 Task: Select Give A Gift Card from Gift Cards. Add to cart Amazon Prime Reading Gift Card-2. Place order for Marie Turner, _x000D_
15 Dacey Ln_x000D_
Stafford, Virginia(VA), 22556, Cell Number (540) 752-1495
Action: Mouse moved to (392, 285)
Screenshot: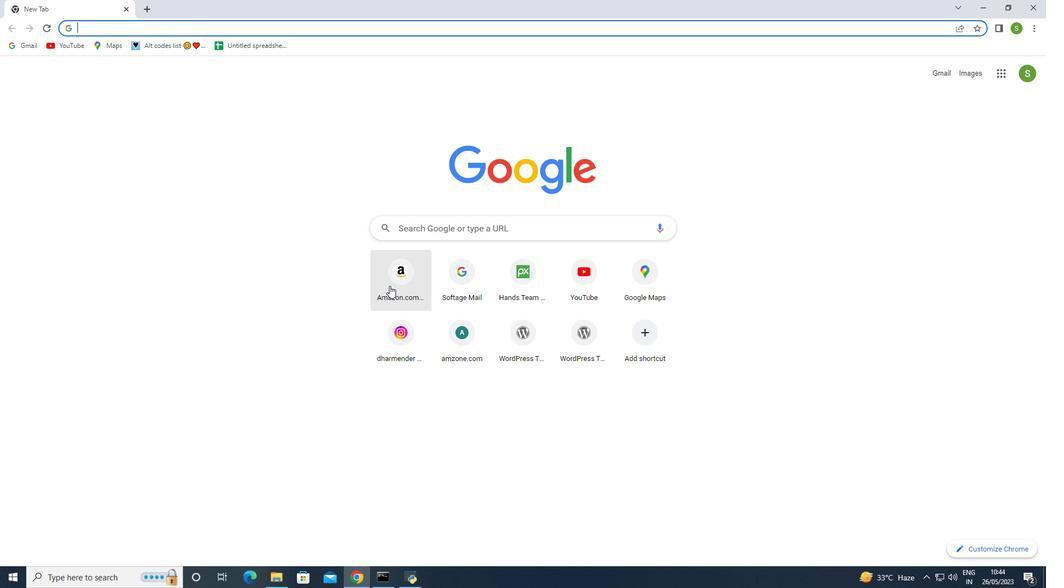 
Action: Mouse pressed left at (392, 285)
Screenshot: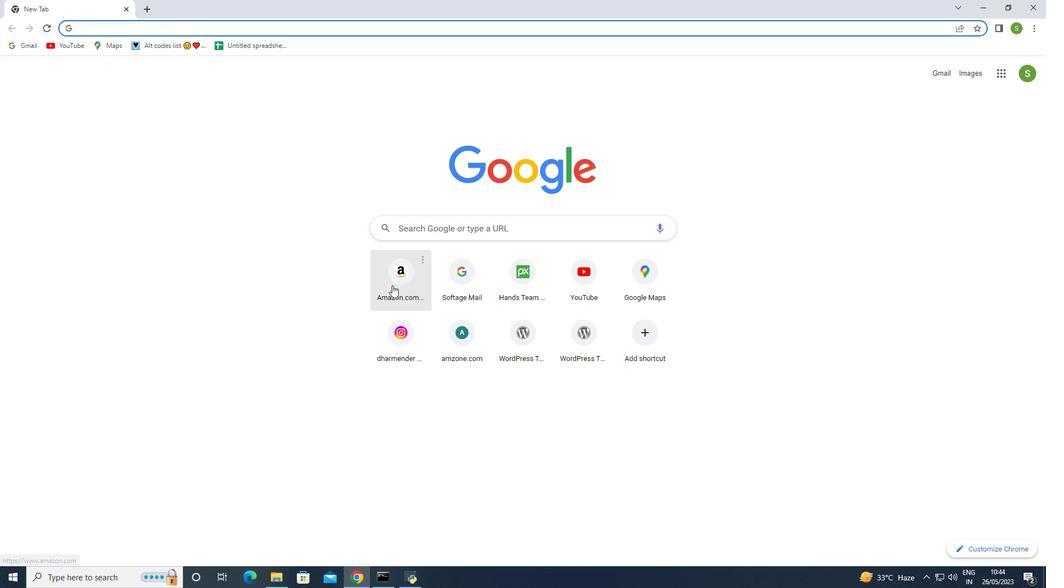 
Action: Mouse moved to (879, 149)
Screenshot: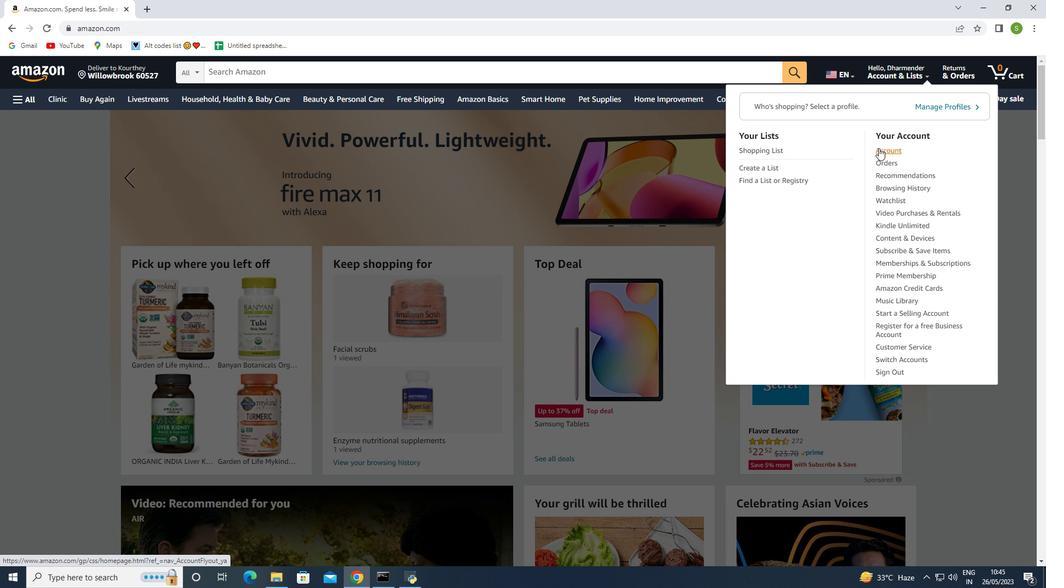 
Action: Mouse pressed left at (879, 149)
Screenshot: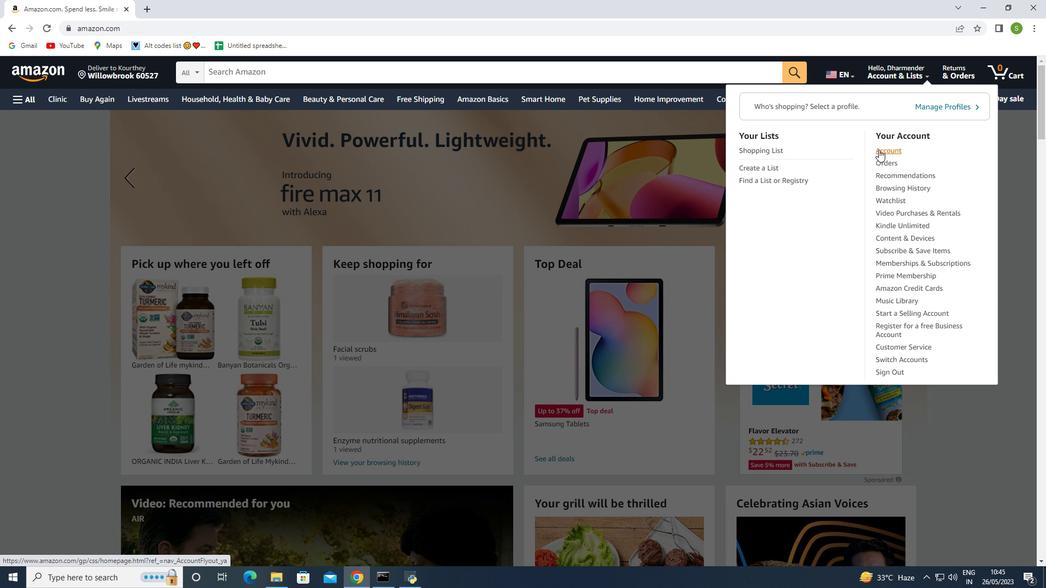
Action: Mouse moved to (310, 258)
Screenshot: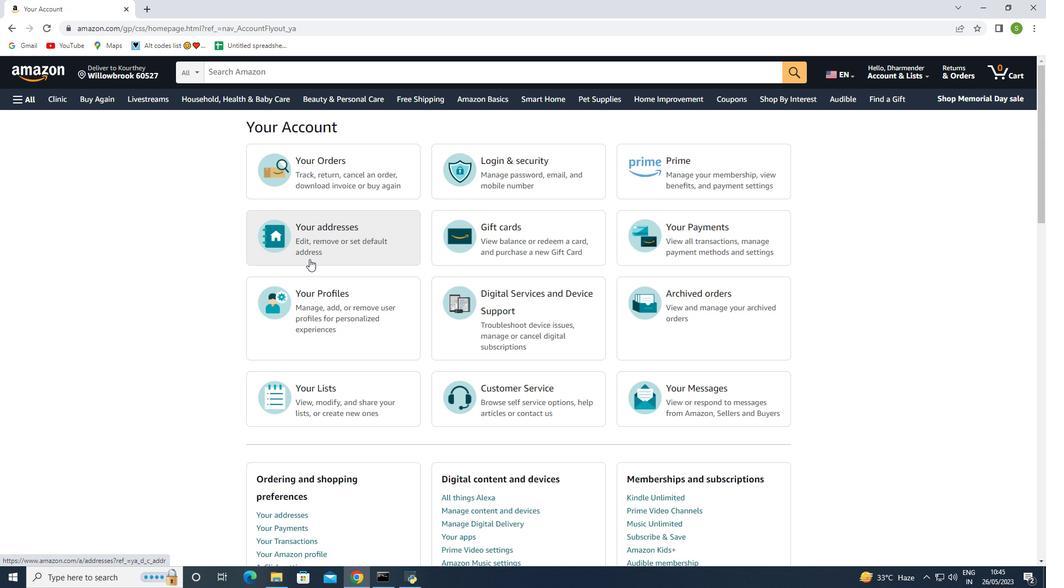 
Action: Mouse pressed left at (310, 258)
Screenshot: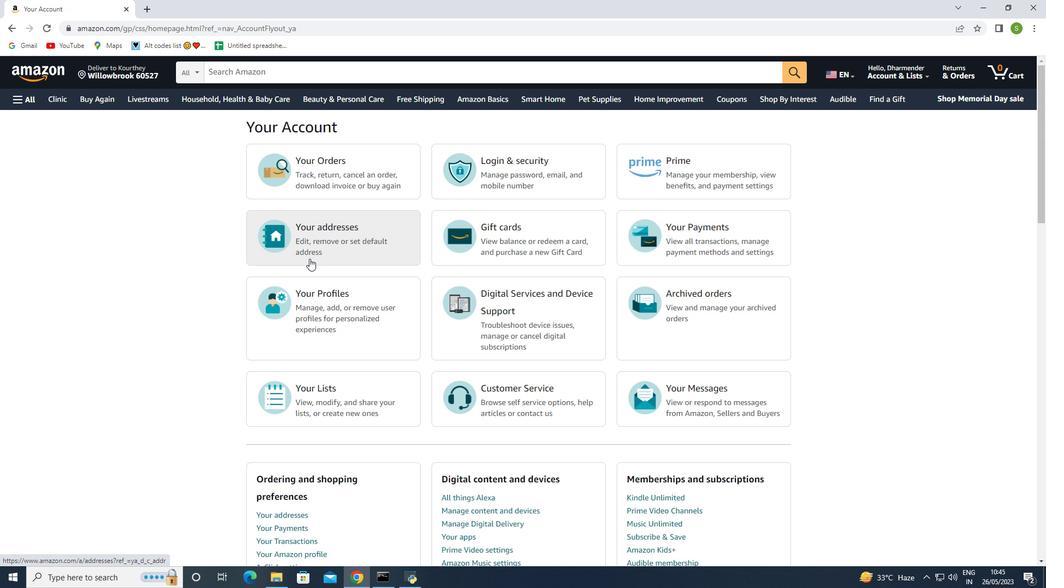 
Action: Mouse moved to (483, 209)
Screenshot: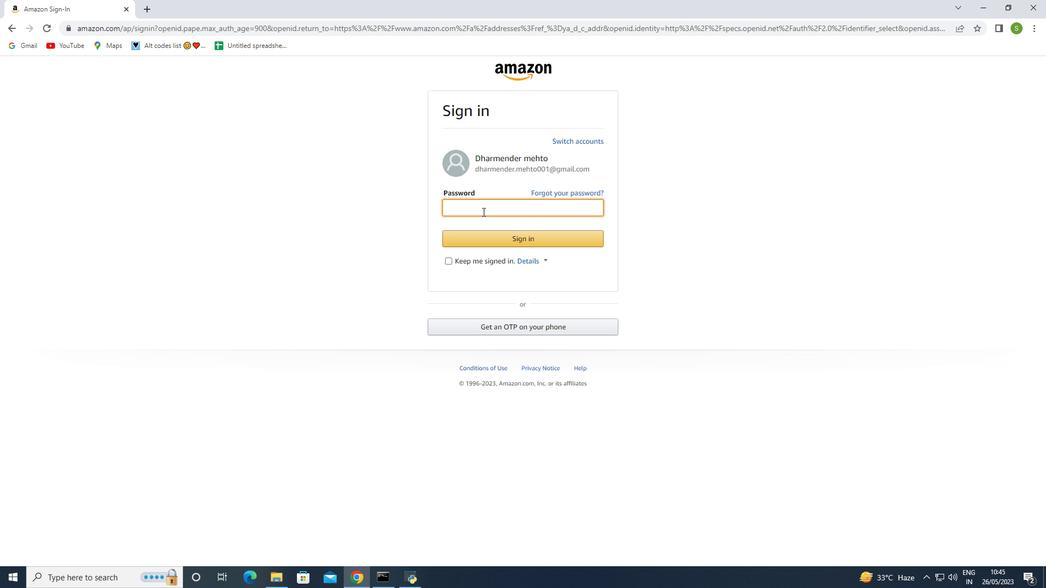 
Action: Mouse pressed left at (483, 209)
Screenshot: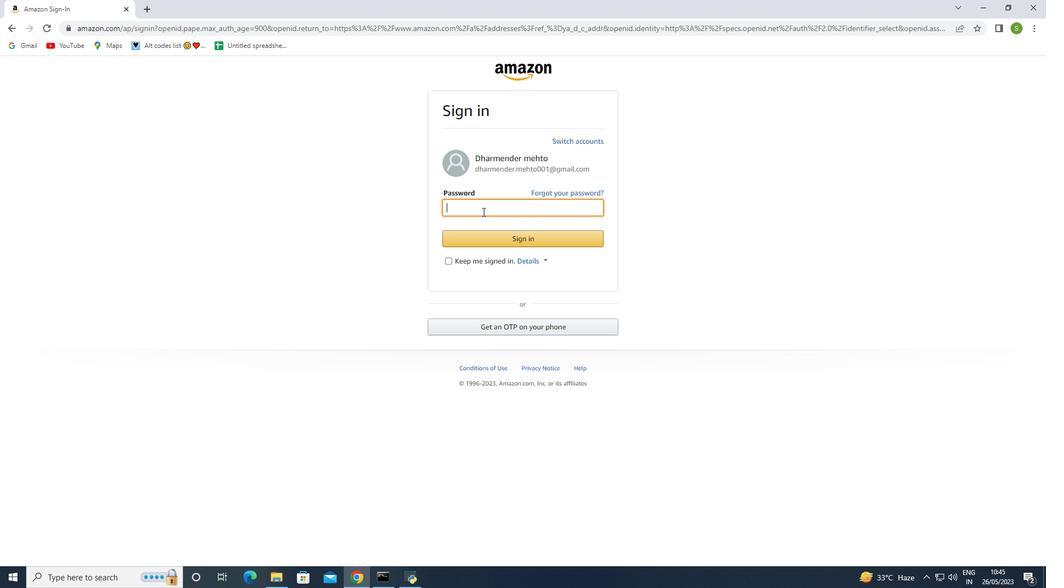 
Action: Mouse moved to (483, 209)
Screenshot: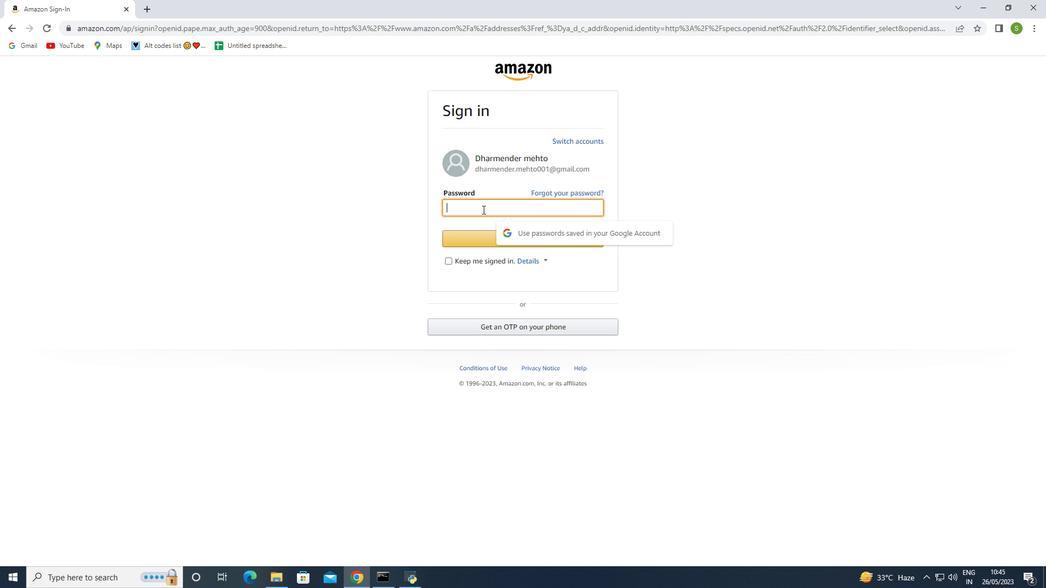 
Action: Key pressed <Key.shift>Dharmender<Key.shift_r><Key.shift_r><Key.shift_r><Key.shift_r><Key.shift_r><Key.shift_r><Key.shift_r><Key.shift_r><Key.shift_r><Key.shift_r><Key.shift_r><Key.shift_r><Key.shift_r><Key.shift_r><Key.shift_r><Key.shift_r><Key.shift_r><Key.shift_r><Key.shift>@001<Key.enter>
Screenshot: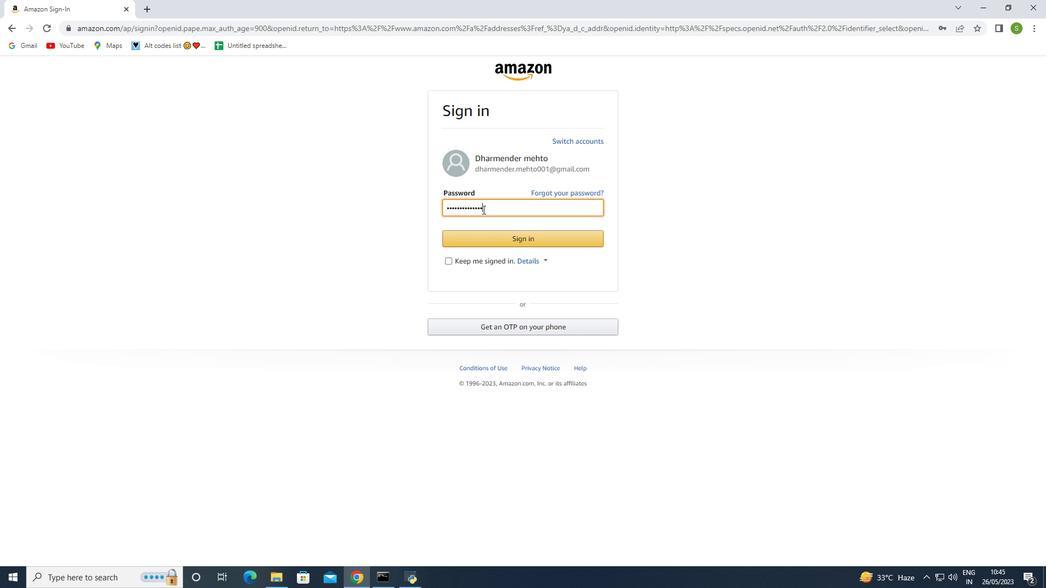 
Action: Mouse moved to (479, 288)
Screenshot: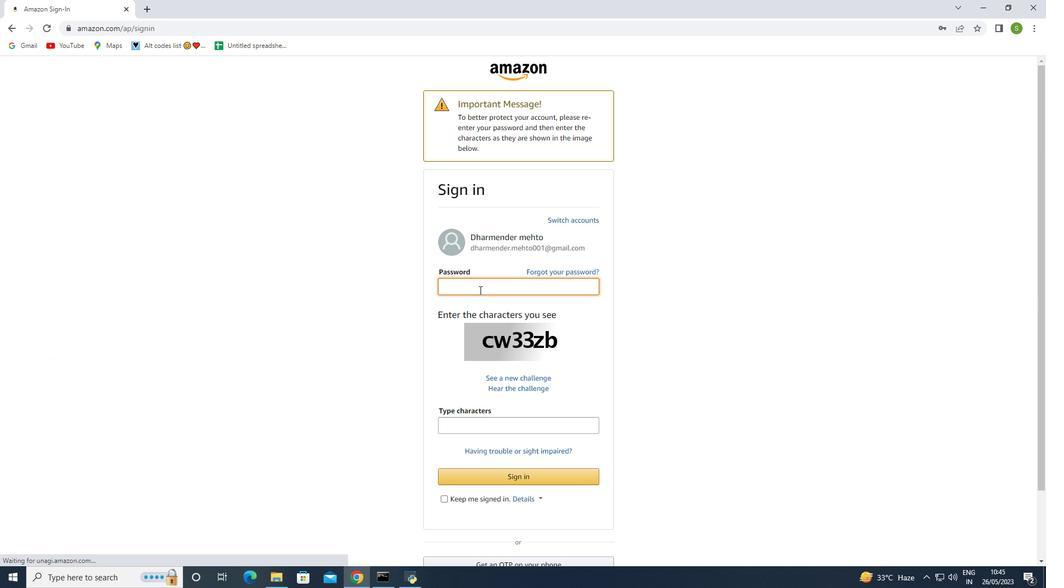 
Action: Mouse pressed left at (479, 288)
Screenshot: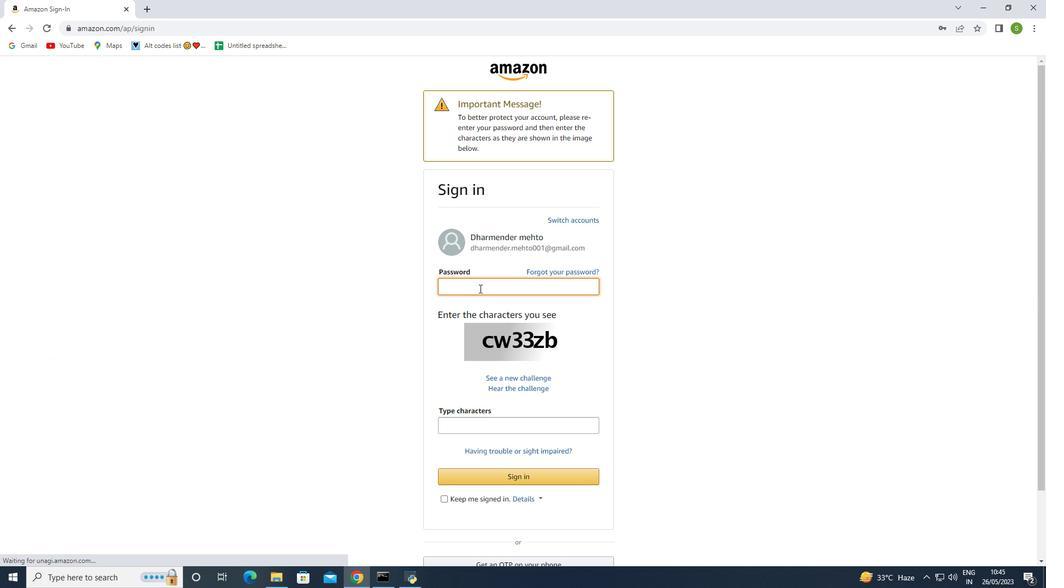 
Action: Mouse moved to (477, 291)
Screenshot: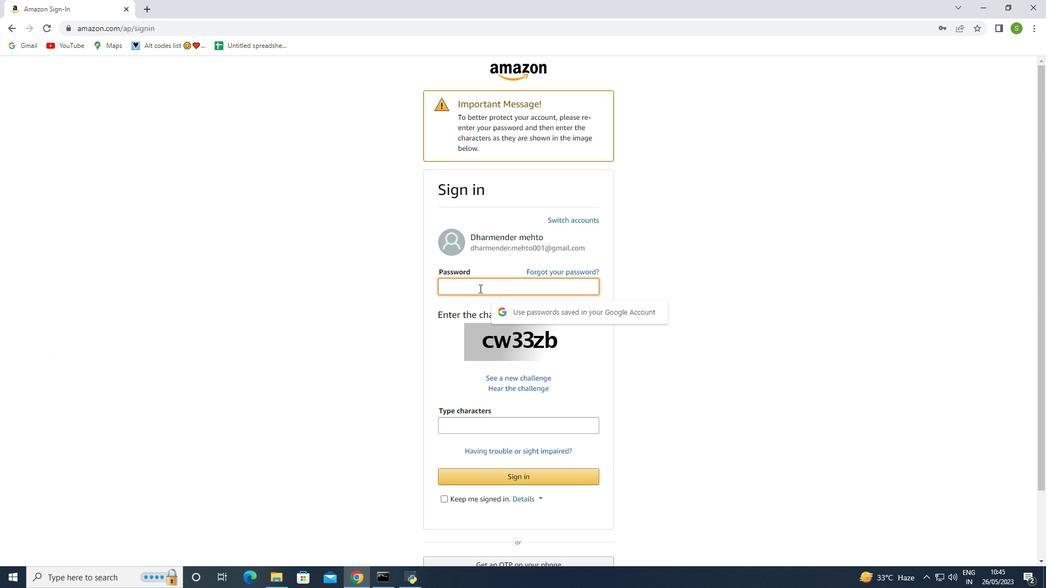 
Action: Key pressed <Key.shift>Dharmender<Key.shift>@001<Key.enter>
Screenshot: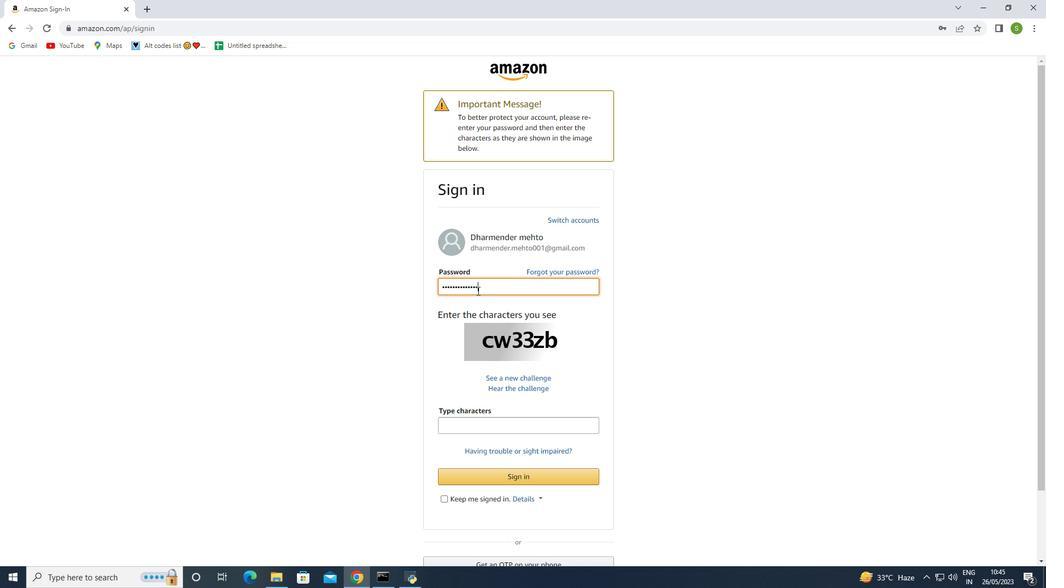 
Action: Mouse moved to (481, 429)
Screenshot: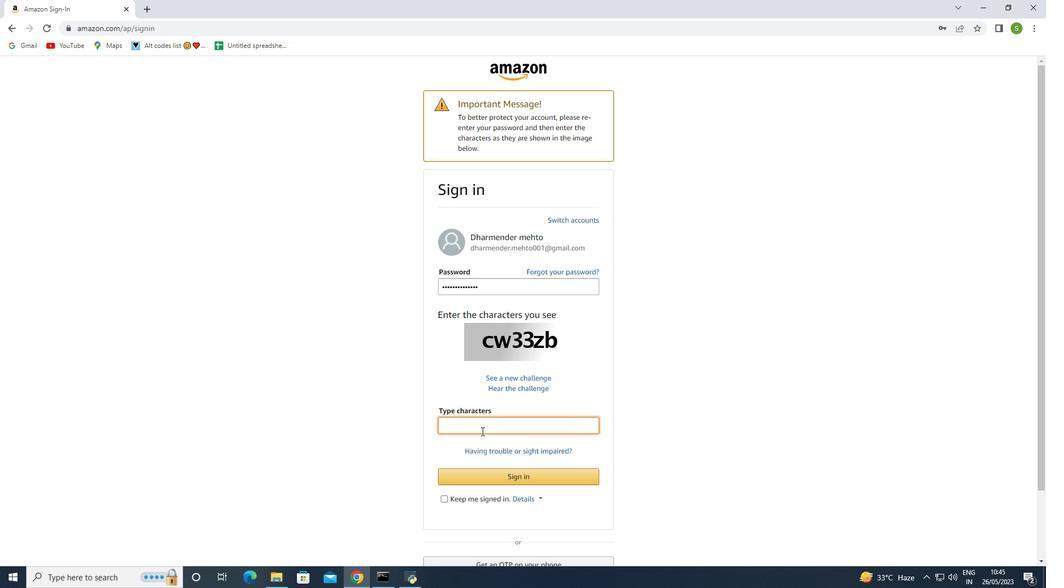 
Action: Mouse pressed left at (481, 429)
Screenshot: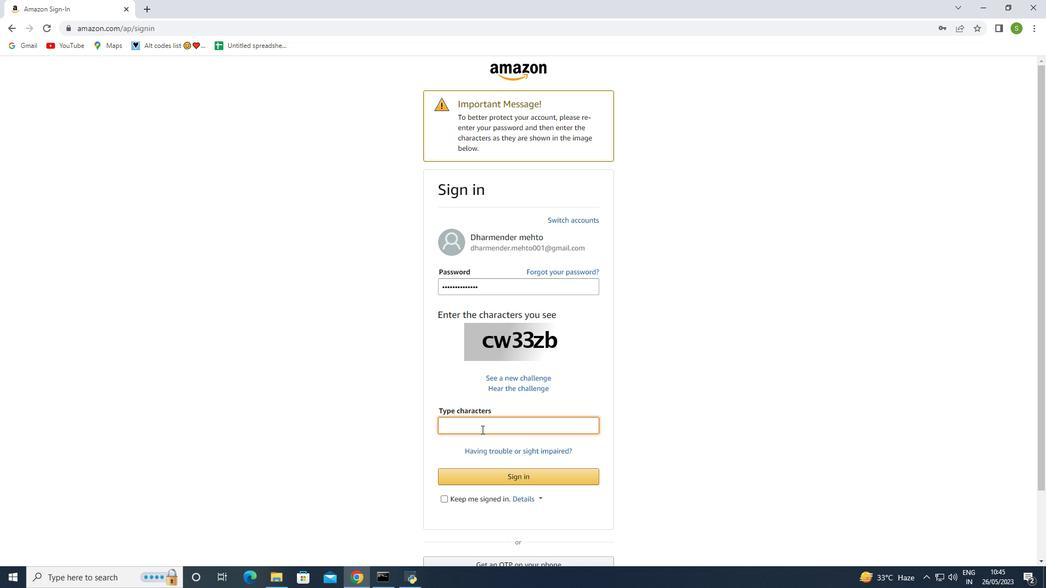 
Action: Key pressed <Key.shift><Key.shift><Key.shift><Key.shift><Key.shift><Key.shift><Key.shift><Key.shift><Key.shift>cw33zb
Screenshot: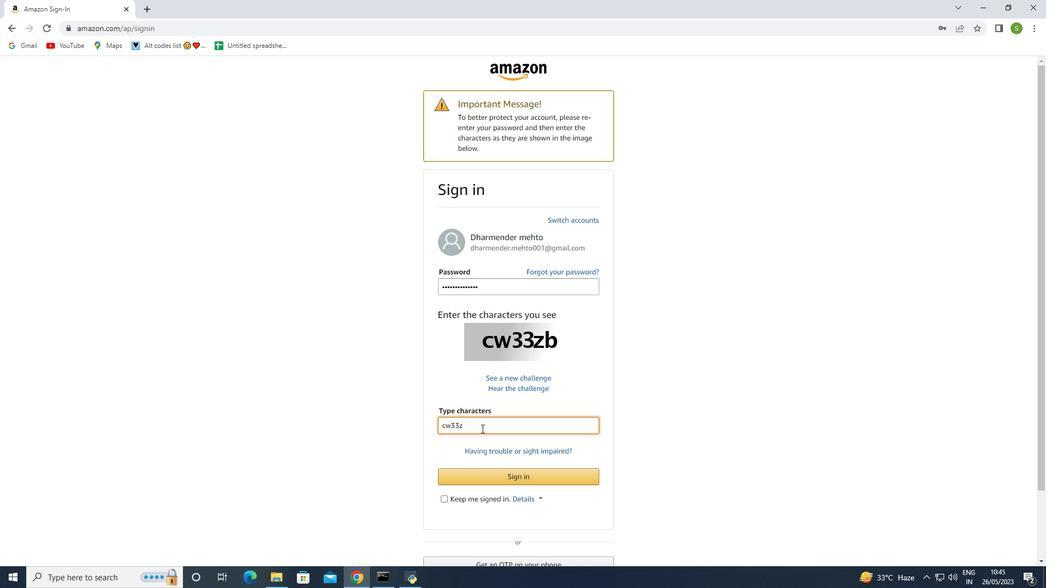
Action: Mouse moved to (493, 477)
Screenshot: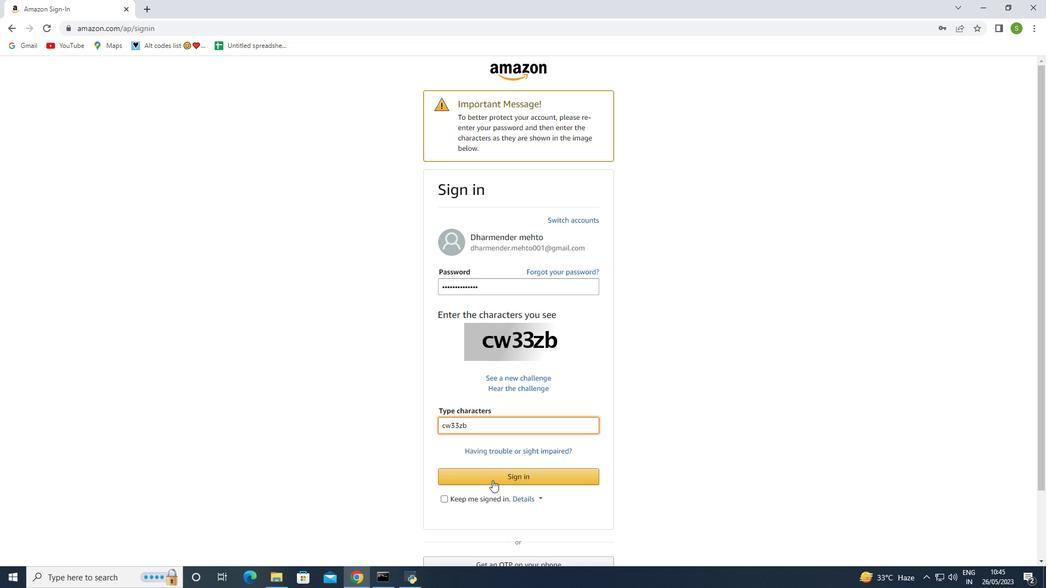 
Action: Mouse pressed left at (493, 477)
Screenshot: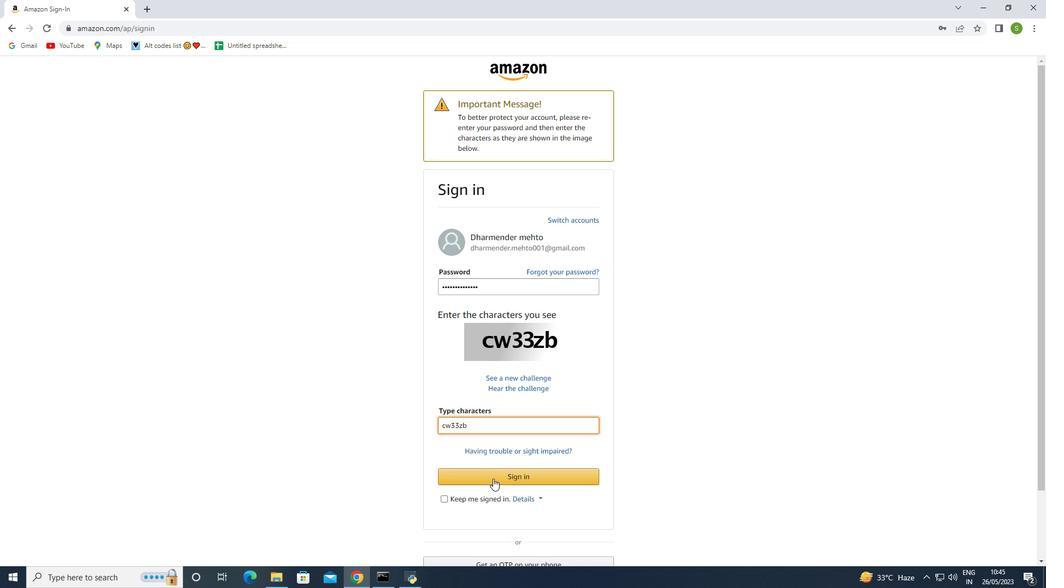 
Action: Mouse moved to (321, 256)
Screenshot: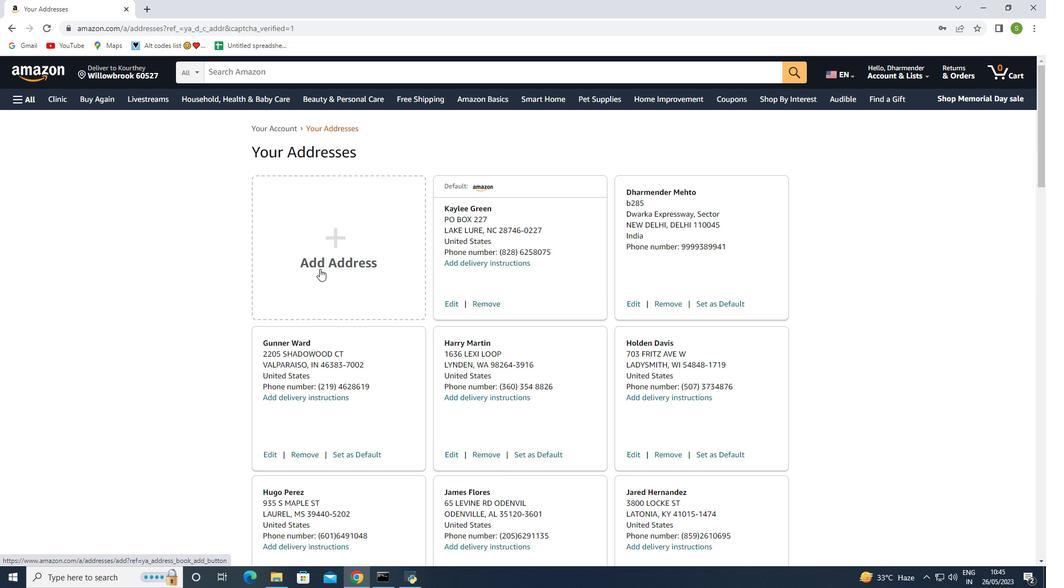 
Action: Mouse pressed left at (321, 256)
Screenshot: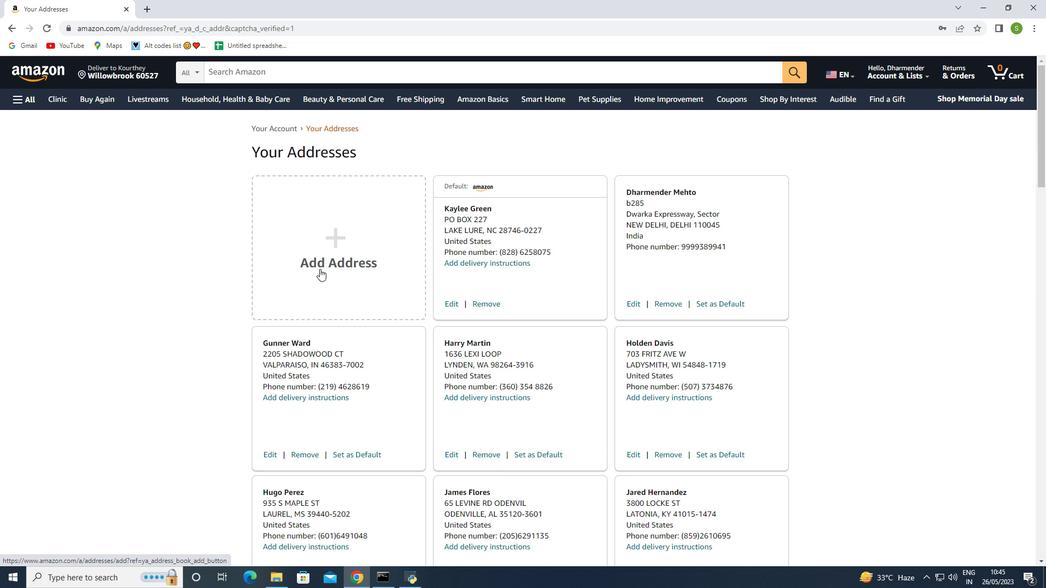 
Action: Mouse moved to (467, 281)
Screenshot: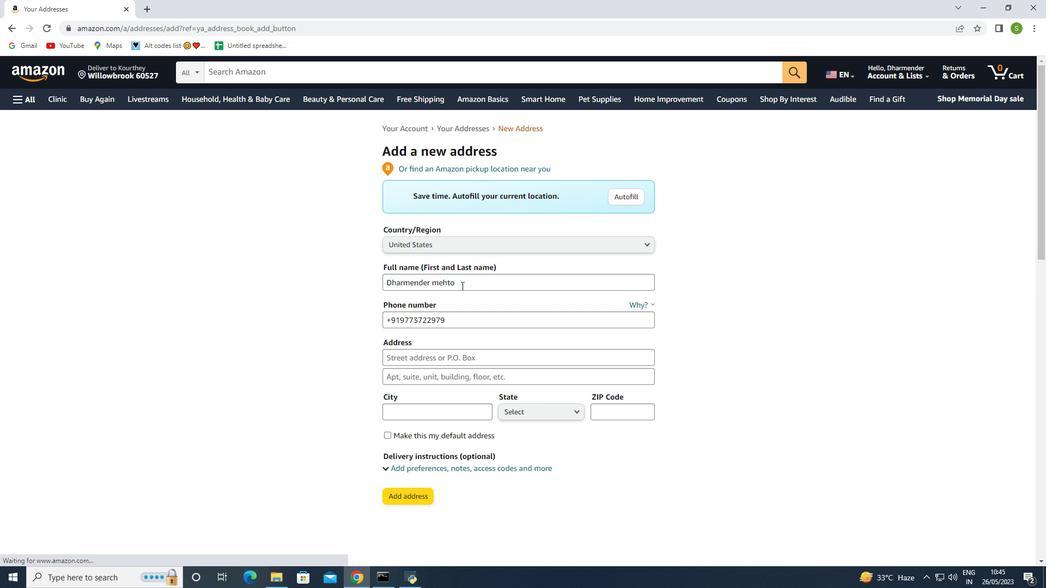 
Action: Mouse pressed left at (467, 281)
Screenshot: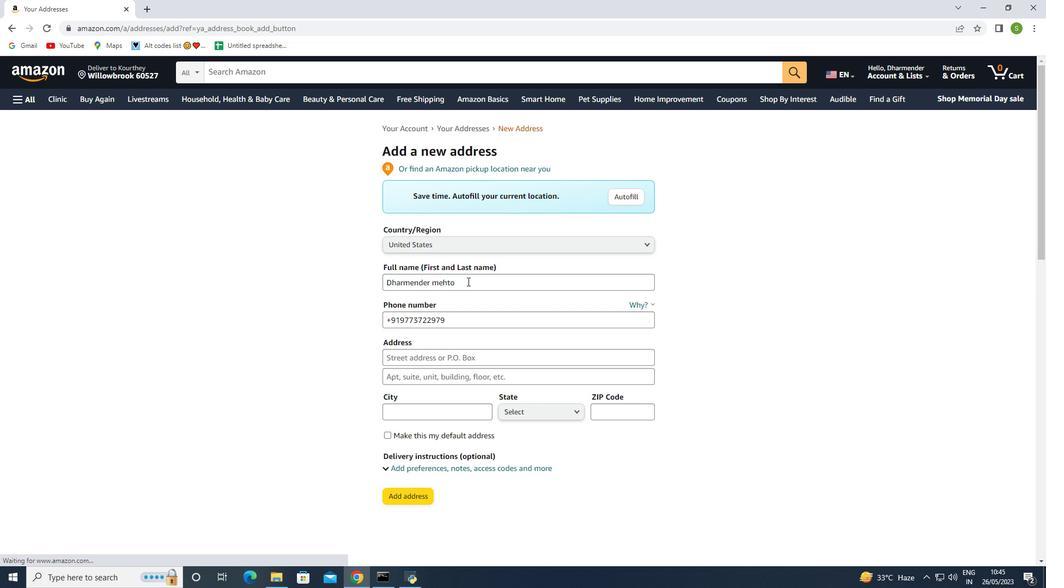 
Action: Mouse moved to (312, 279)
Screenshot: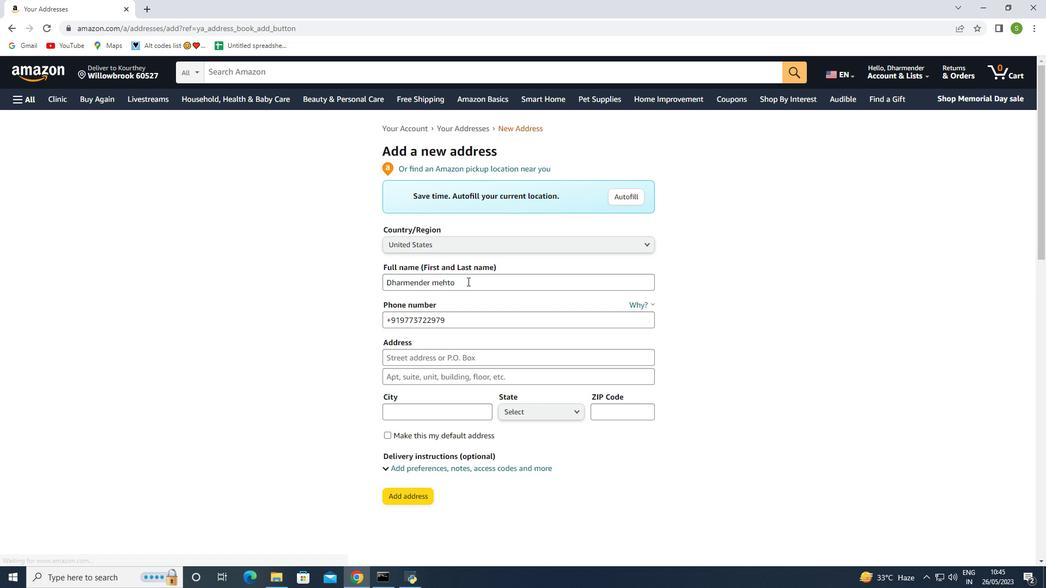 
Action: Key pressed <Key.backspace>ctrl+Ma<Key.backspace><Key.backspace><Key.shift>Marie<Key.space><Key.shift><Key.shift>Turner
Screenshot: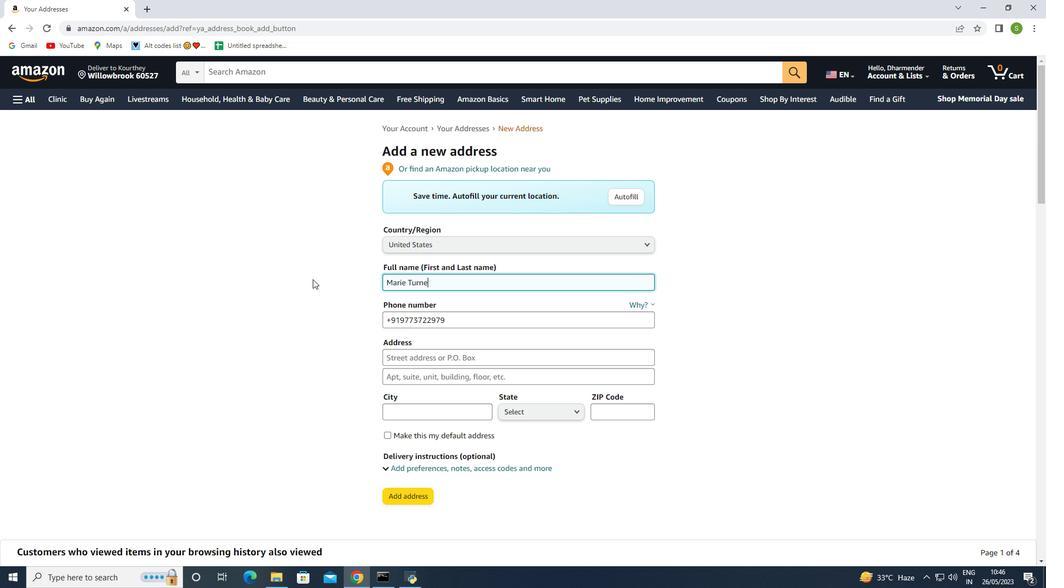 
Action: Mouse moved to (448, 308)
Screenshot: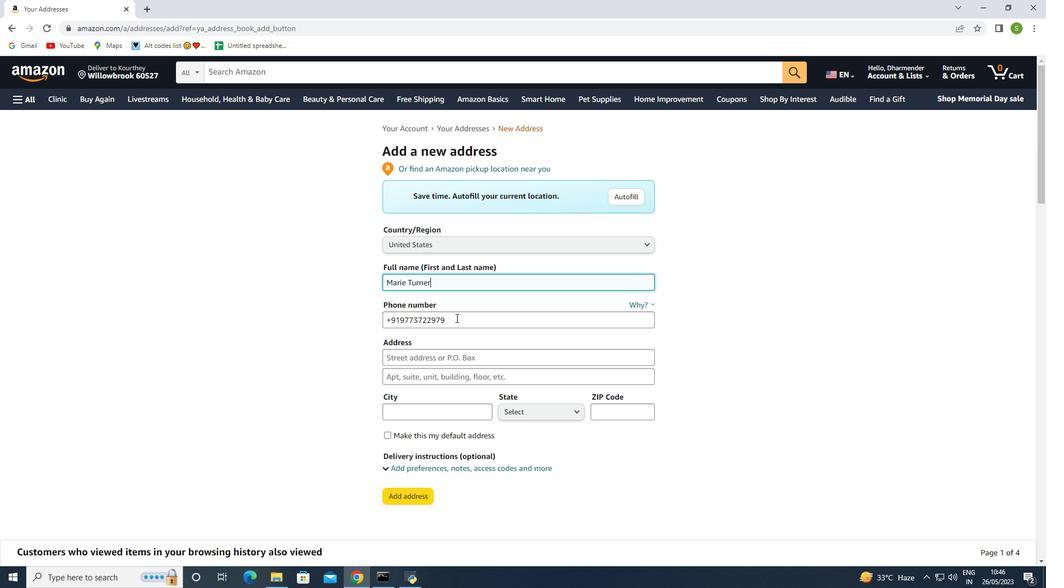 
Action: Mouse pressed left at (448, 308)
Screenshot: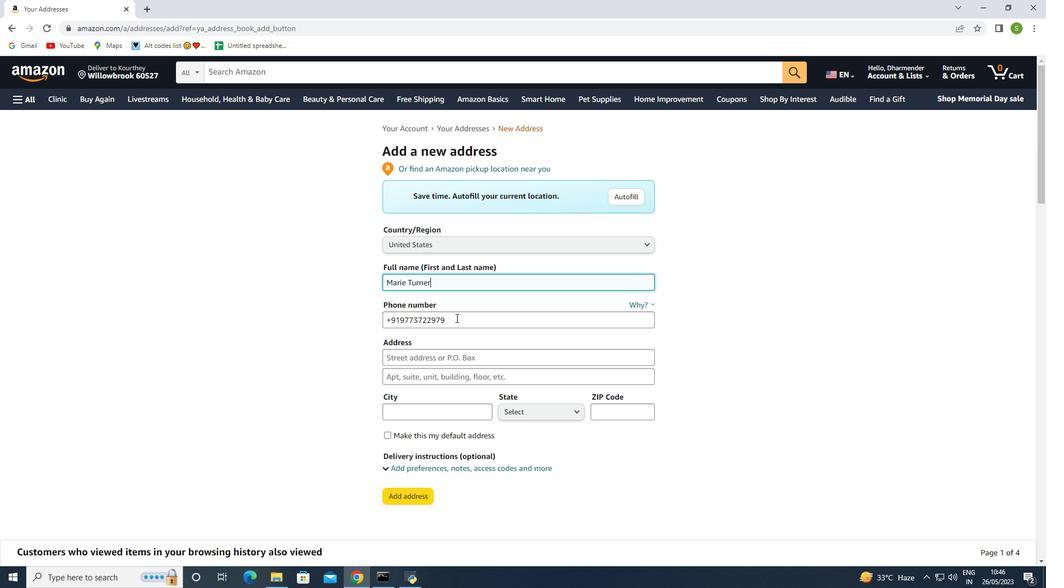 
Action: Mouse moved to (449, 321)
Screenshot: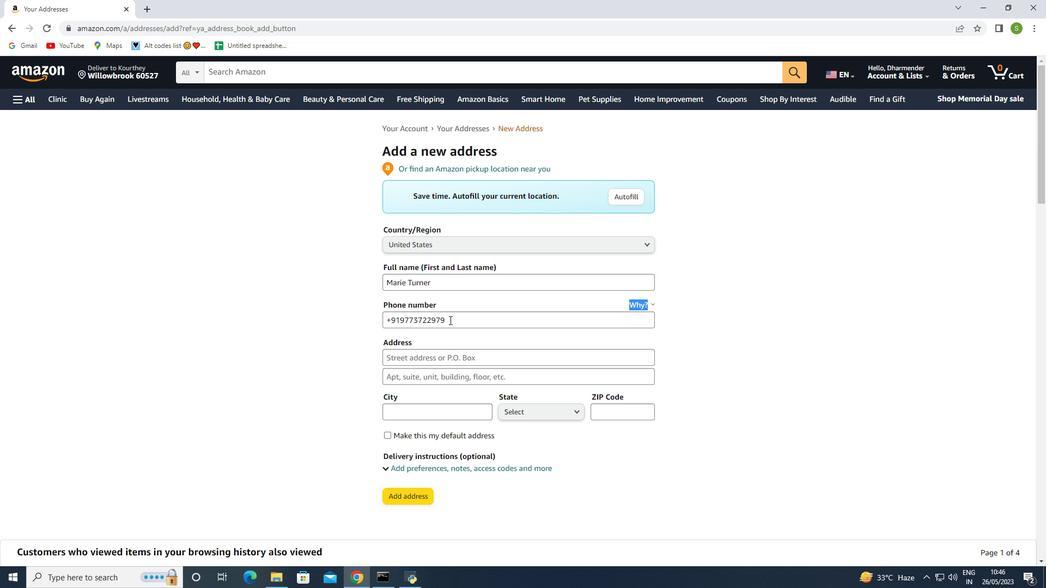 
Action: Mouse pressed left at (449, 321)
Screenshot: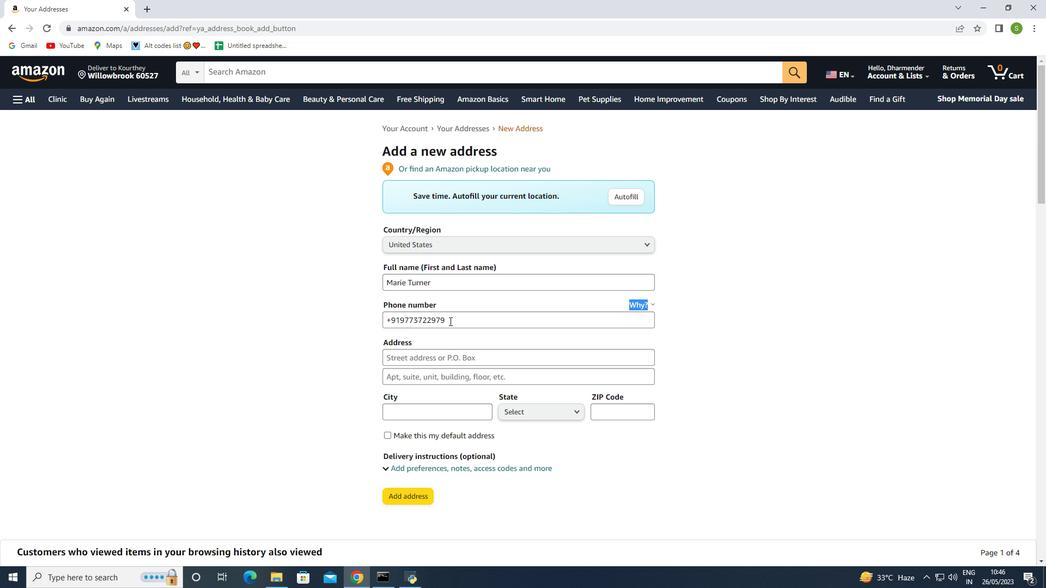 
Action: Mouse moved to (310, 305)
Screenshot: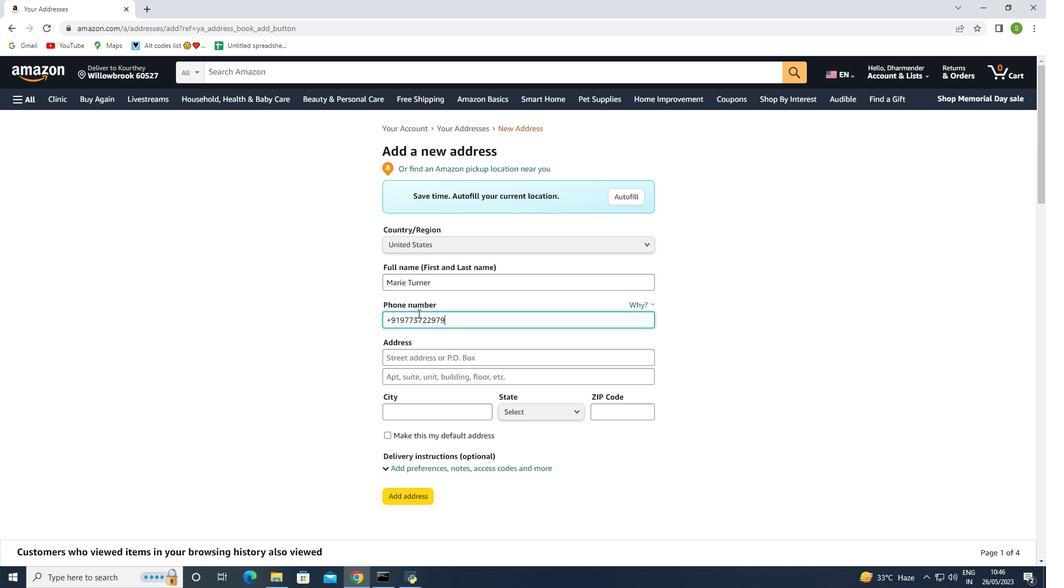 
Action: Key pressed <Key.backspace><Key.shift_r>(540<Key.shift_r>)<Key.space>7521495
Screenshot: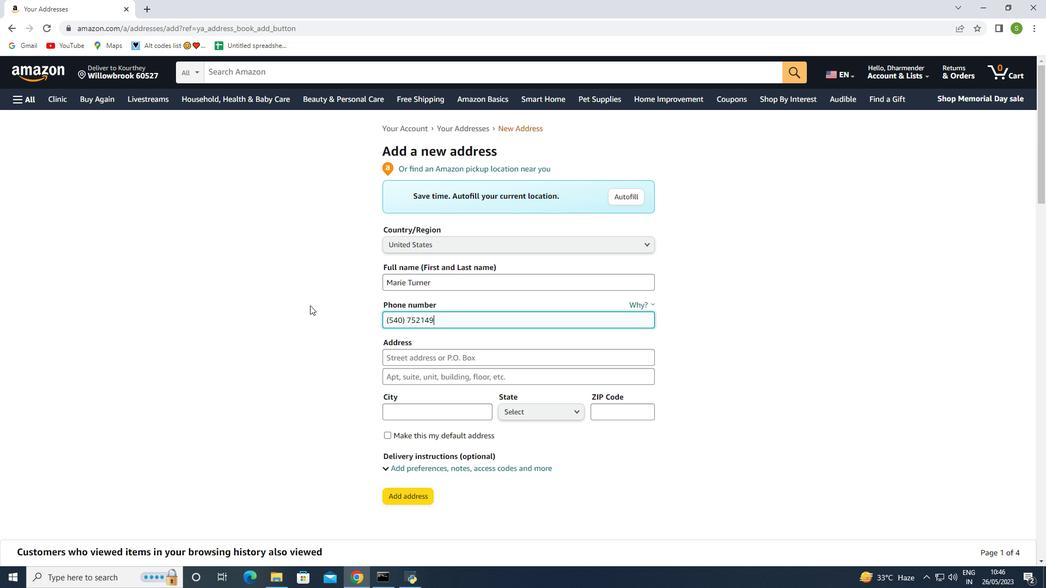 
Action: Mouse moved to (422, 351)
Screenshot: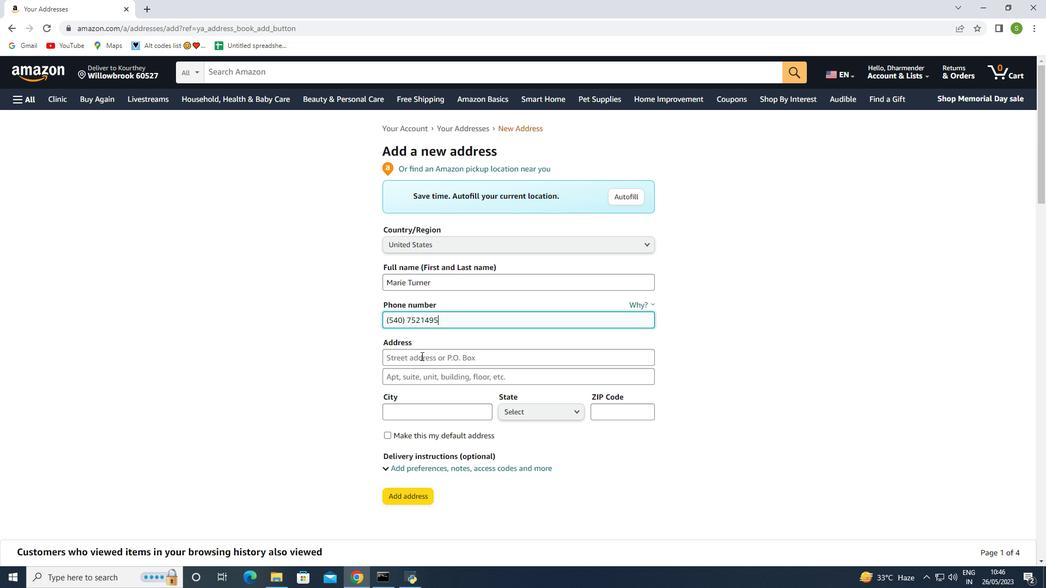 
Action: Mouse pressed left at (422, 351)
Screenshot: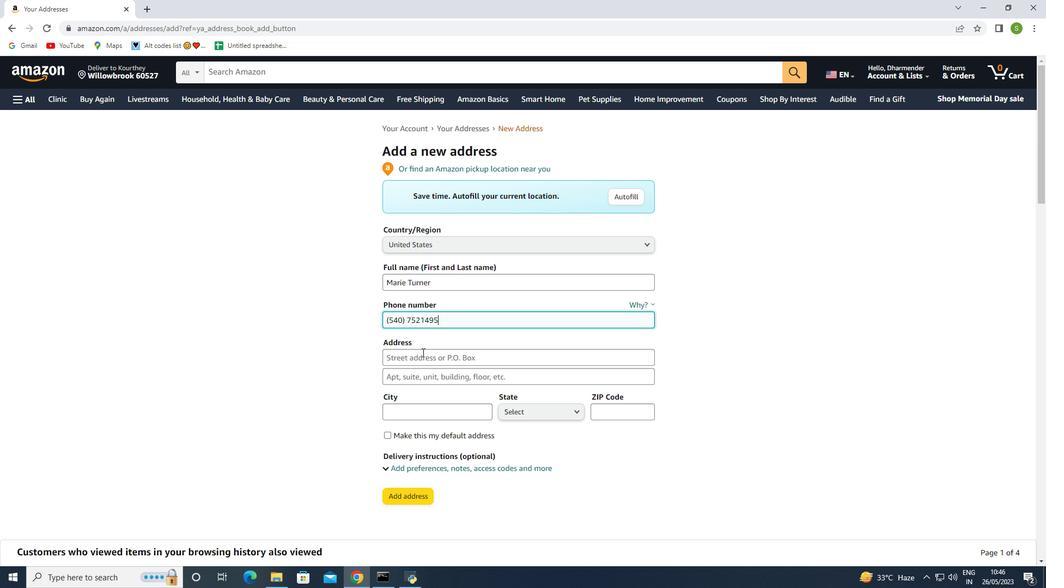 
Action: Mouse moved to (422, 351)
Screenshot: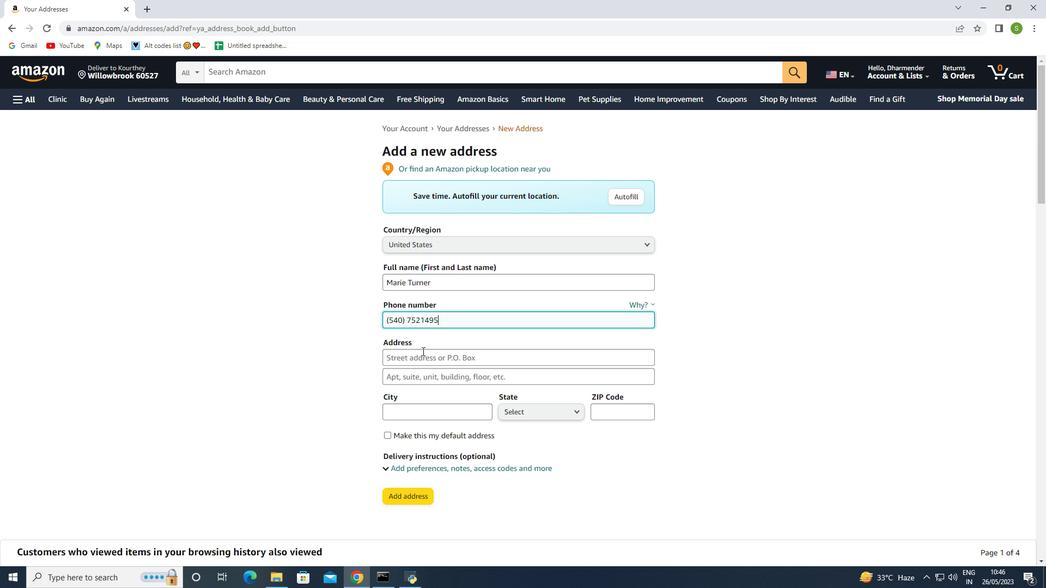 
Action: Key pressed 15
Screenshot: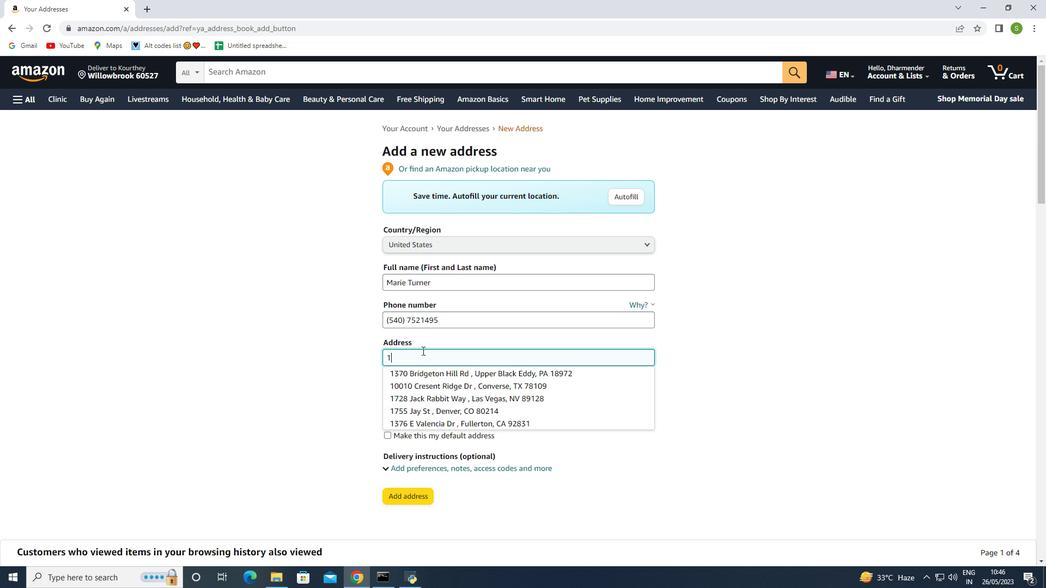 
Action: Mouse moved to (422, 351)
Screenshot: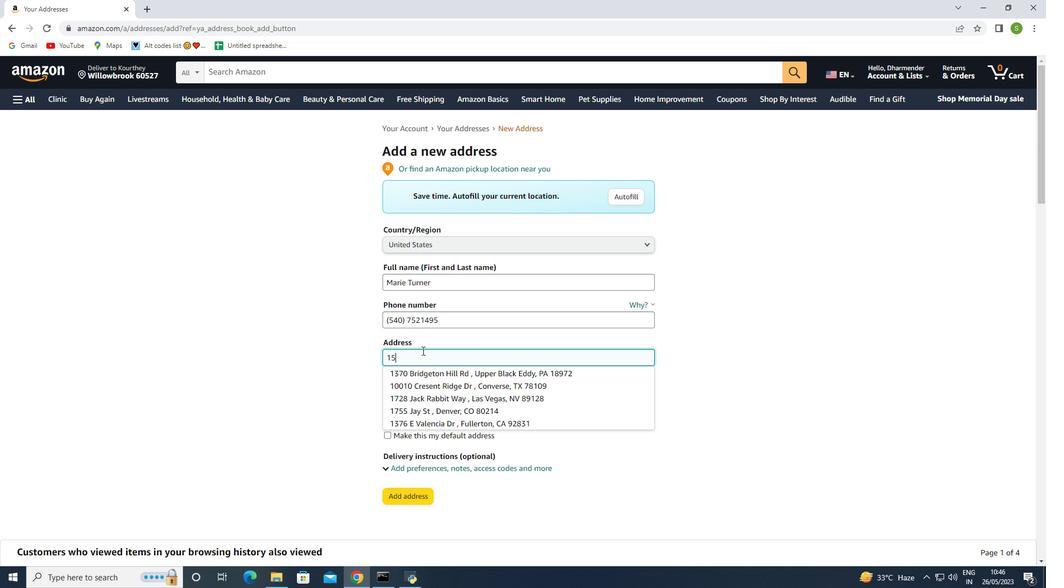 
Action: Key pressed <Key.space><Key.shift>D
Screenshot: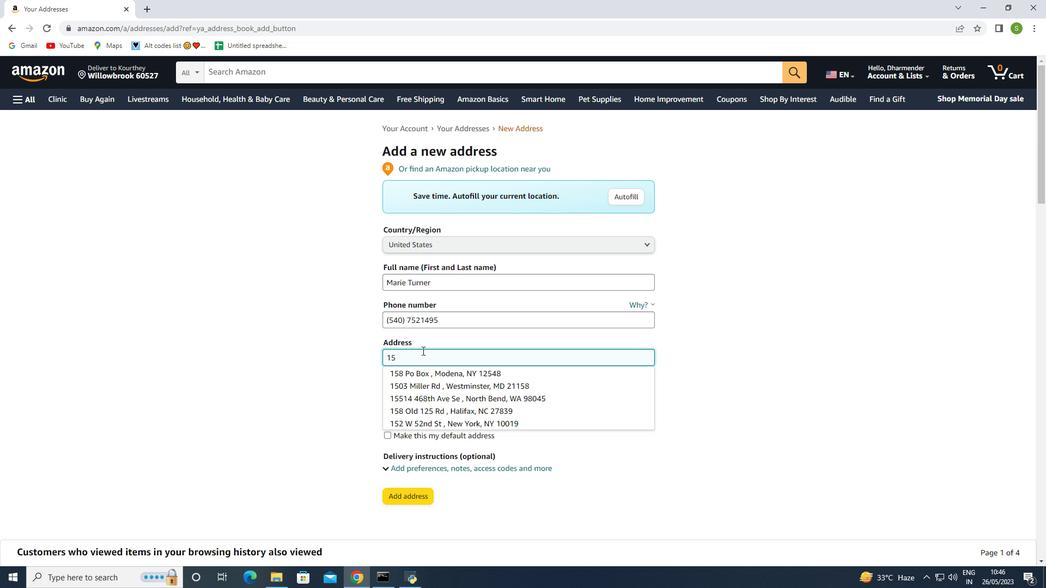 
Action: Mouse moved to (422, 353)
Screenshot: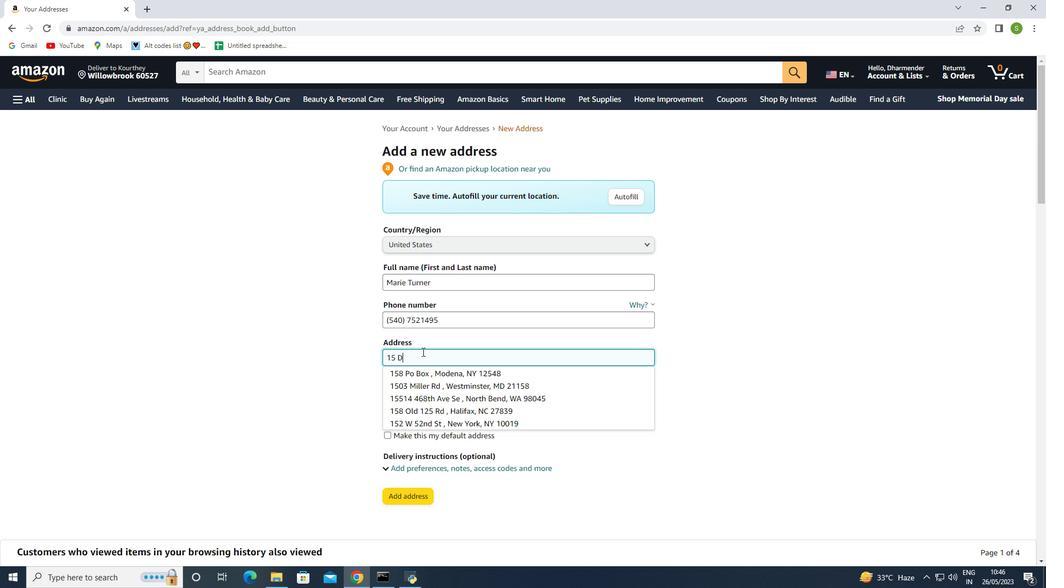 
Action: Key pressed ace
Screenshot: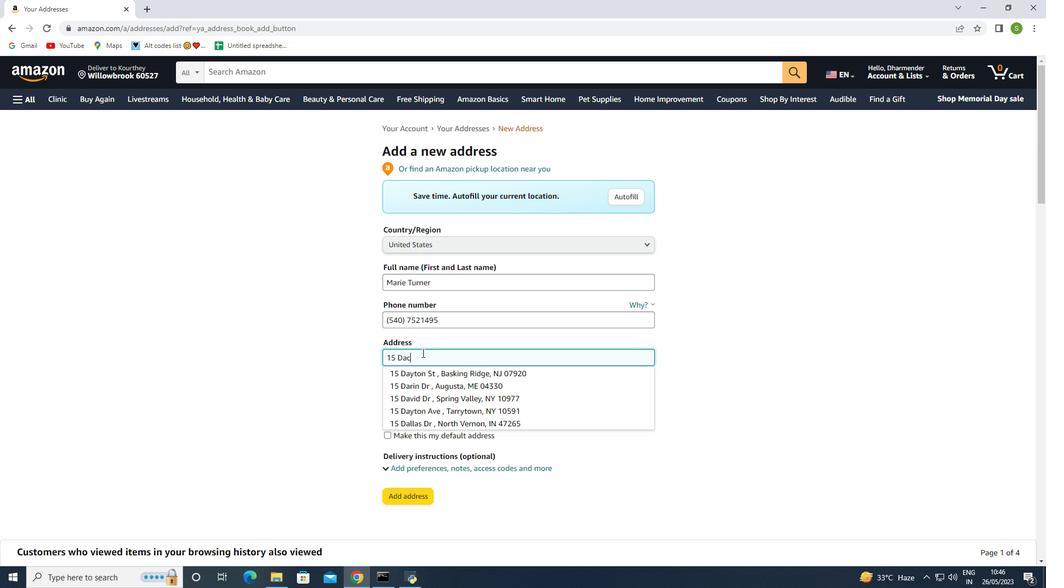 
Action: Mouse moved to (421, 359)
Screenshot: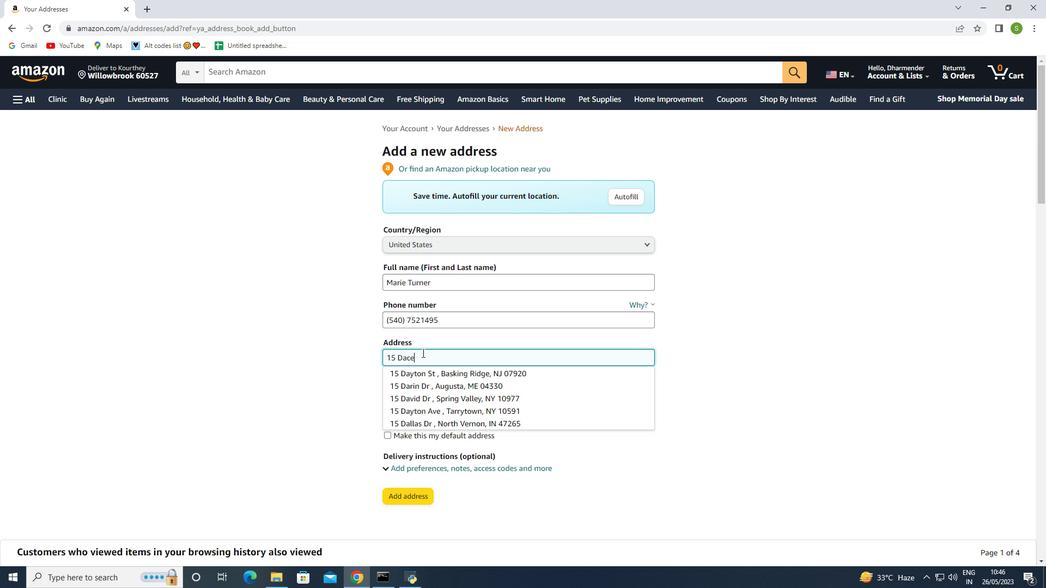 
Action: Key pressed y
Screenshot: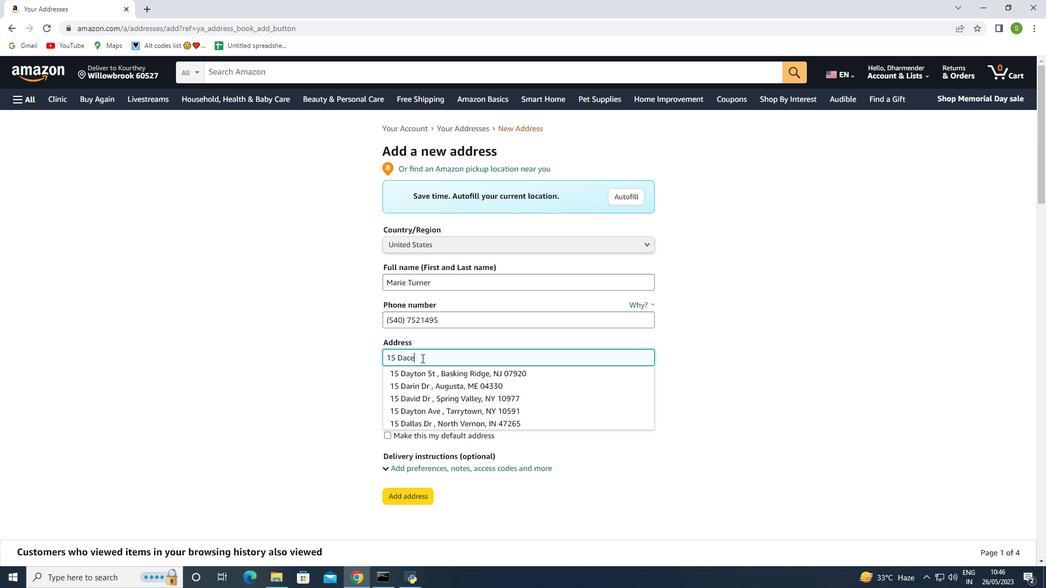 
Action: Mouse moved to (455, 375)
Screenshot: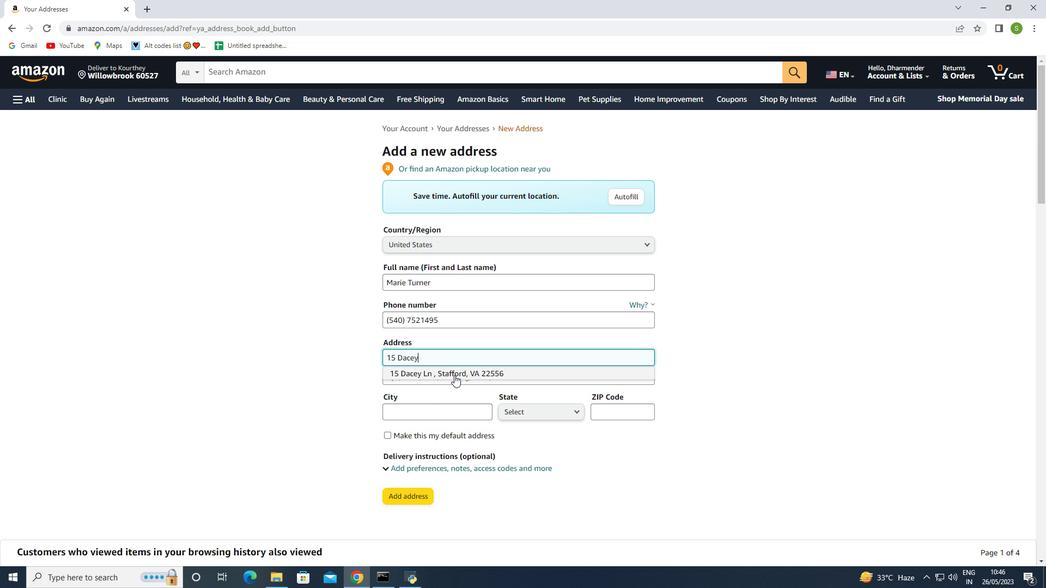 
Action: Mouse pressed left at (455, 375)
Screenshot: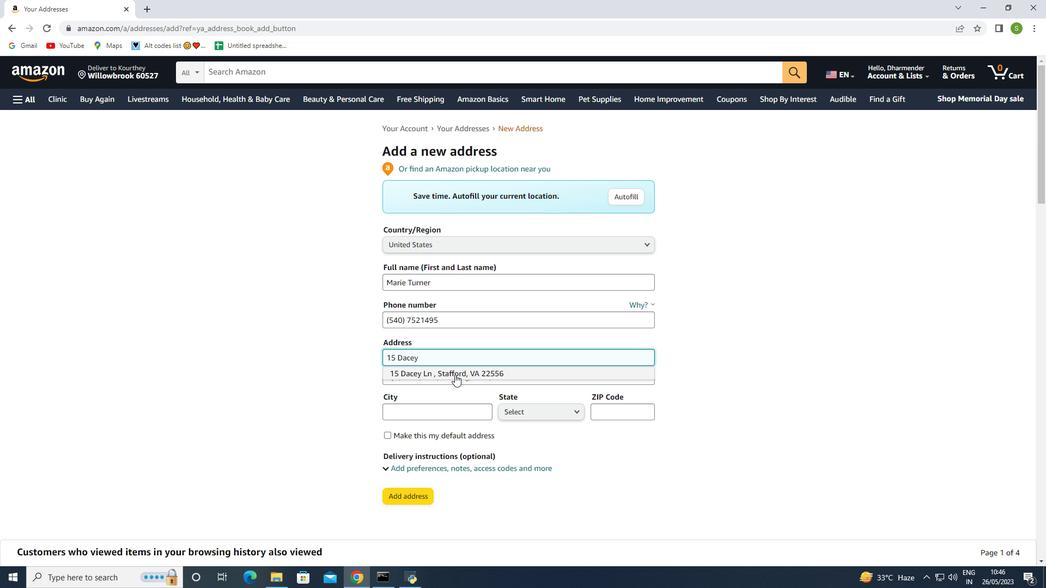 
Action: Mouse moved to (525, 419)
Screenshot: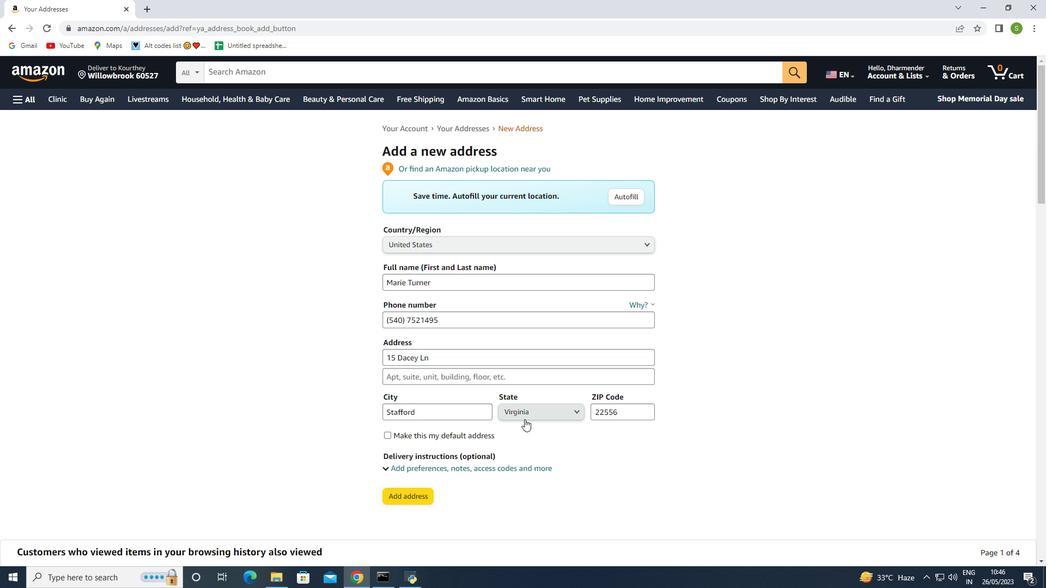 
Action: Mouse scrolled (525, 419) with delta (0, 0)
Screenshot: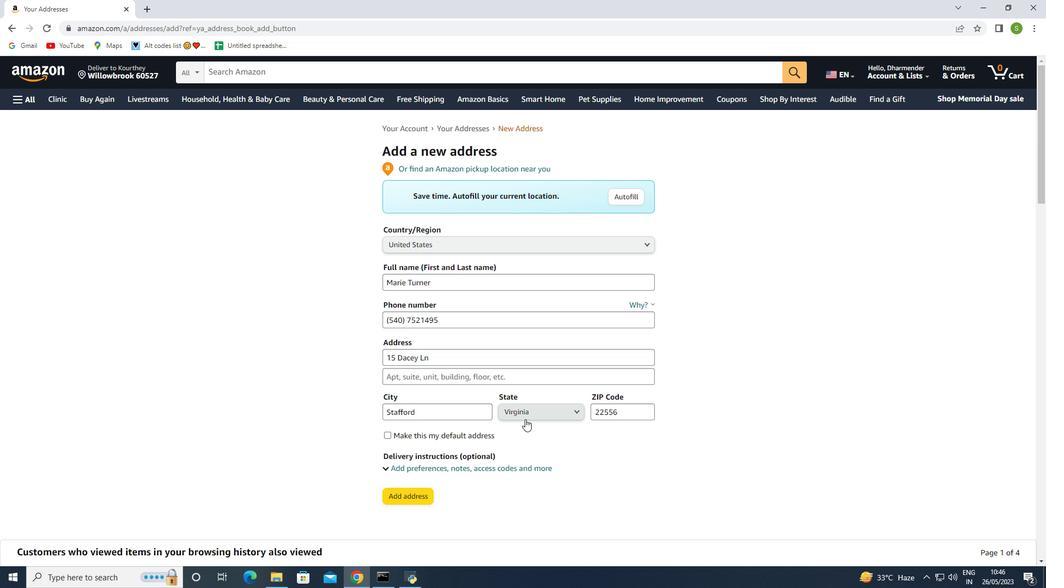 
Action: Mouse moved to (410, 444)
Screenshot: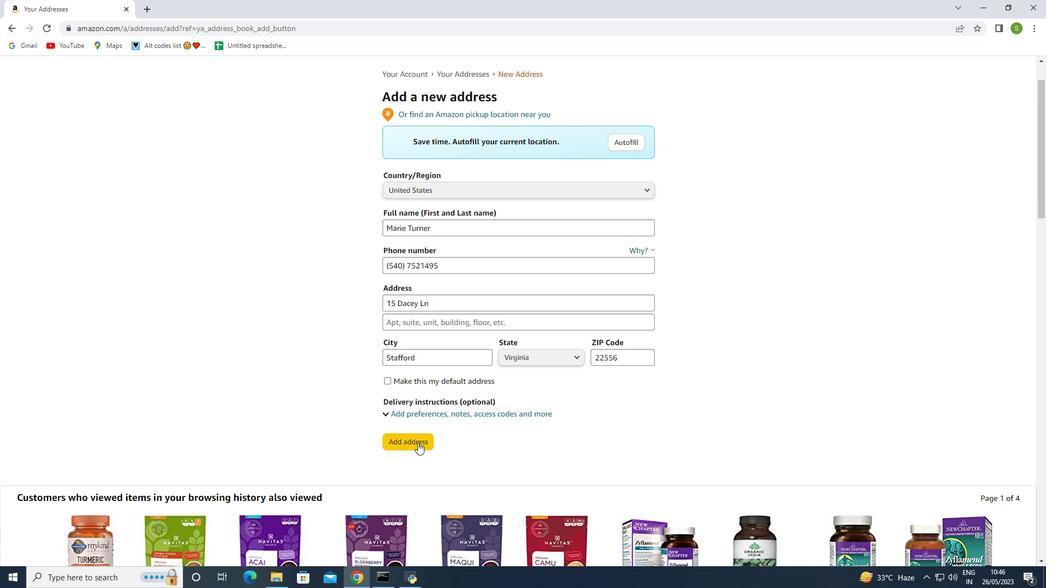 
Action: Mouse scrolled (410, 445) with delta (0, 0)
Screenshot: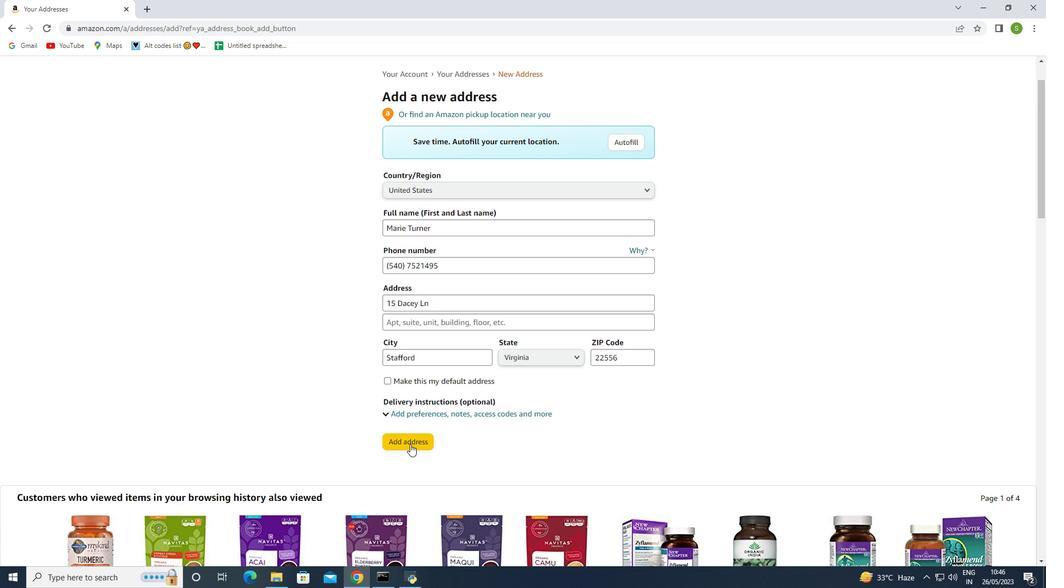 
Action: Mouse moved to (410, 445)
Screenshot: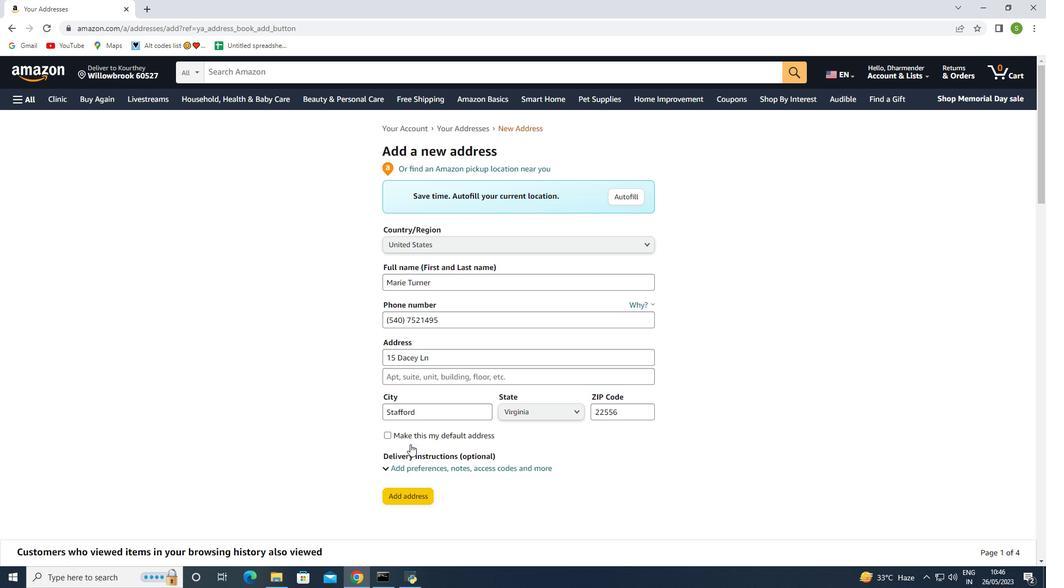 
Action: Mouse scrolled (410, 445) with delta (0, 0)
Screenshot: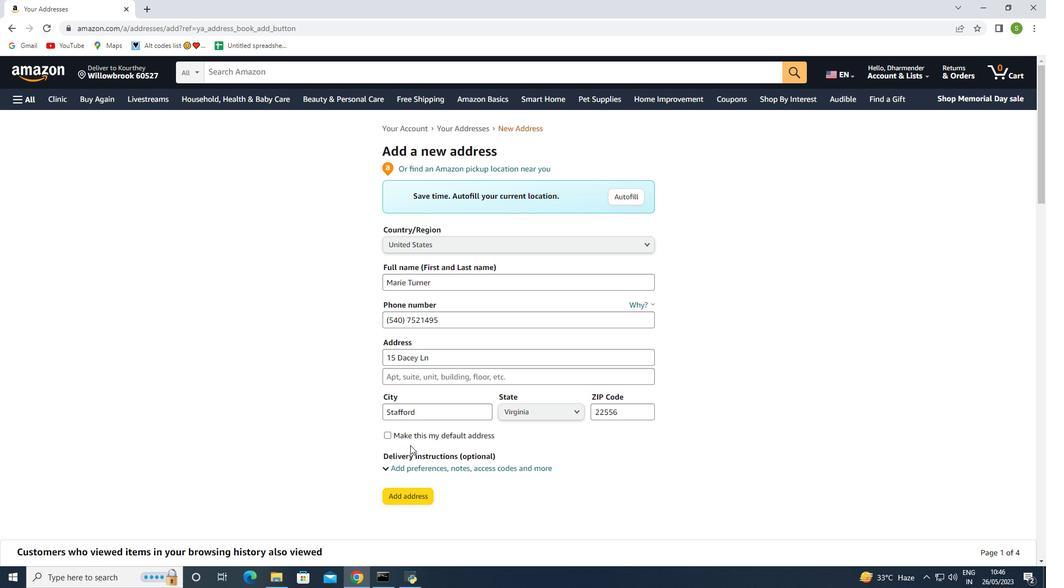 
Action: Mouse moved to (411, 444)
Screenshot: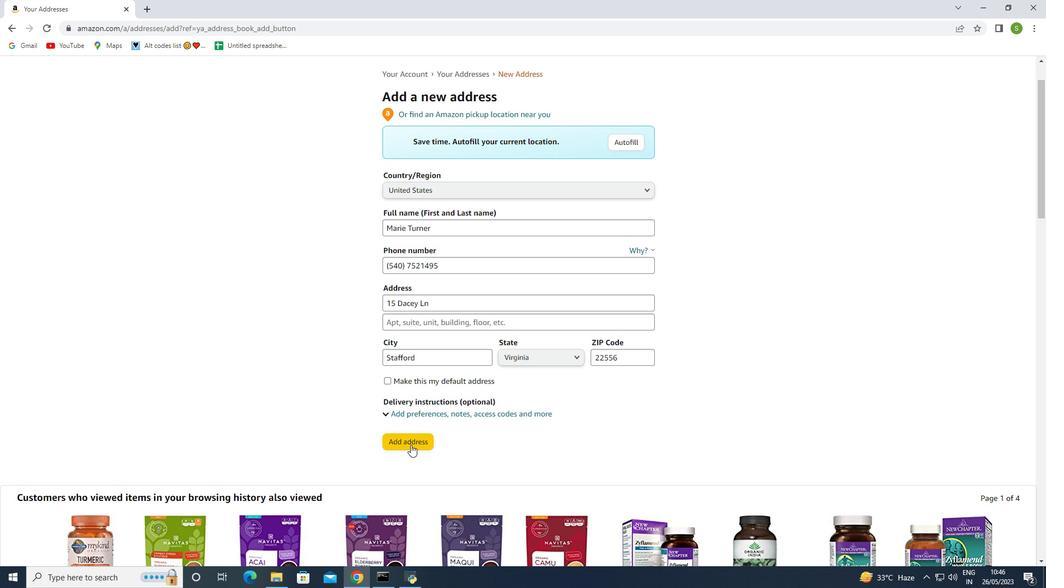 
Action: Mouse pressed left at (411, 444)
Screenshot: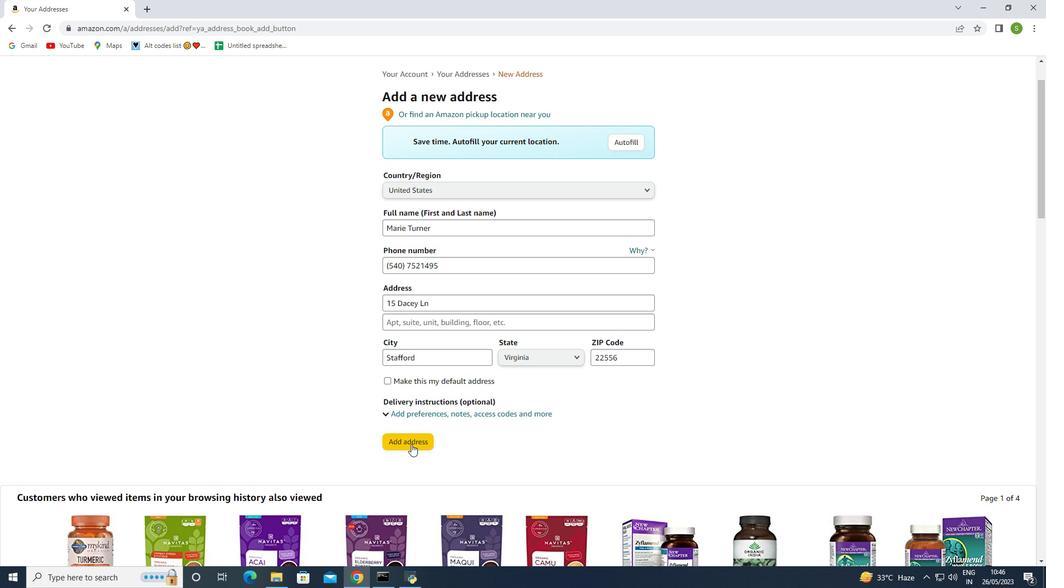 
Action: Mouse moved to (13, 98)
Screenshot: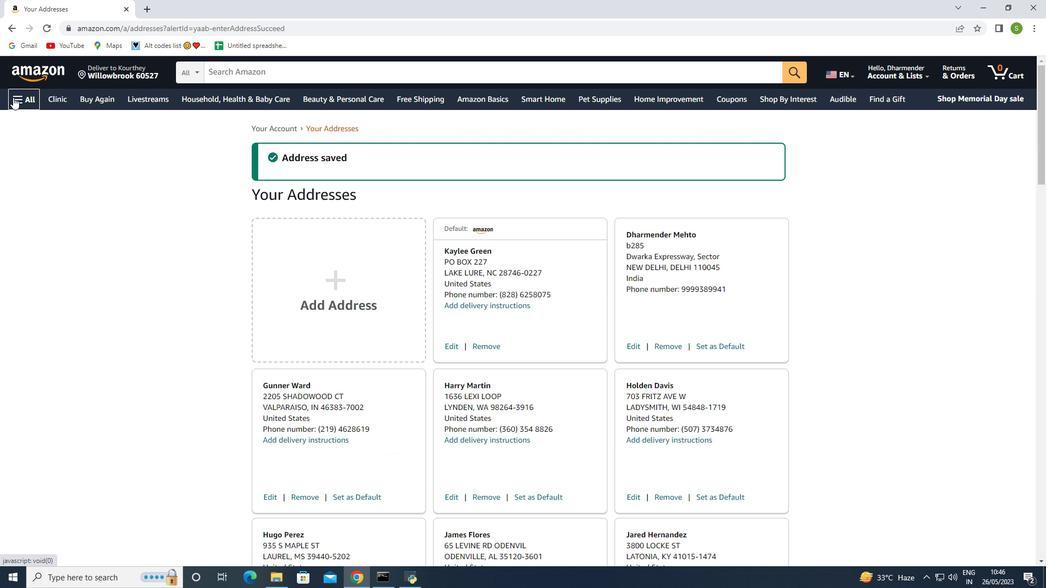 
Action: Mouse pressed left at (13, 98)
Screenshot: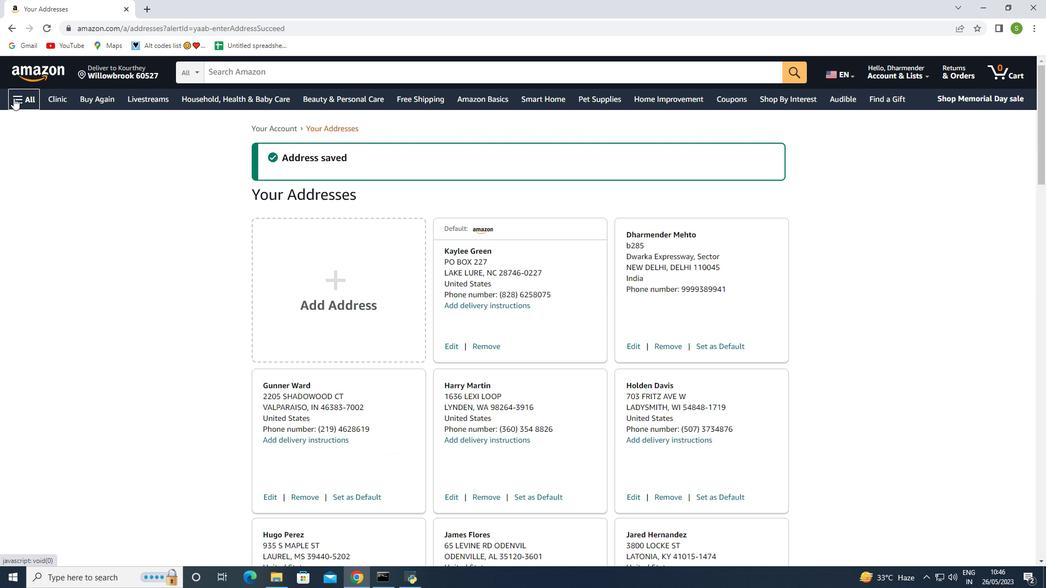 
Action: Mouse moved to (56, 292)
Screenshot: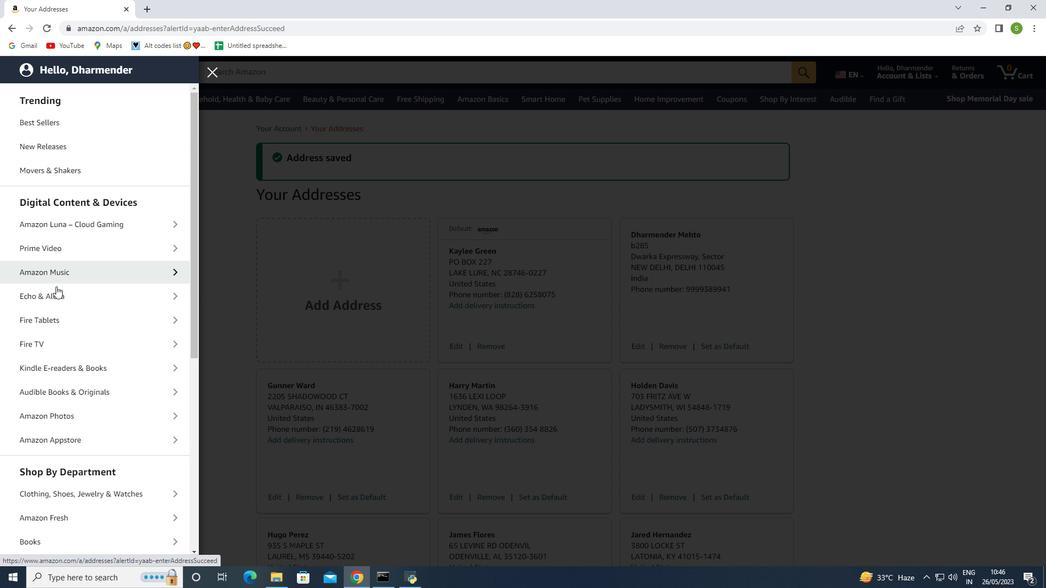 
Action: Mouse scrolled (56, 292) with delta (0, 0)
Screenshot: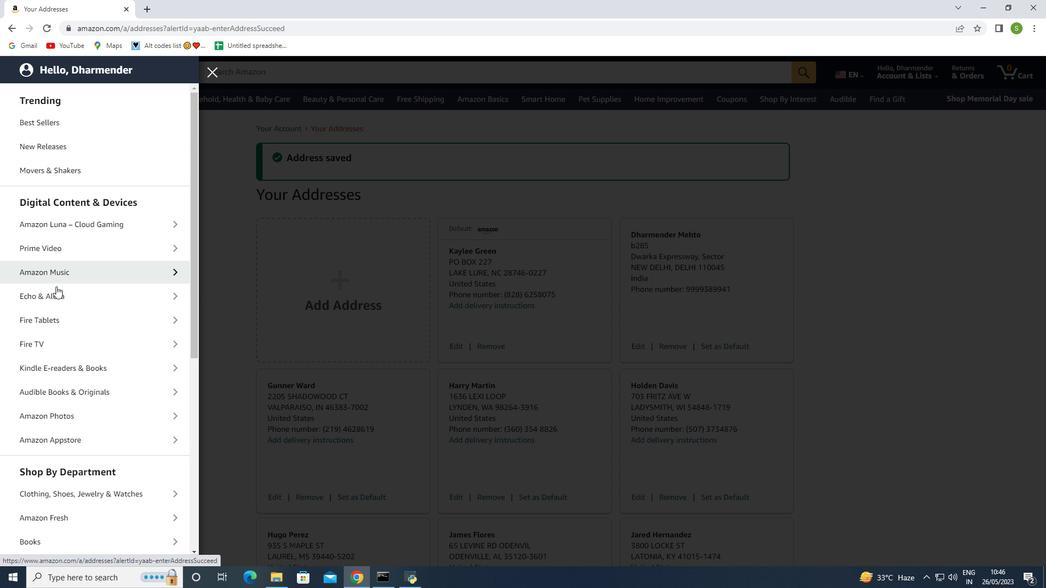 
Action: Mouse moved to (56, 296)
Screenshot: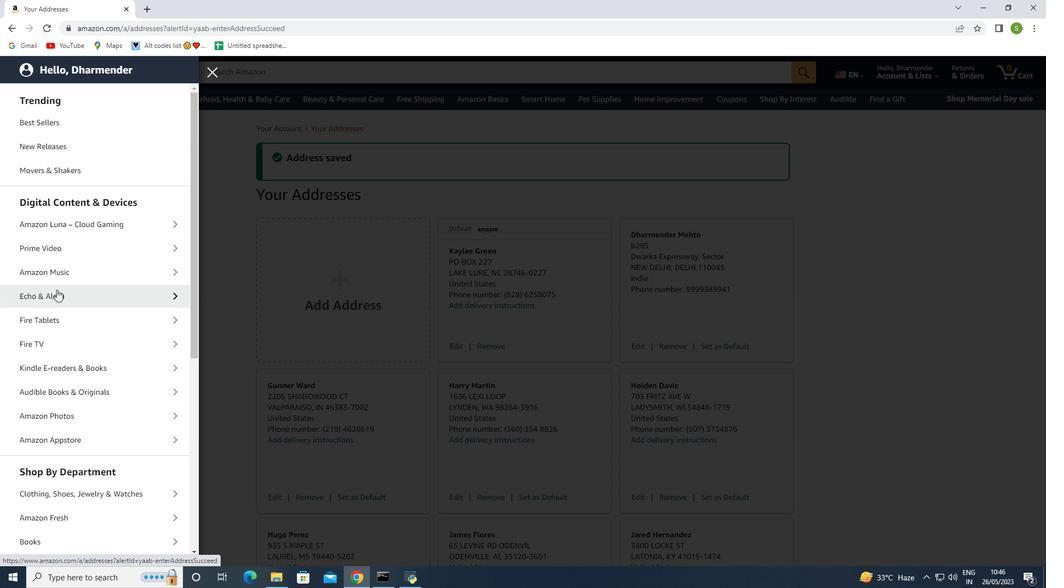 
Action: Mouse scrolled (56, 296) with delta (0, 0)
Screenshot: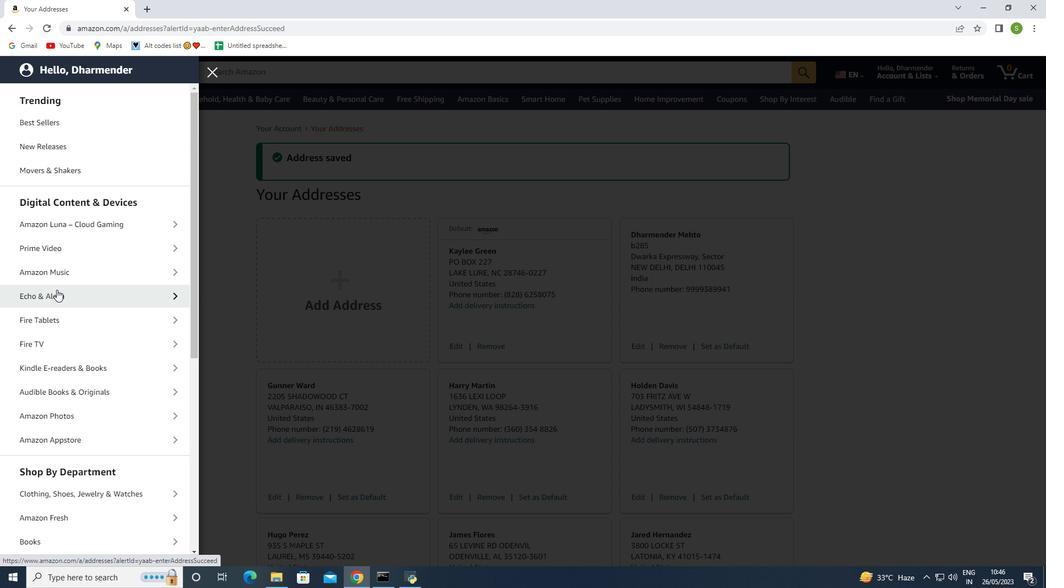 
Action: Mouse moved to (56, 296)
Screenshot: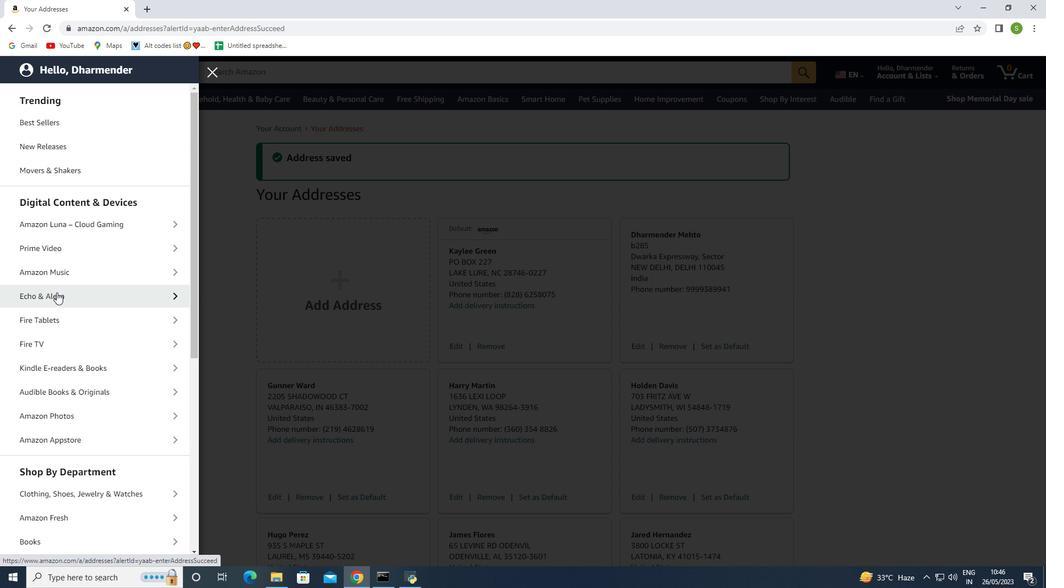 
Action: Mouse scrolled (56, 296) with delta (0, 0)
Screenshot: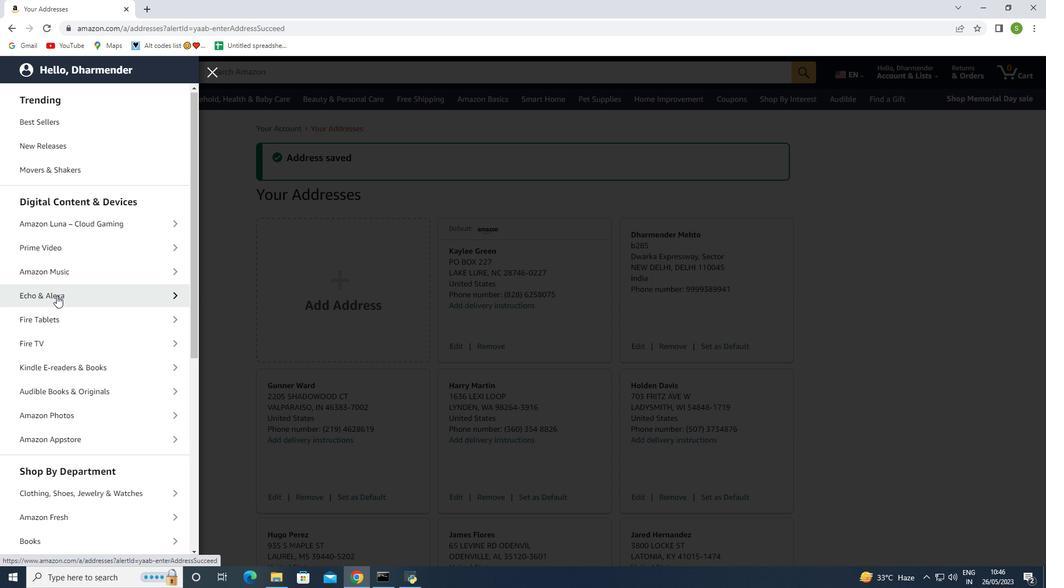 
Action: Mouse scrolled (56, 296) with delta (0, 0)
Screenshot: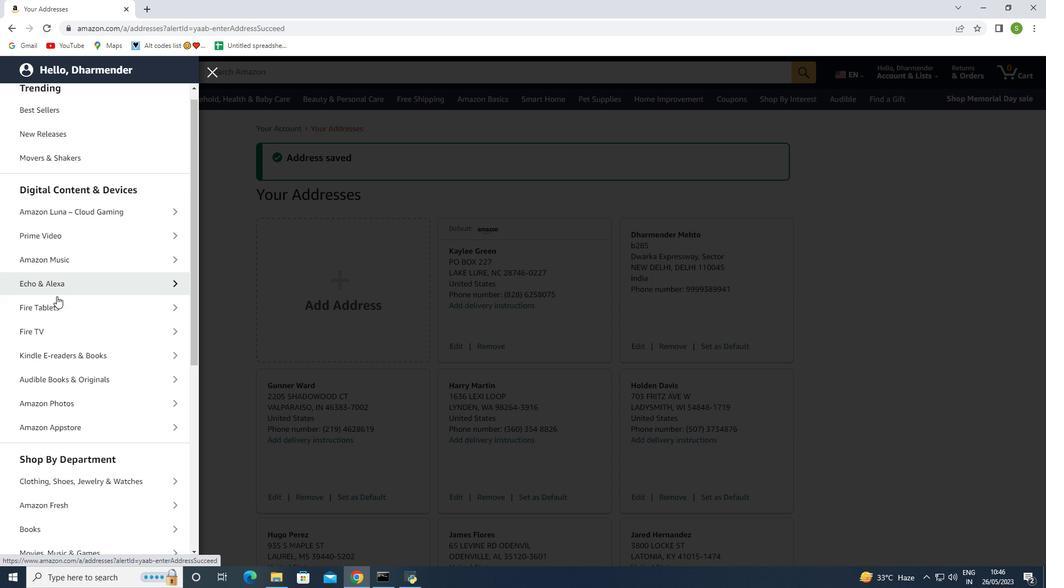 
Action: Mouse moved to (58, 351)
Screenshot: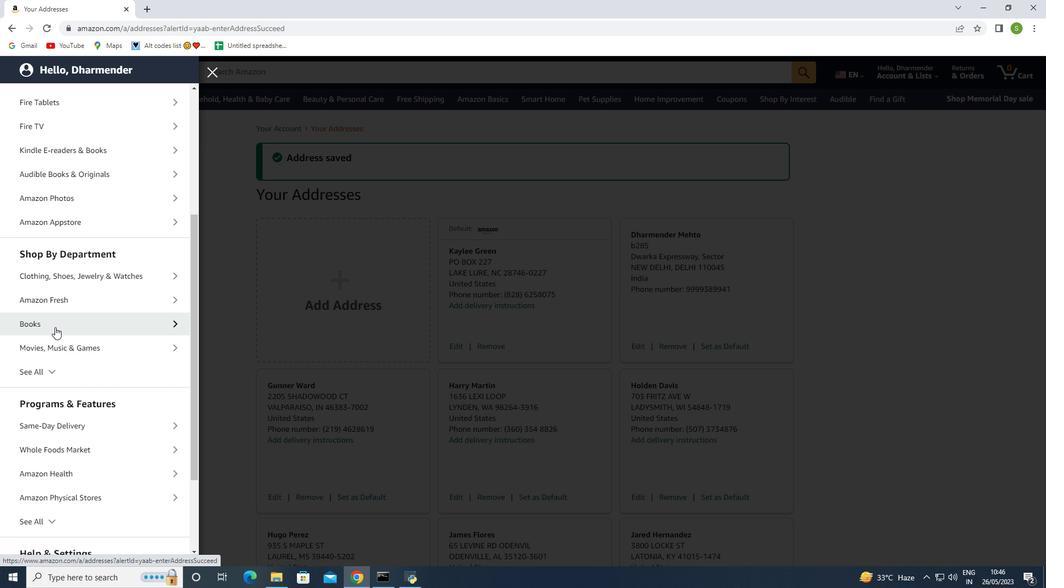 
Action: Mouse scrolled (58, 350) with delta (0, 0)
Screenshot: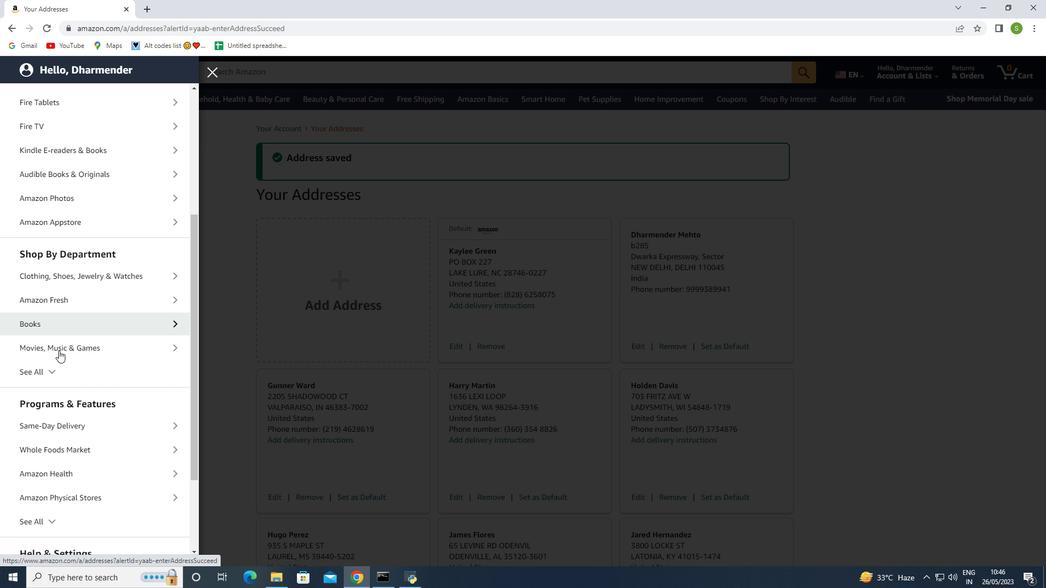 
Action: Mouse scrolled (58, 350) with delta (0, 0)
Screenshot: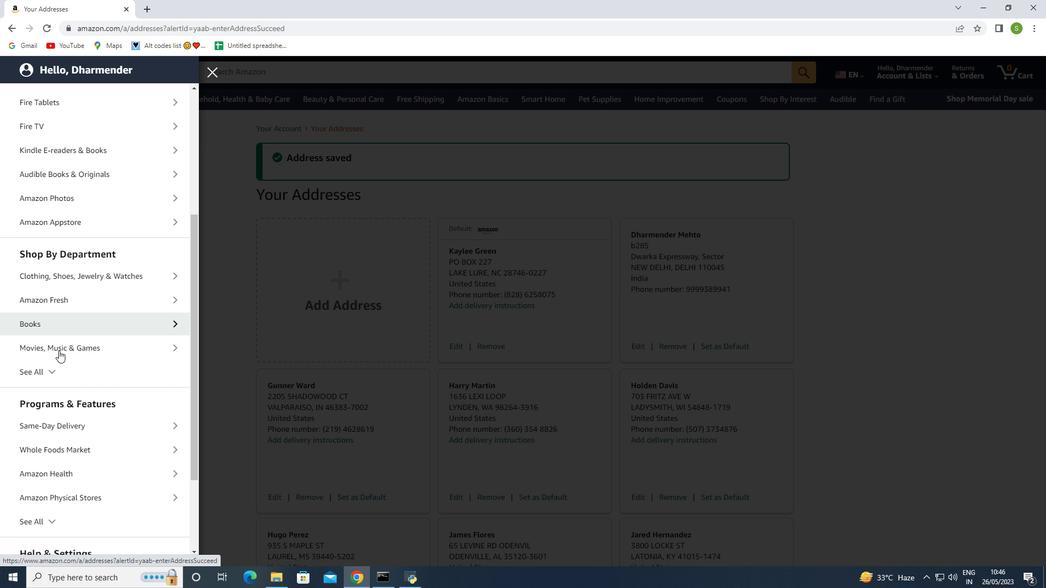 
Action: Mouse scrolled (58, 350) with delta (0, 0)
Screenshot: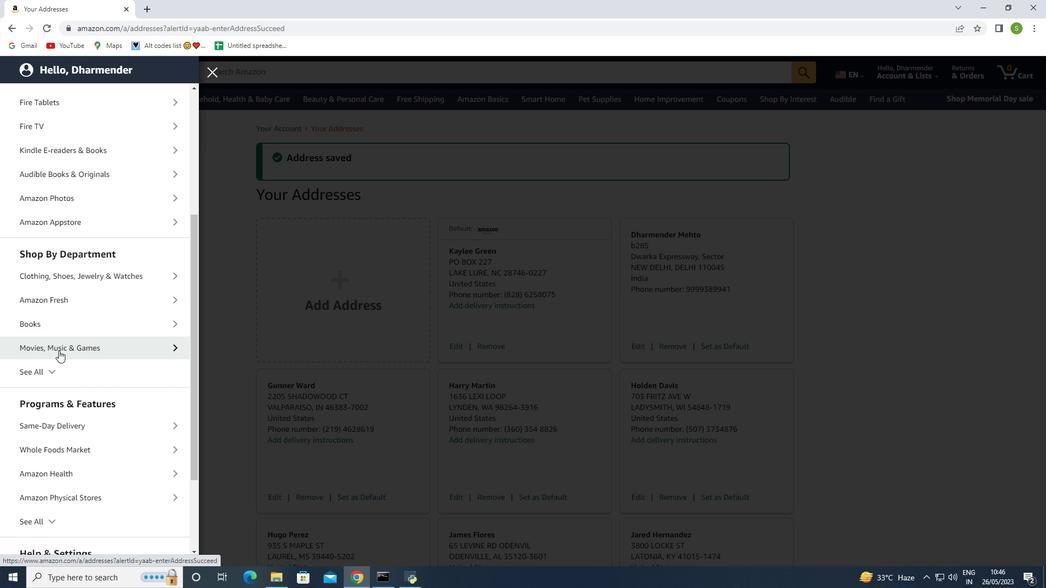 
Action: Mouse moved to (55, 393)
Screenshot: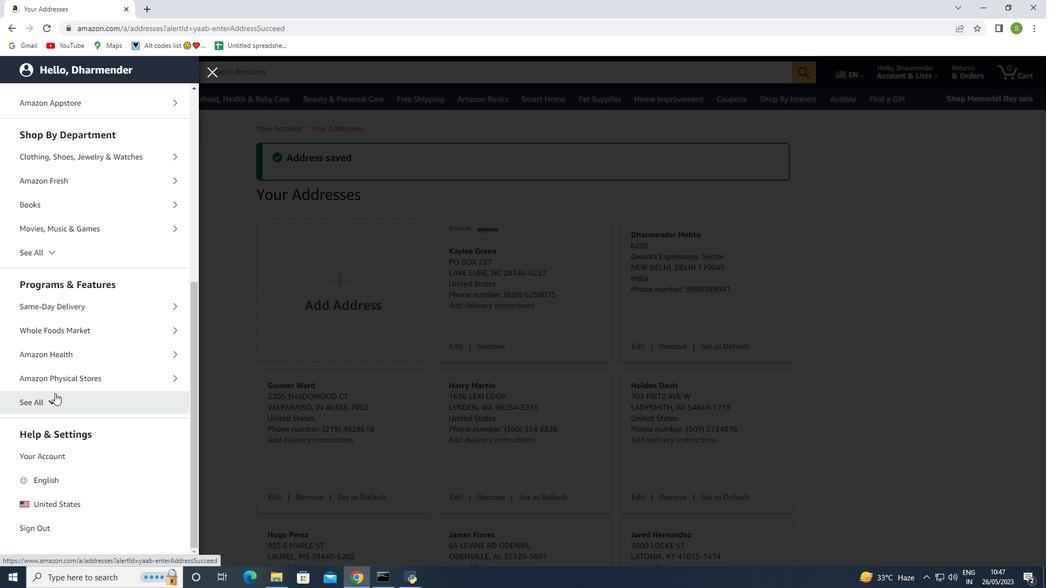 
Action: Mouse pressed left at (55, 393)
Screenshot: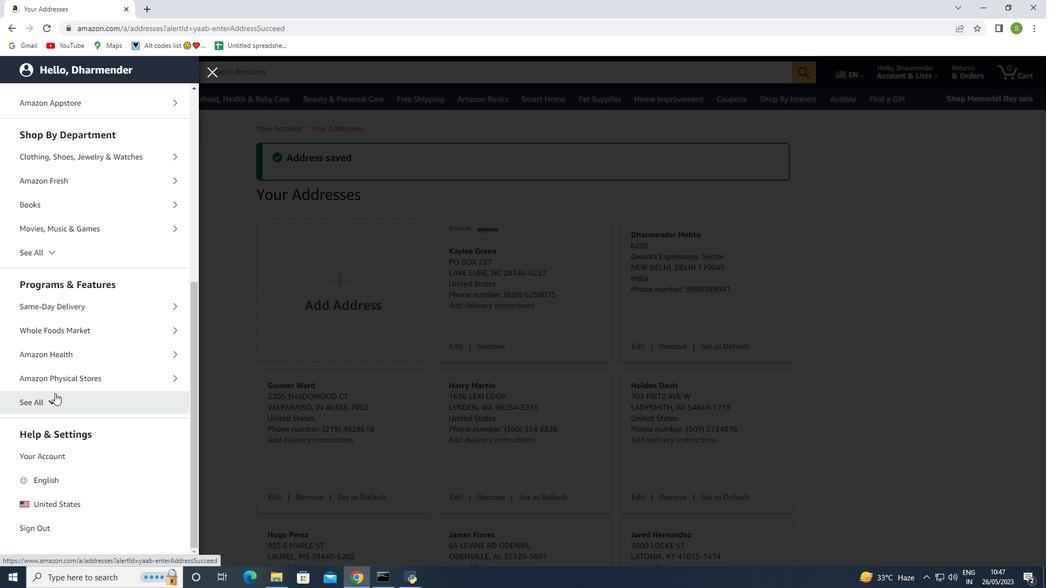 
Action: Mouse moved to (64, 406)
Screenshot: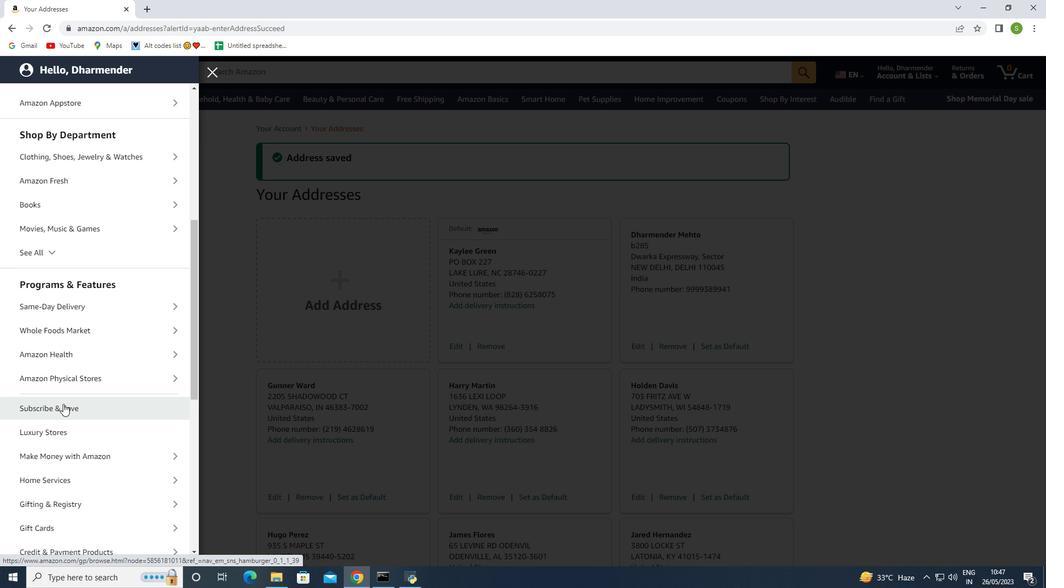 
Action: Mouse scrolled (64, 405) with delta (0, 0)
Screenshot: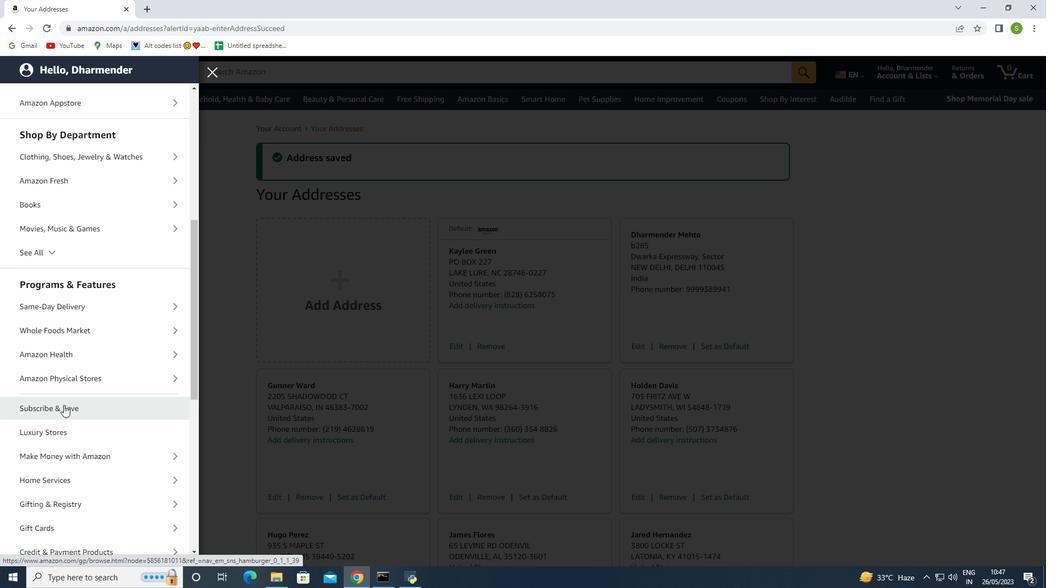 
Action: Mouse moved to (64, 406)
Screenshot: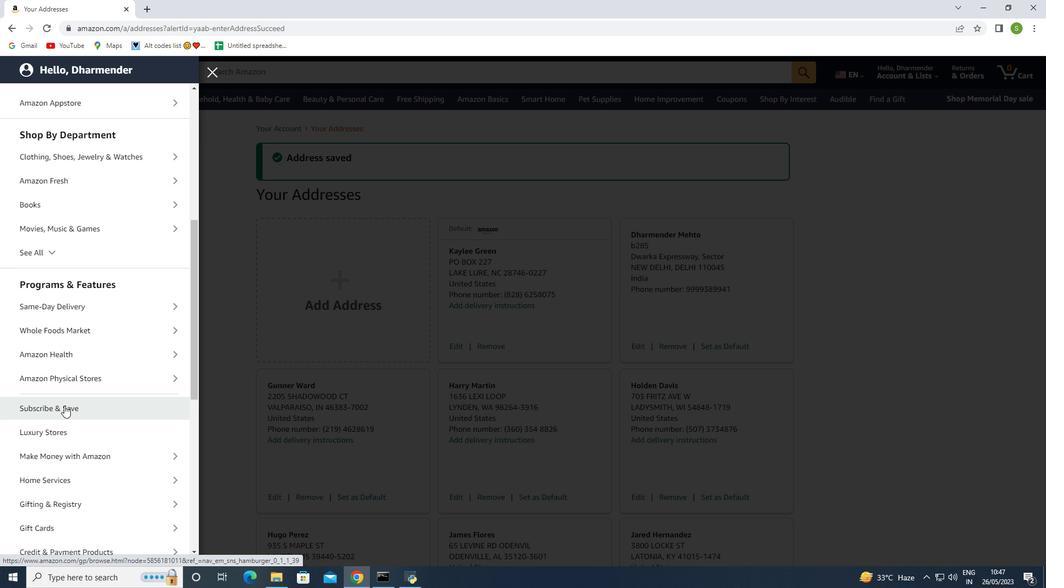 
Action: Mouse scrolled (64, 405) with delta (0, 0)
Screenshot: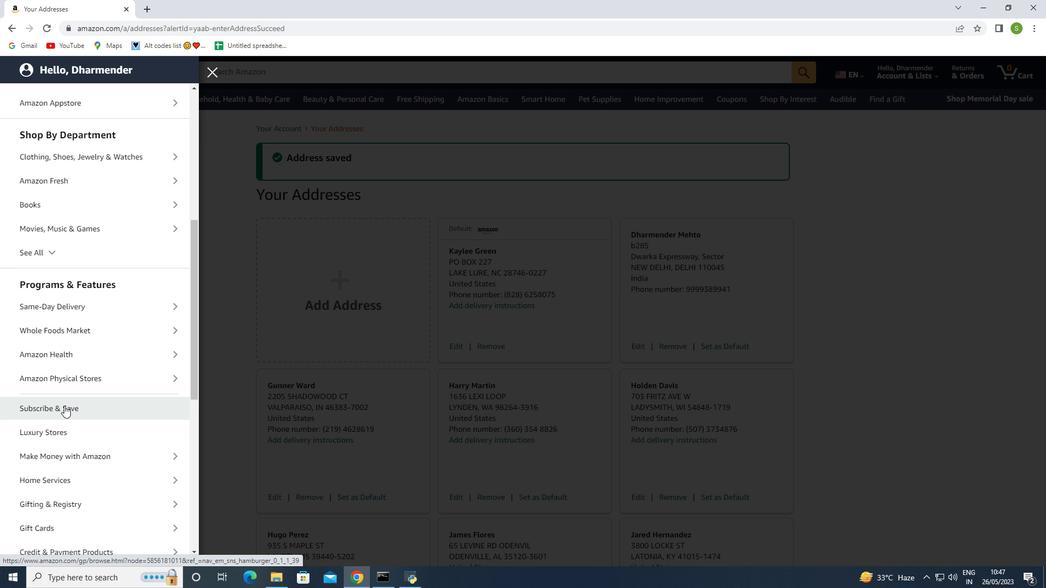 
Action: Mouse scrolled (64, 405) with delta (0, 0)
Screenshot: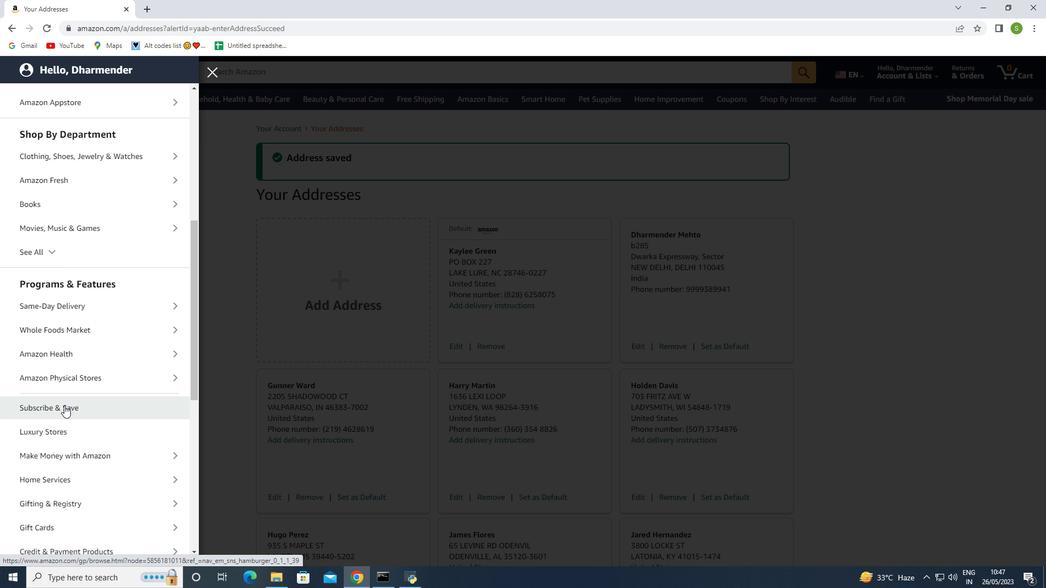
Action: Mouse scrolled (64, 405) with delta (0, 0)
Screenshot: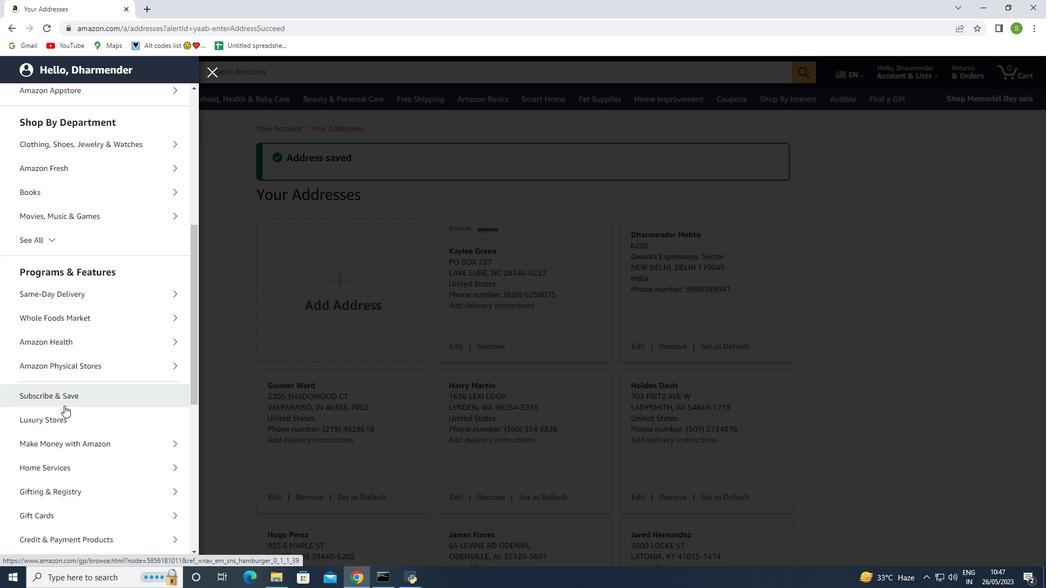 
Action: Mouse moved to (58, 314)
Screenshot: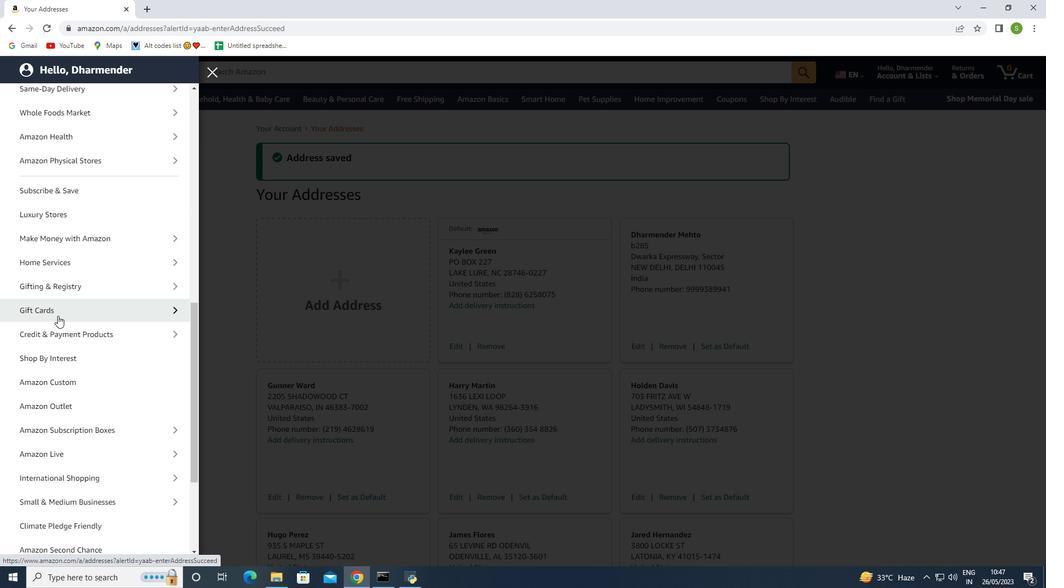 
Action: Mouse pressed left at (58, 314)
Screenshot: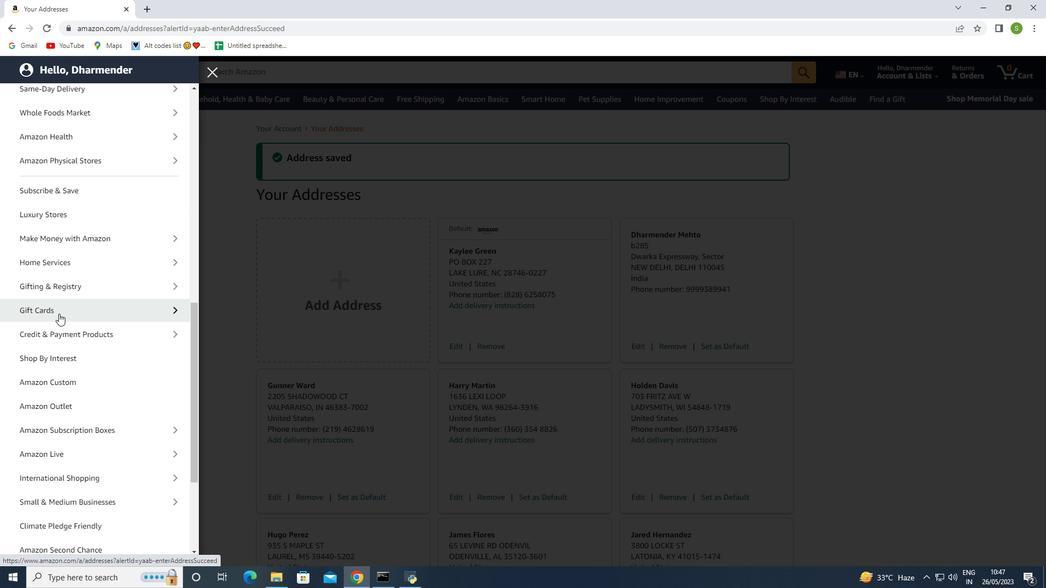 
Action: Mouse moved to (52, 151)
Screenshot: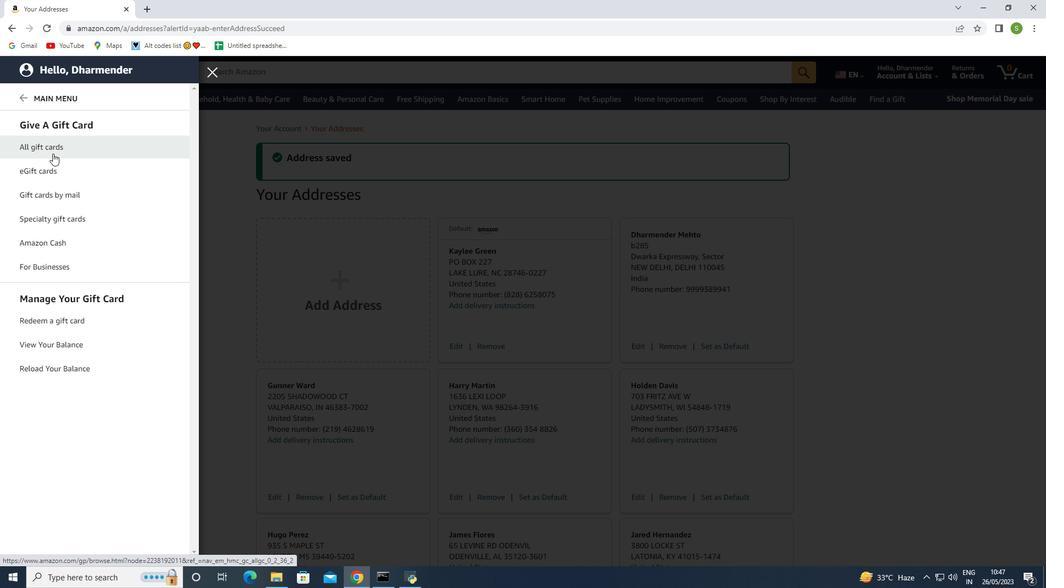 
Action: Mouse pressed left at (52, 151)
Screenshot: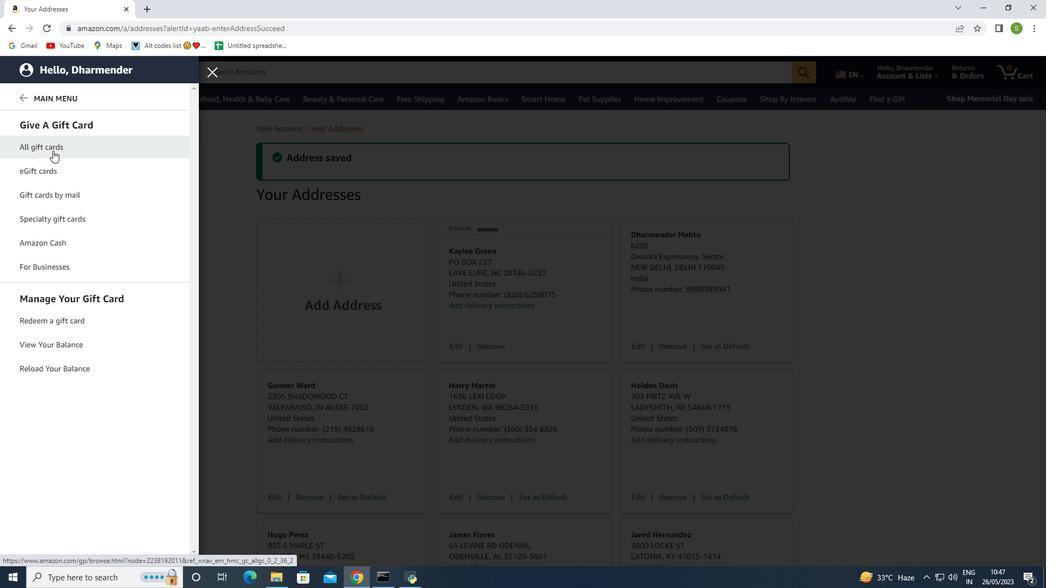 
Action: Mouse moved to (502, 213)
Screenshot: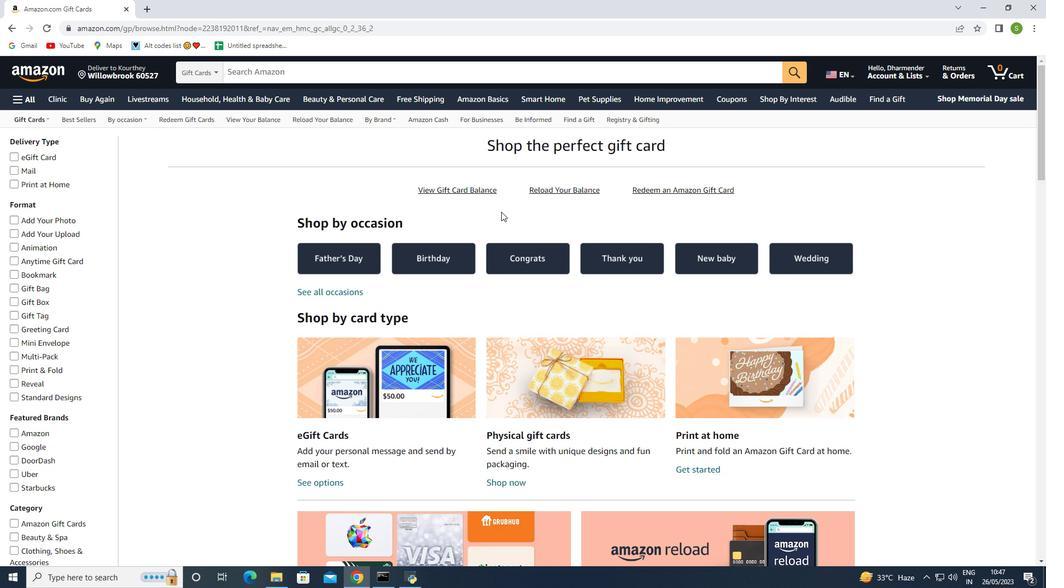 
Action: Mouse scrolled (502, 213) with delta (0, 0)
Screenshot: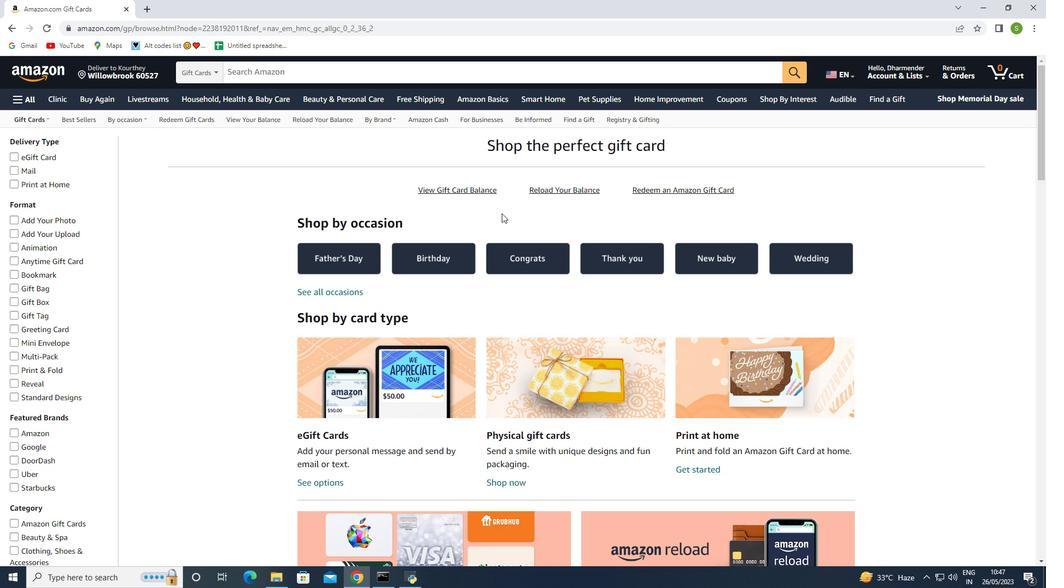 
Action: Mouse scrolled (502, 213) with delta (0, 0)
Screenshot: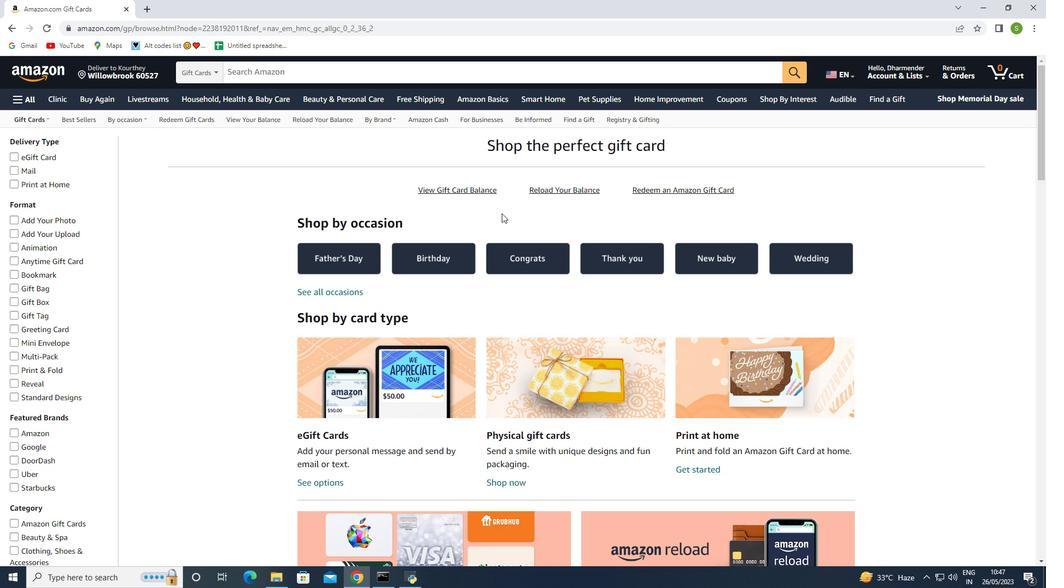 
Action: Mouse scrolled (502, 213) with delta (0, 0)
Screenshot: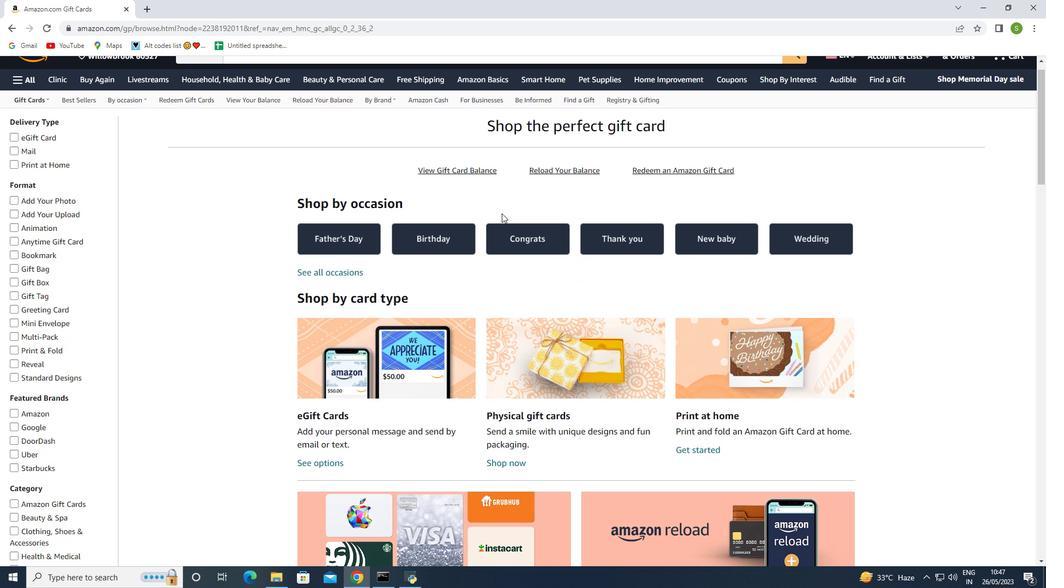 
Action: Mouse moved to (504, 214)
Screenshot: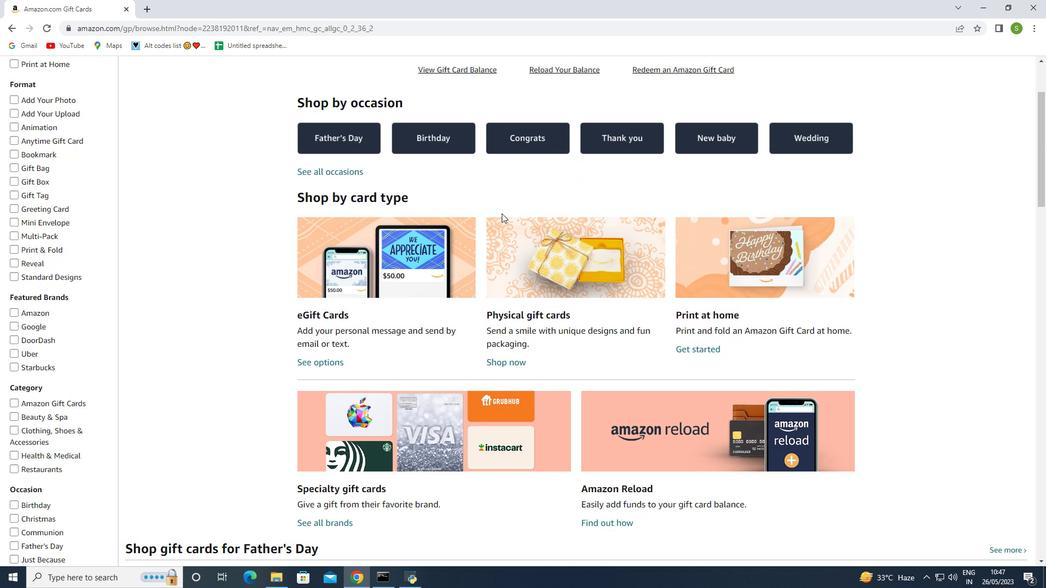 
Action: Mouse scrolled (504, 214) with delta (0, 0)
Screenshot: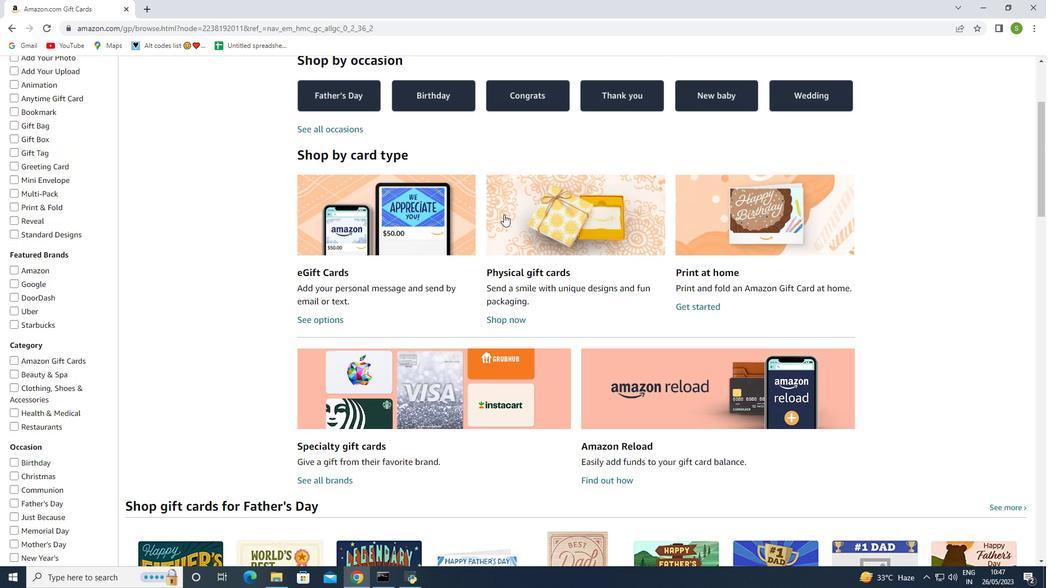 
Action: Mouse scrolled (504, 214) with delta (0, 0)
Screenshot: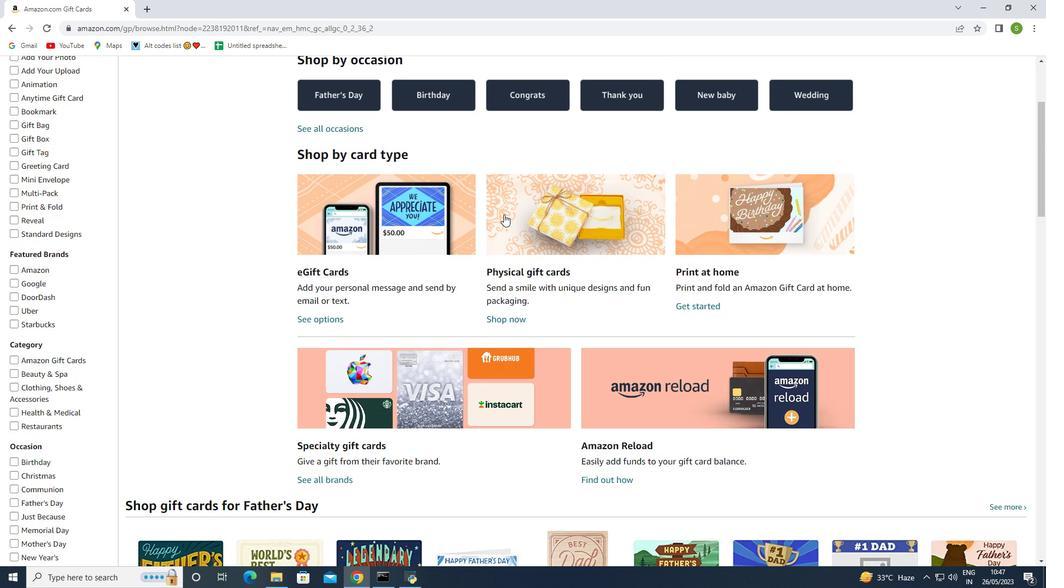 
Action: Mouse scrolled (504, 214) with delta (0, 0)
Screenshot: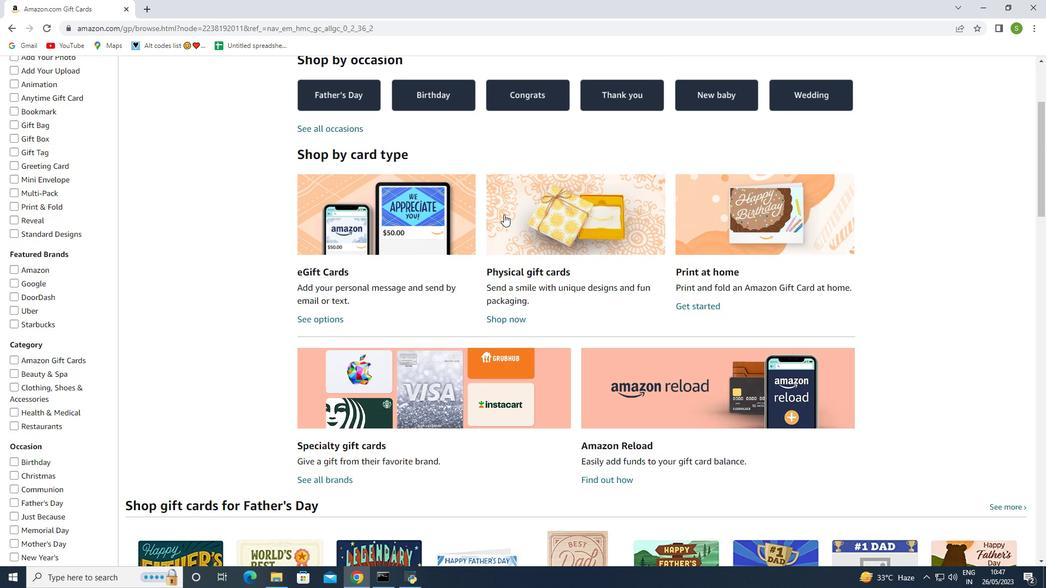 
Action: Mouse scrolled (504, 214) with delta (0, 0)
Screenshot: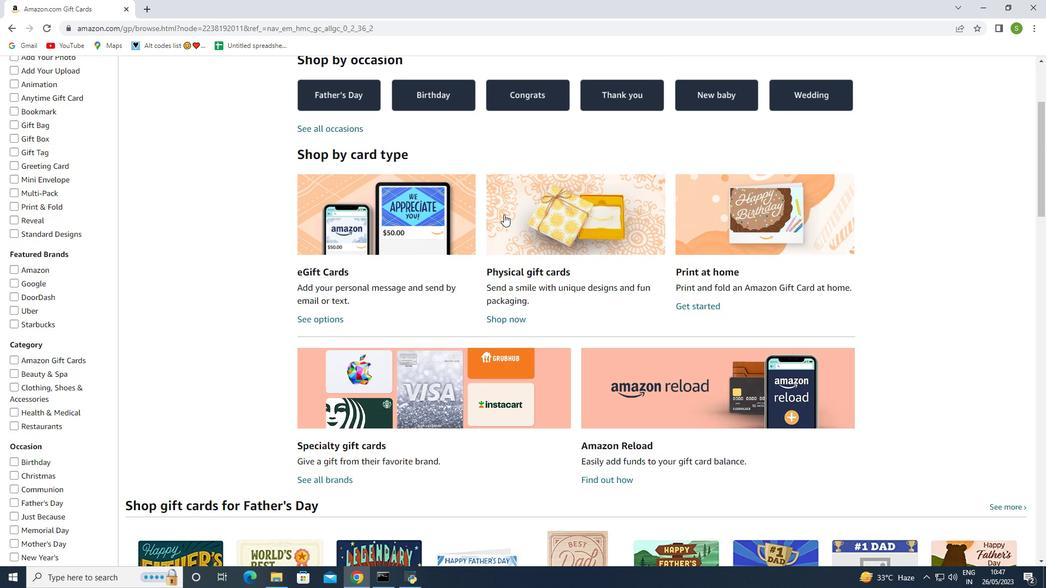 
Action: Mouse scrolled (504, 214) with delta (0, 0)
Screenshot: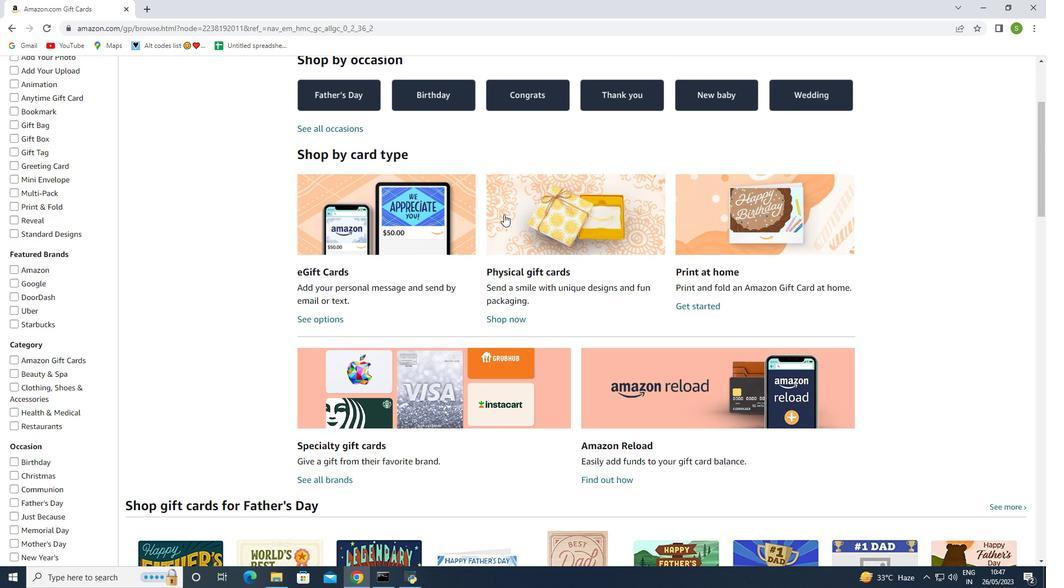 
Action: Mouse scrolled (504, 214) with delta (0, 0)
Screenshot: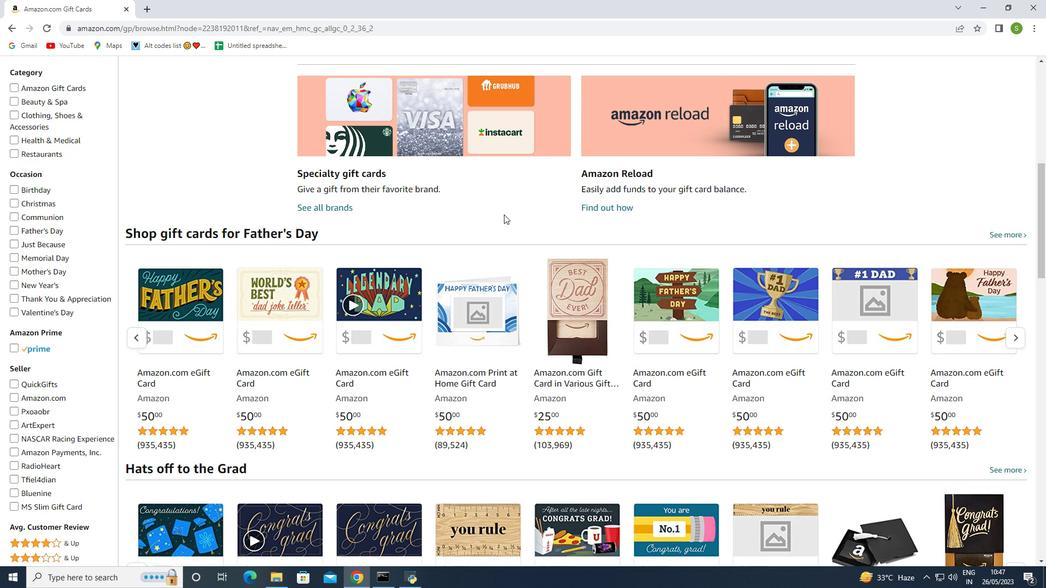 
Action: Mouse scrolled (504, 214) with delta (0, 0)
Screenshot: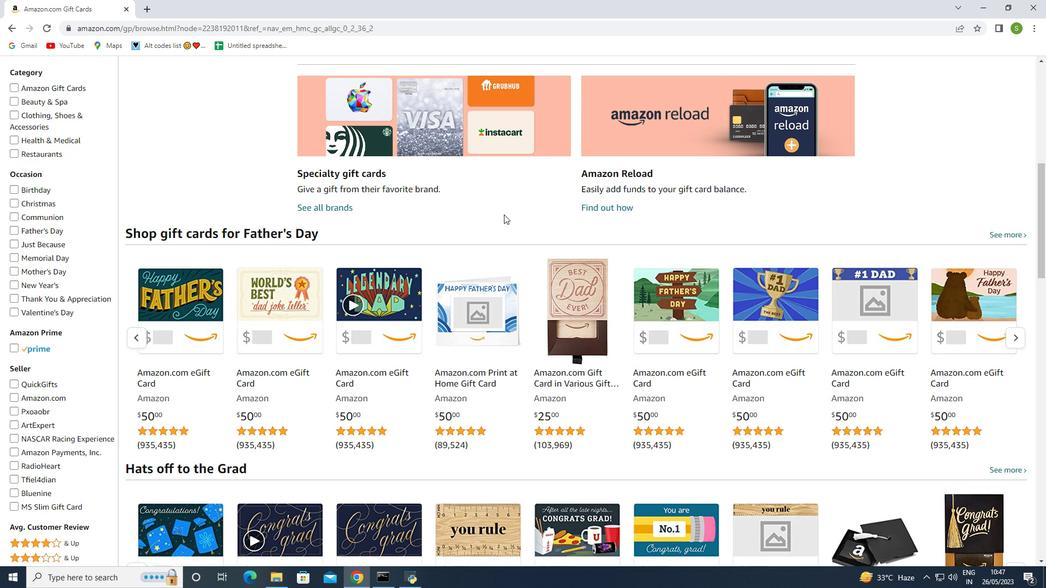 
Action: Mouse scrolled (504, 214) with delta (0, 0)
Screenshot: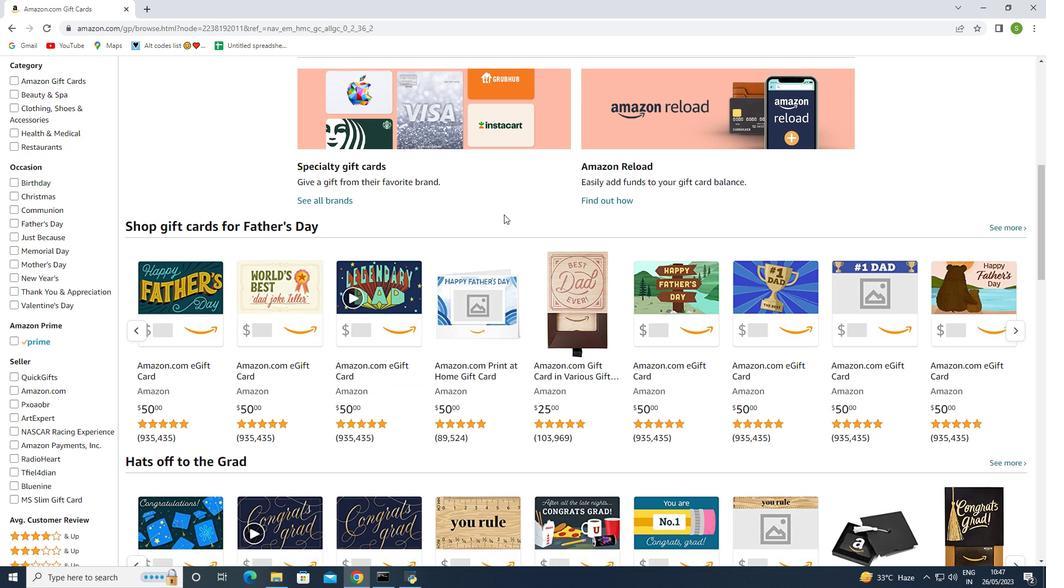 
Action: Mouse scrolled (504, 215) with delta (0, 0)
Screenshot: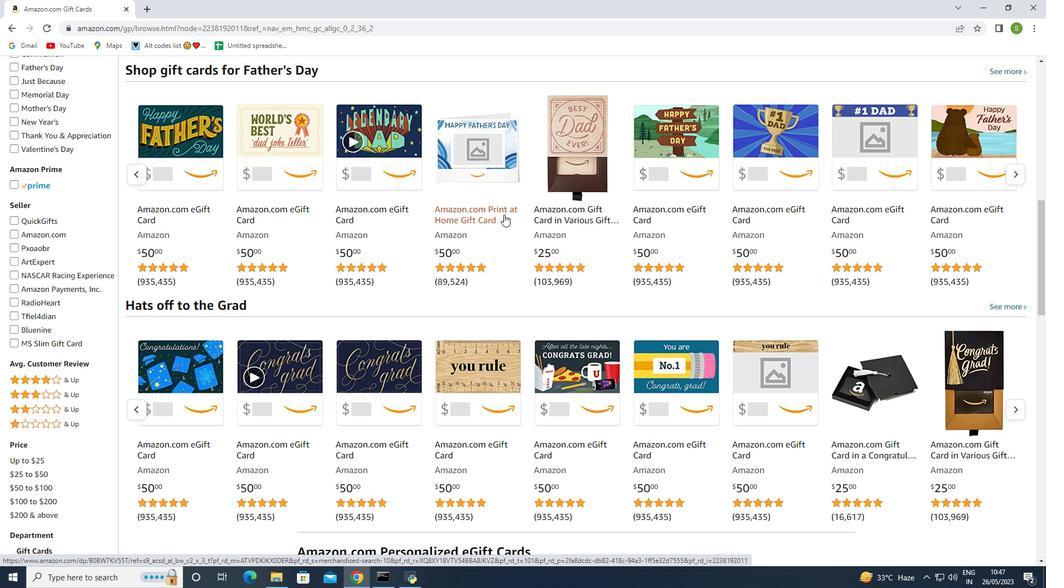 
Action: Mouse scrolled (504, 215) with delta (0, 0)
Screenshot: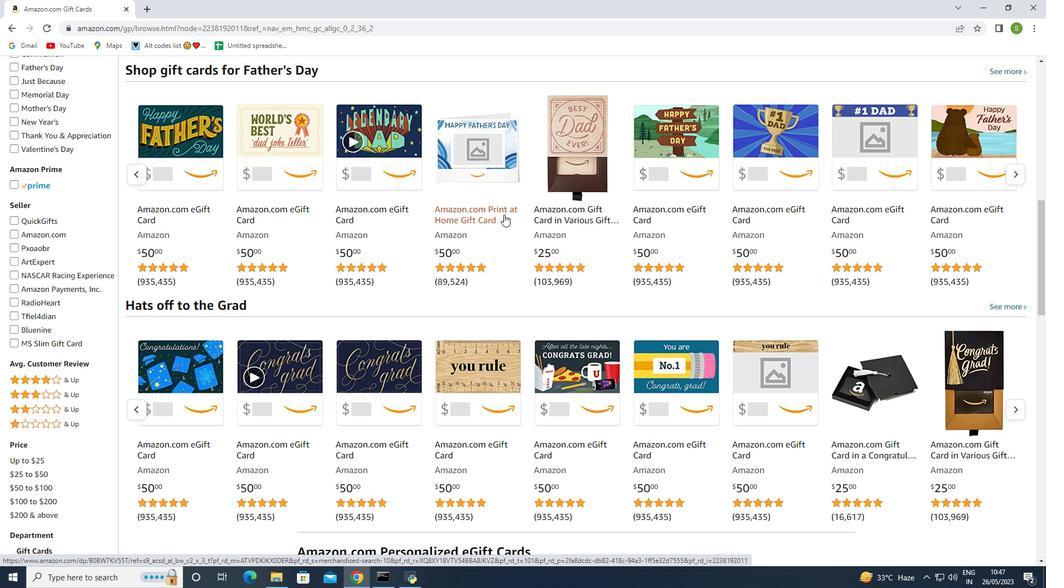 
Action: Mouse moved to (504, 215)
Screenshot: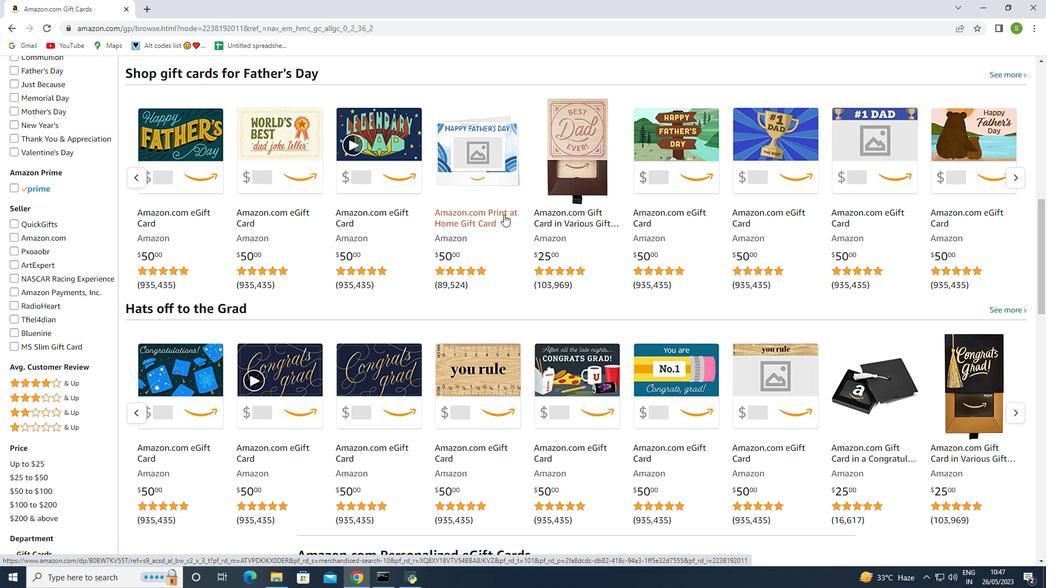 
Action: Mouse scrolled (504, 215) with delta (0, 0)
Screenshot: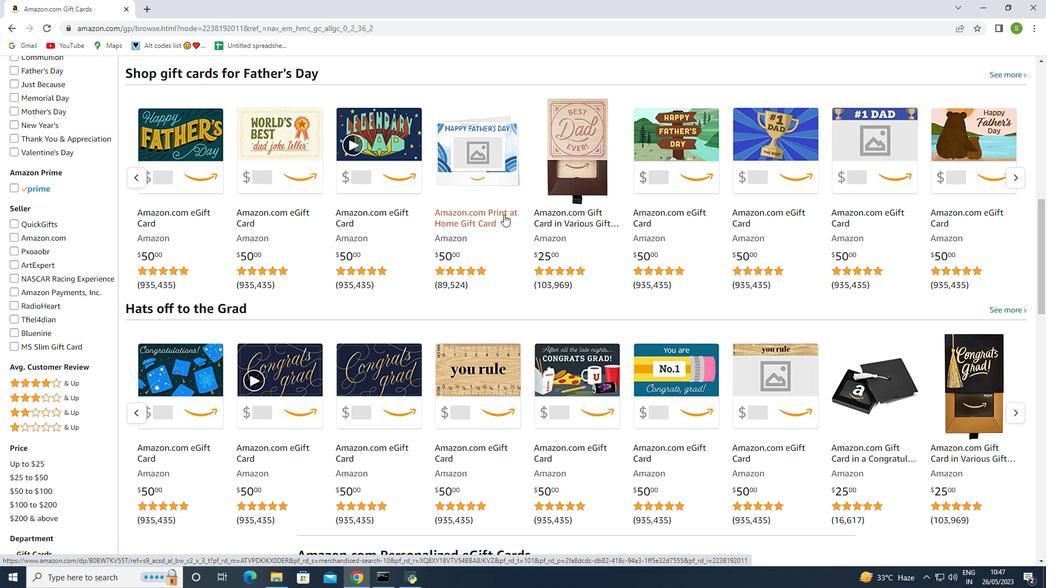 
Action: Mouse moved to (691, 269)
Screenshot: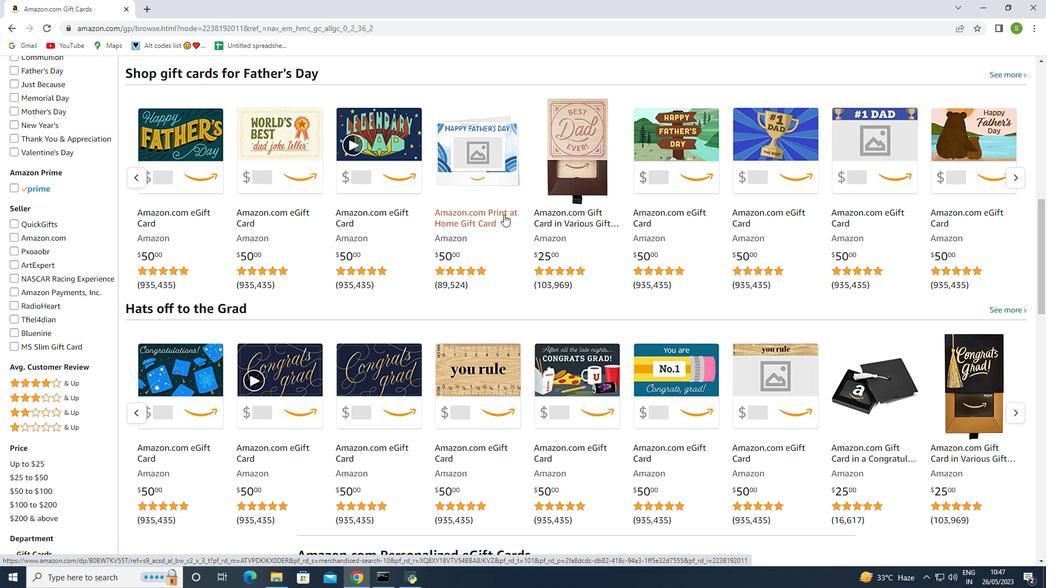 
Action: Mouse scrolled (504, 215) with delta (0, 0)
Screenshot: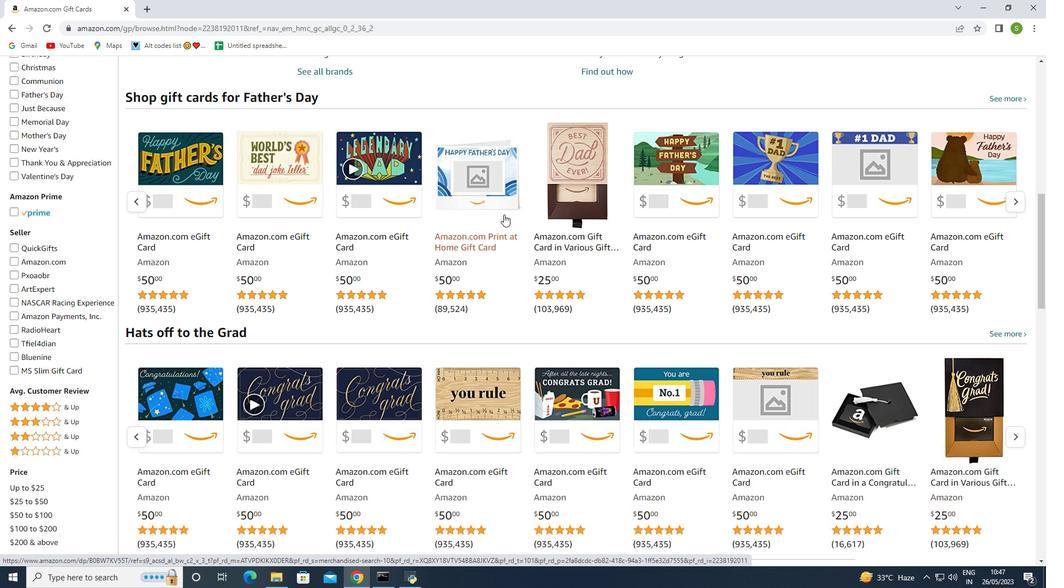 
Action: Mouse moved to (762, 287)
Screenshot: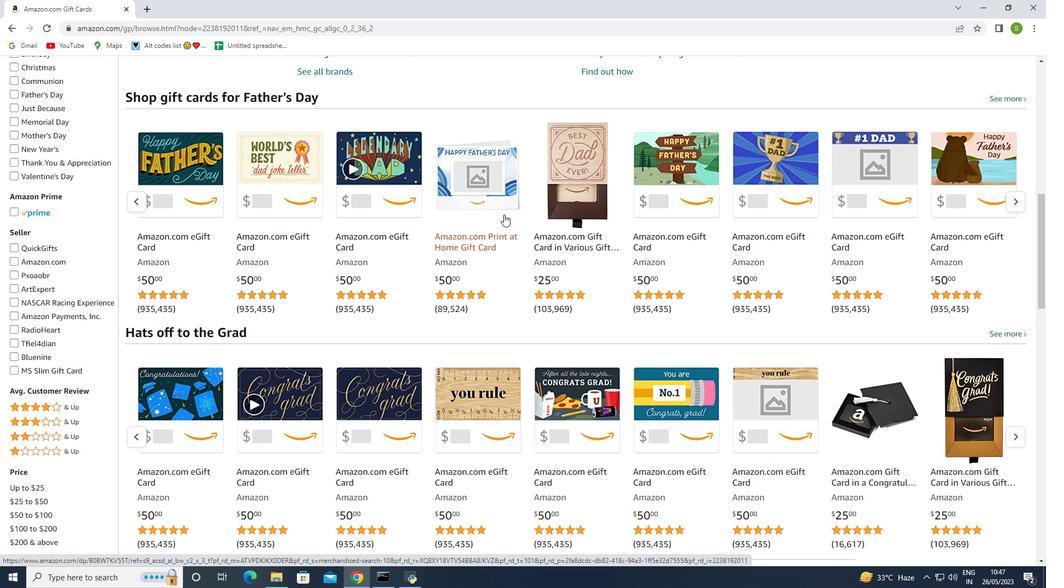 
Action: Mouse scrolled (762, 287) with delta (0, 0)
Screenshot: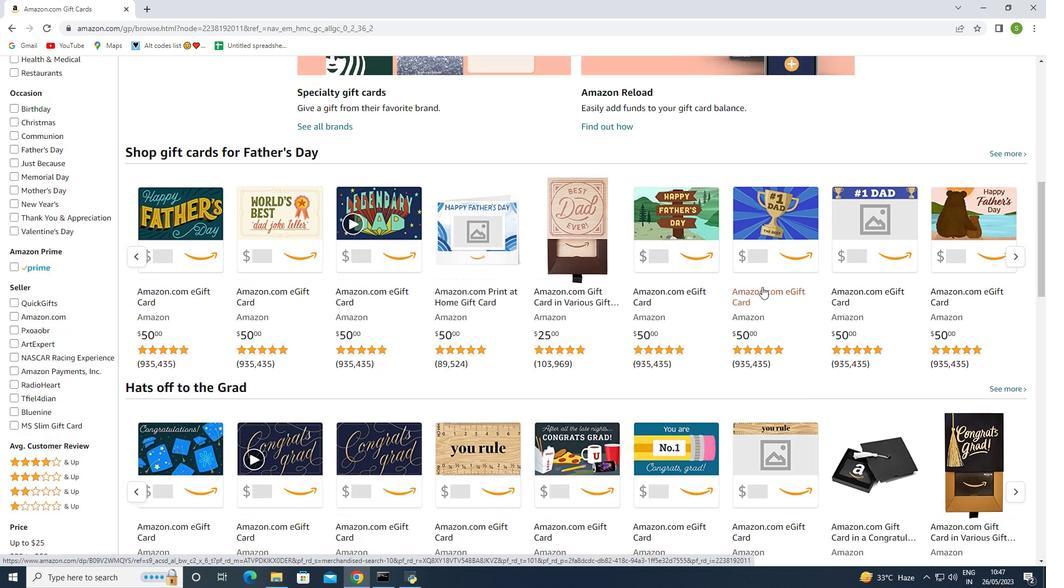 
Action: Mouse scrolled (762, 287) with delta (0, 0)
Screenshot: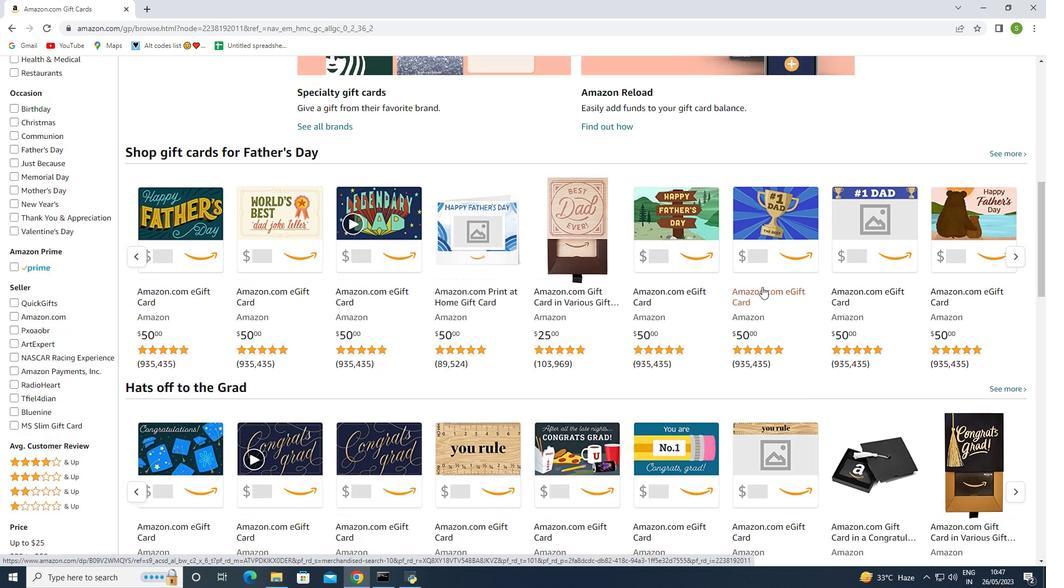 
Action: Mouse scrolled (762, 287) with delta (0, 0)
Screenshot: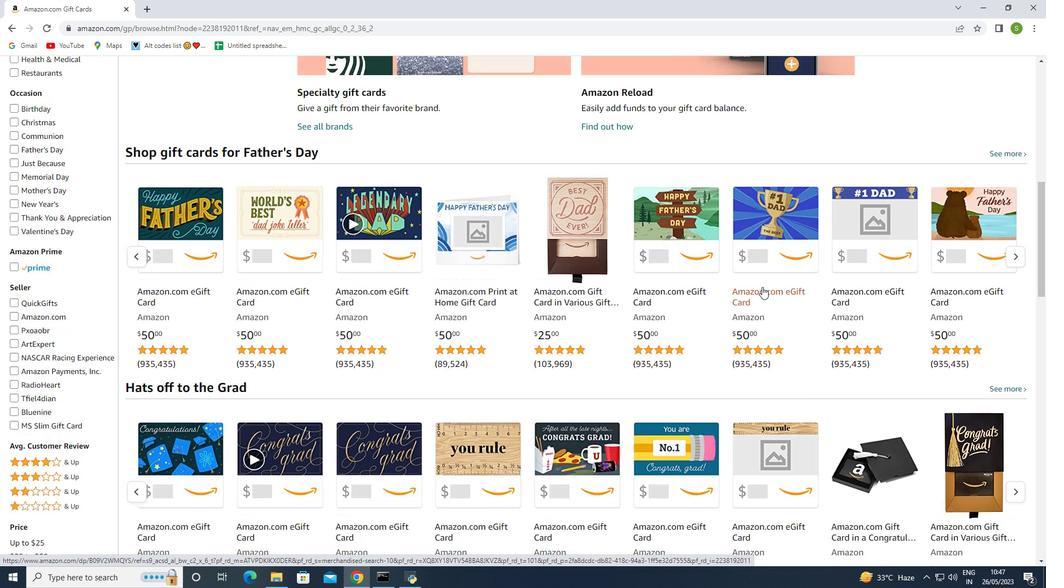 
Action: Mouse scrolled (762, 287) with delta (0, 0)
Screenshot: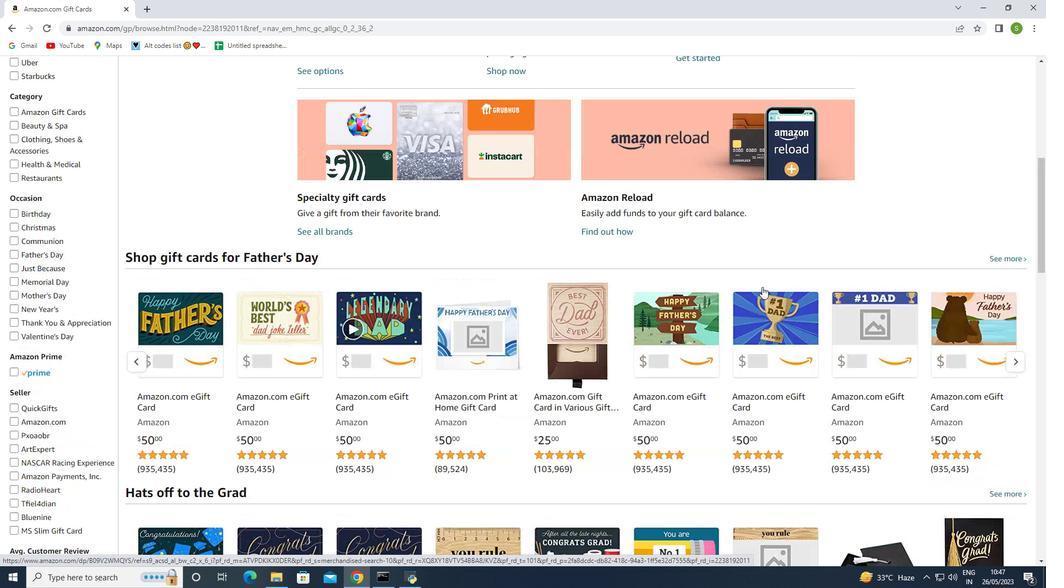 
Action: Mouse moved to (837, 315)
Screenshot: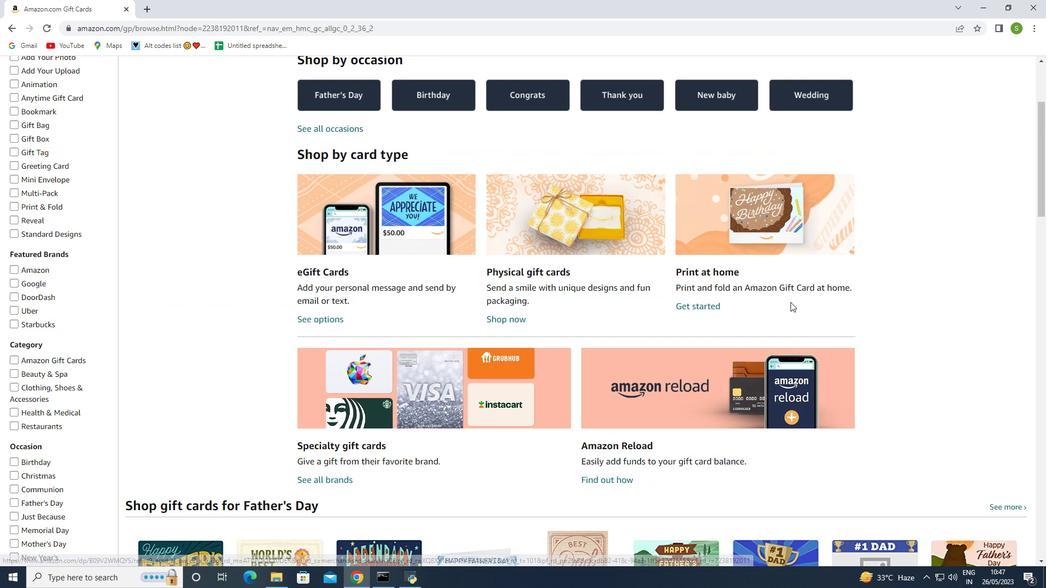 
Action: Mouse scrolled (837, 316) with delta (0, 0)
Screenshot: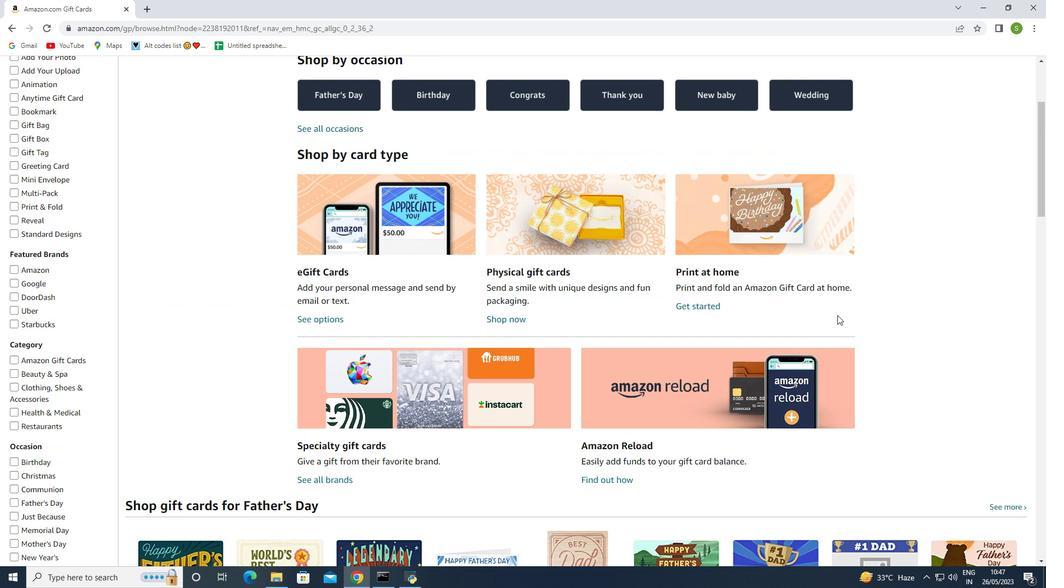
Action: Mouse scrolled (837, 316) with delta (0, 0)
Screenshot: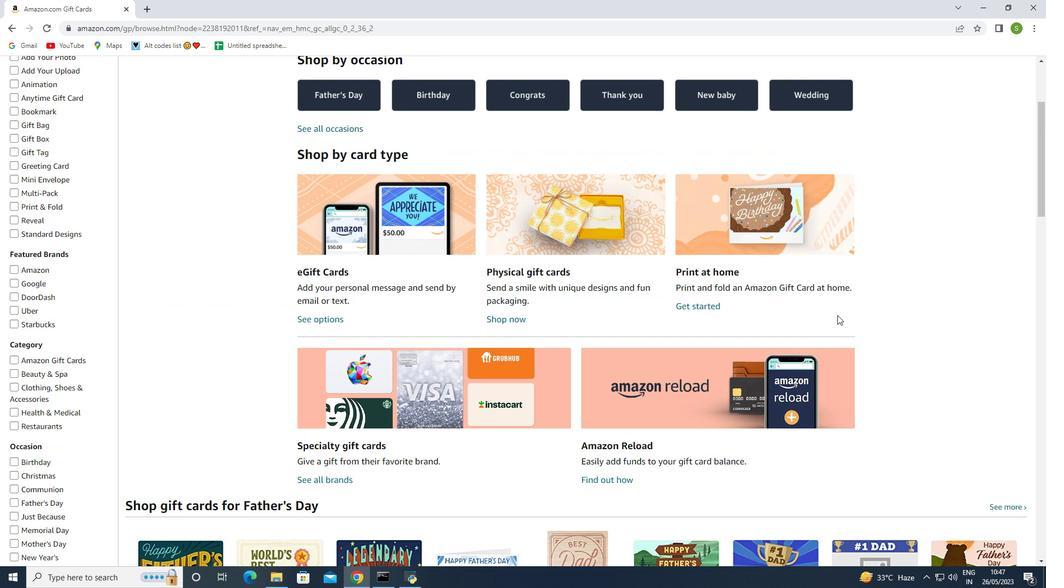 
Action: Mouse scrolled (837, 316) with delta (0, 0)
Screenshot: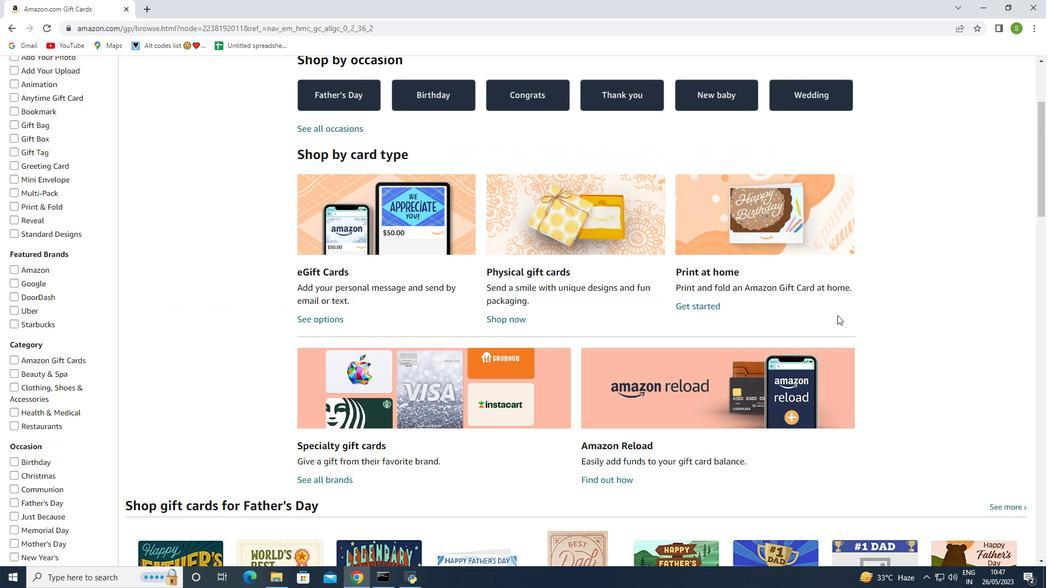 
Action: Mouse moved to (801, 304)
Screenshot: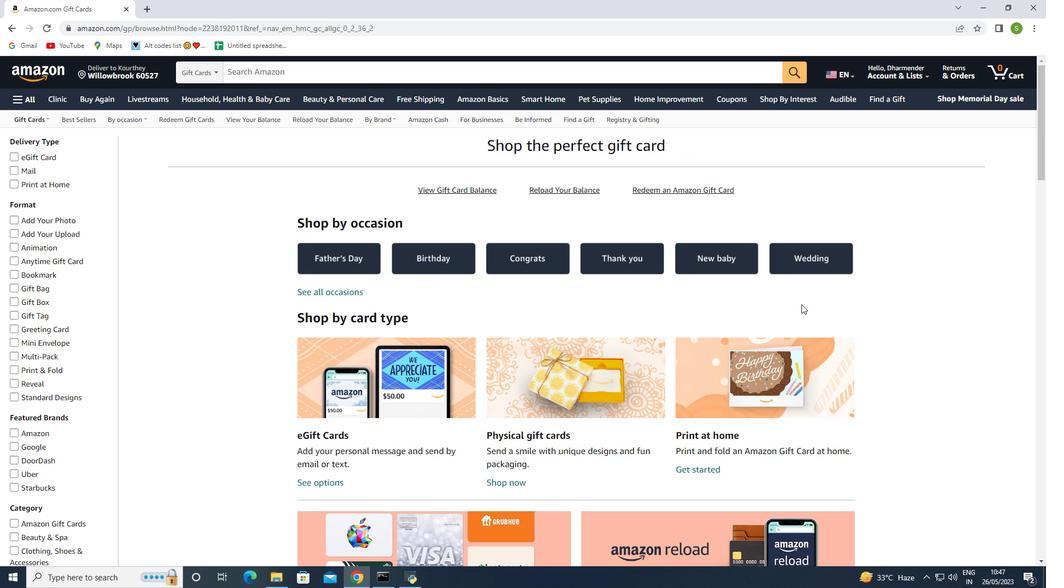 
Action: Mouse scrolled (801, 305) with delta (0, 0)
Screenshot: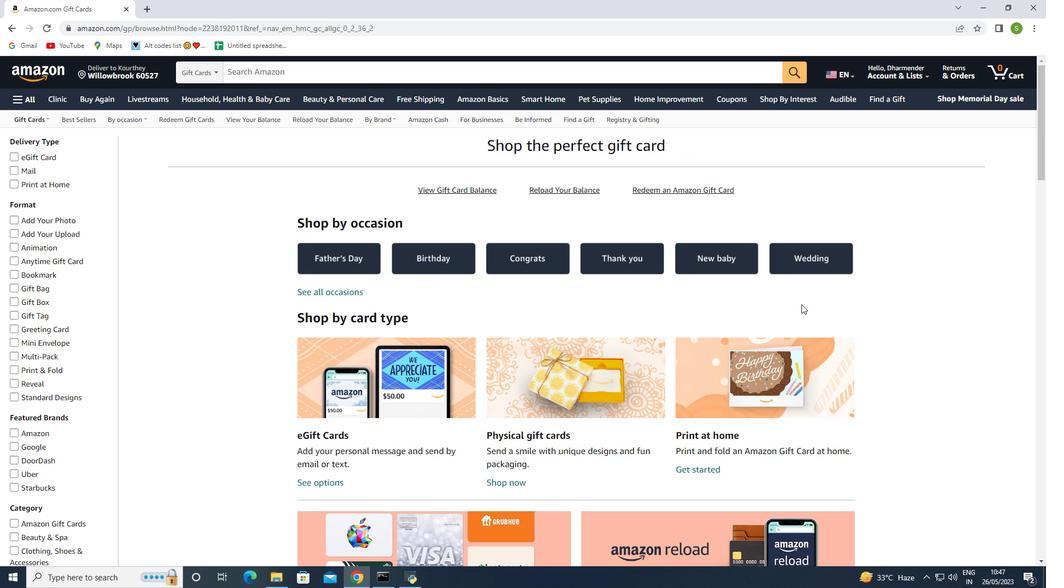
Action: Mouse scrolled (801, 305) with delta (0, 0)
Screenshot: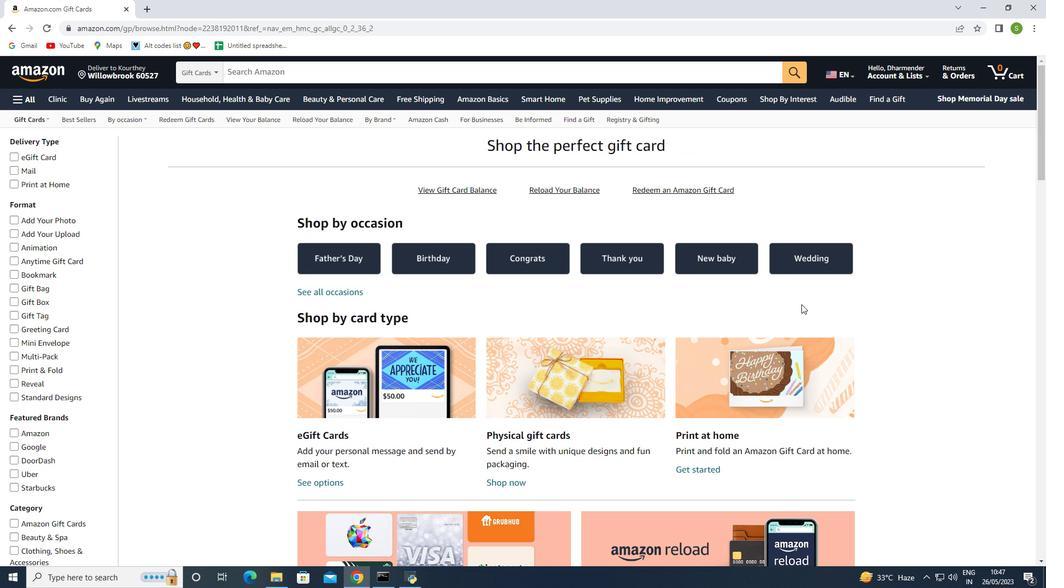 
Action: Mouse scrolled (801, 305) with delta (0, 0)
Screenshot: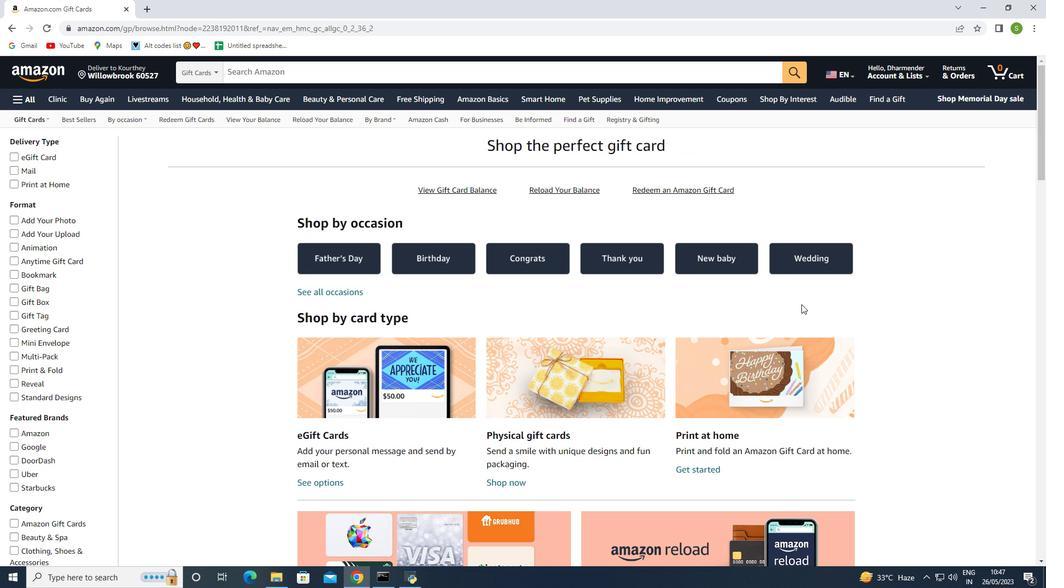 
Action: Mouse moved to (801, 304)
Screenshot: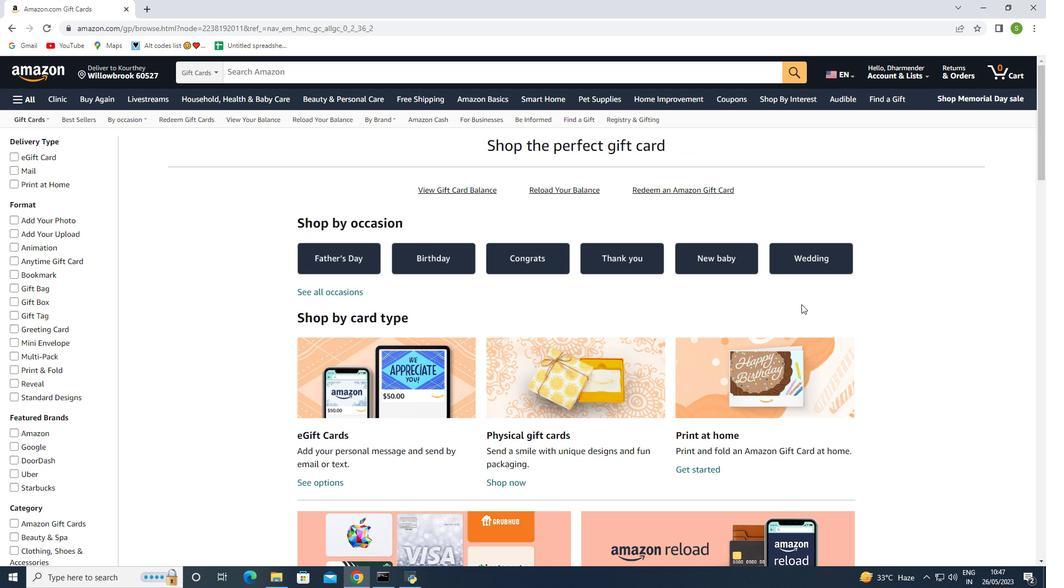 
Action: Mouse scrolled (801, 305) with delta (0, 0)
Screenshot: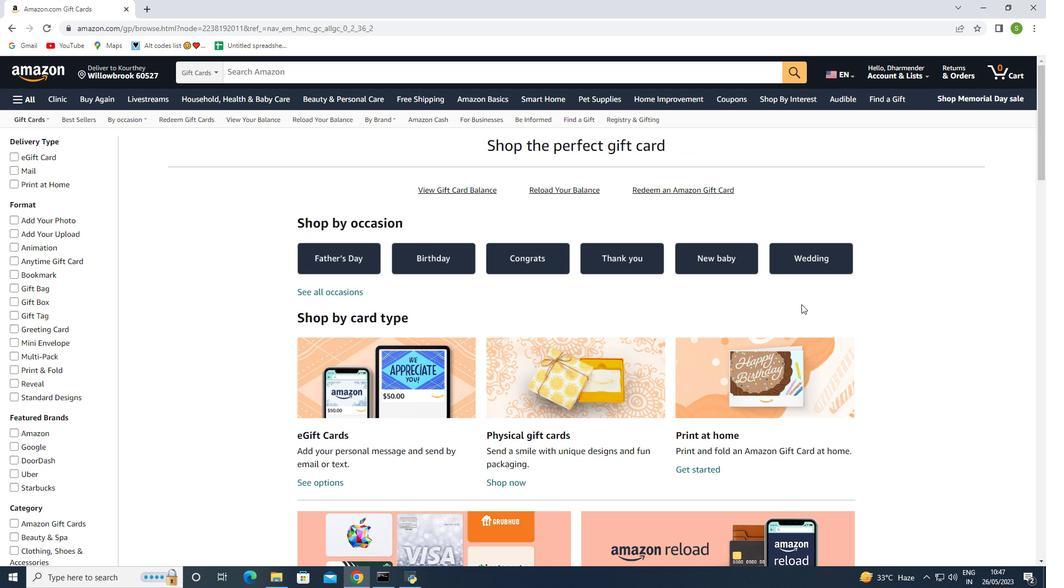 
Action: Mouse moved to (879, 98)
Screenshot: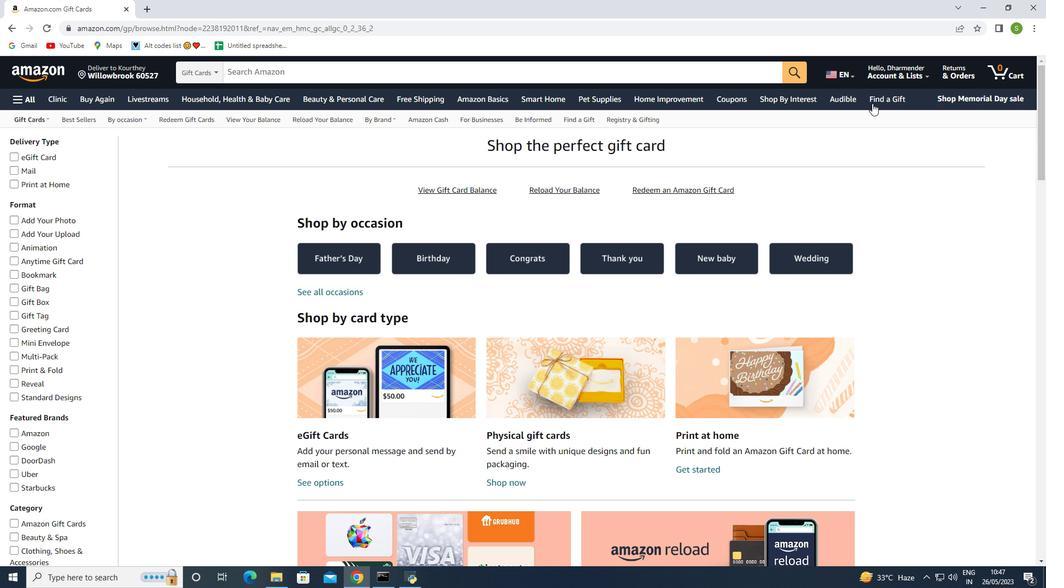 
Action: Mouse pressed left at (879, 98)
Screenshot: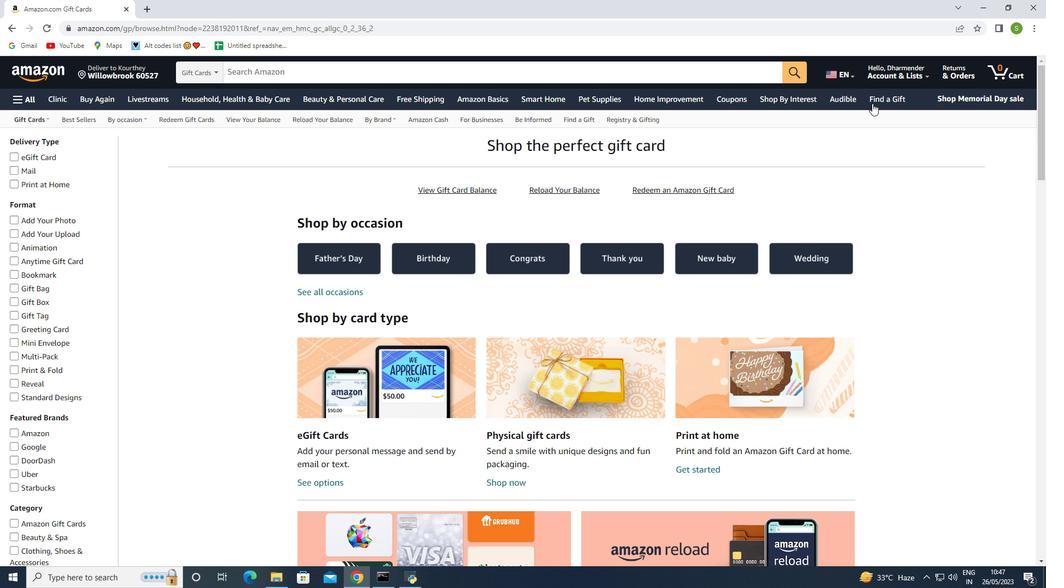 
Action: Mouse moved to (313, 73)
Screenshot: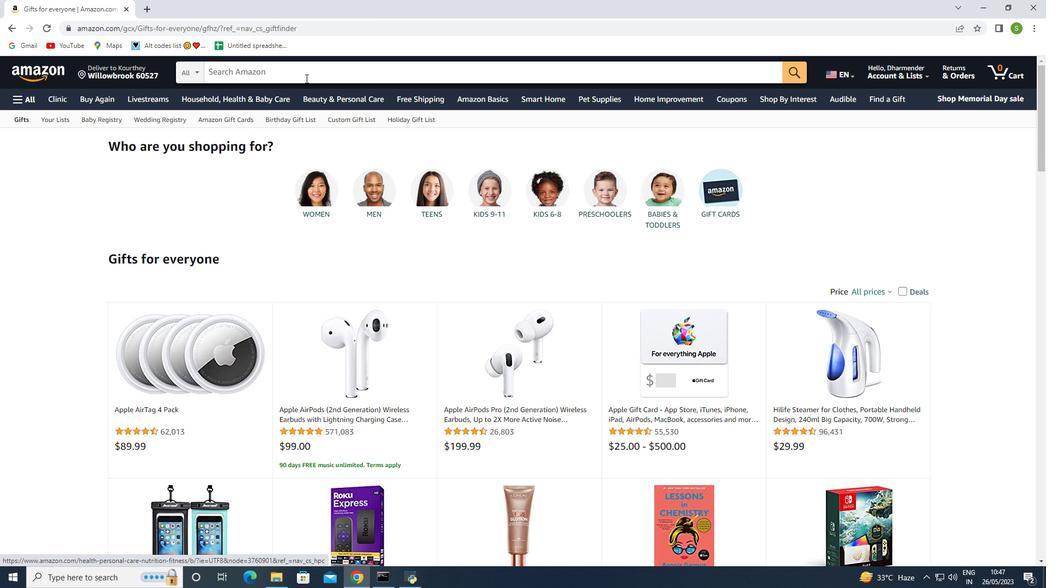 
Action: Mouse pressed left at (313, 73)
Screenshot: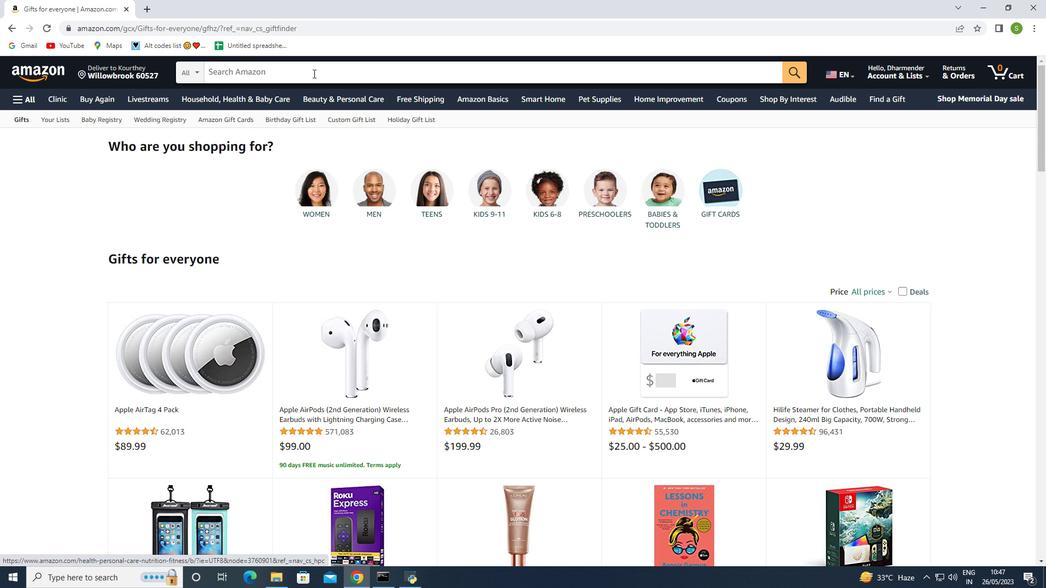 
Action: Key pressed <Key.shift>Amazon<Key.space>p
Screenshot: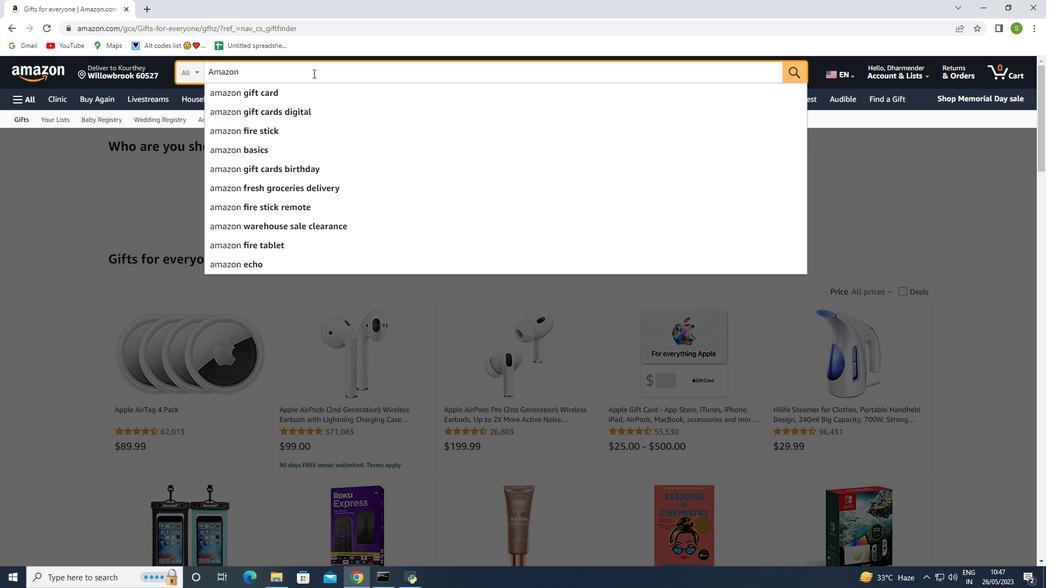 
Action: Mouse moved to (293, 75)
Screenshot: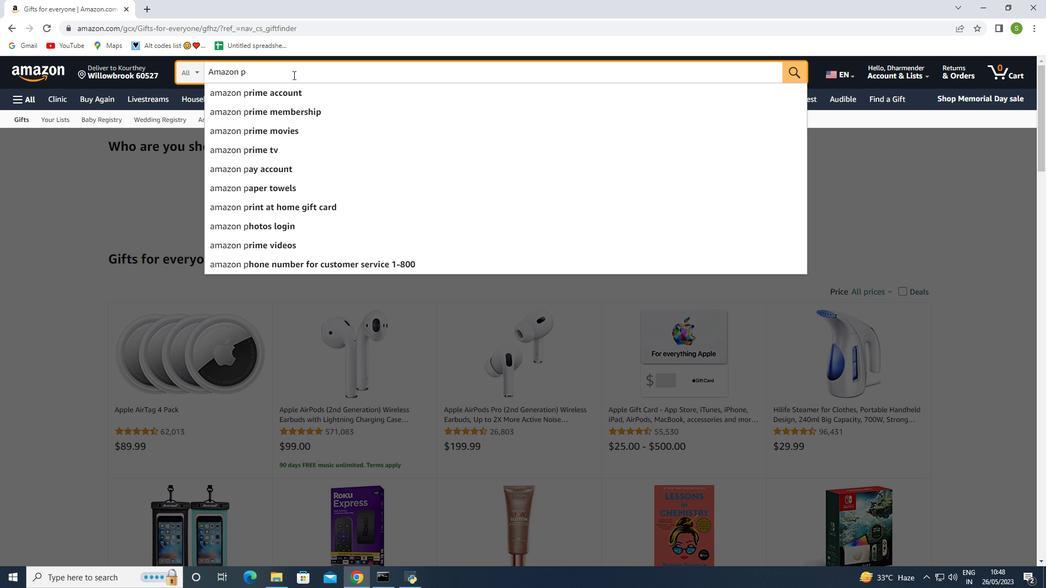 
Action: Key pressed r
Screenshot: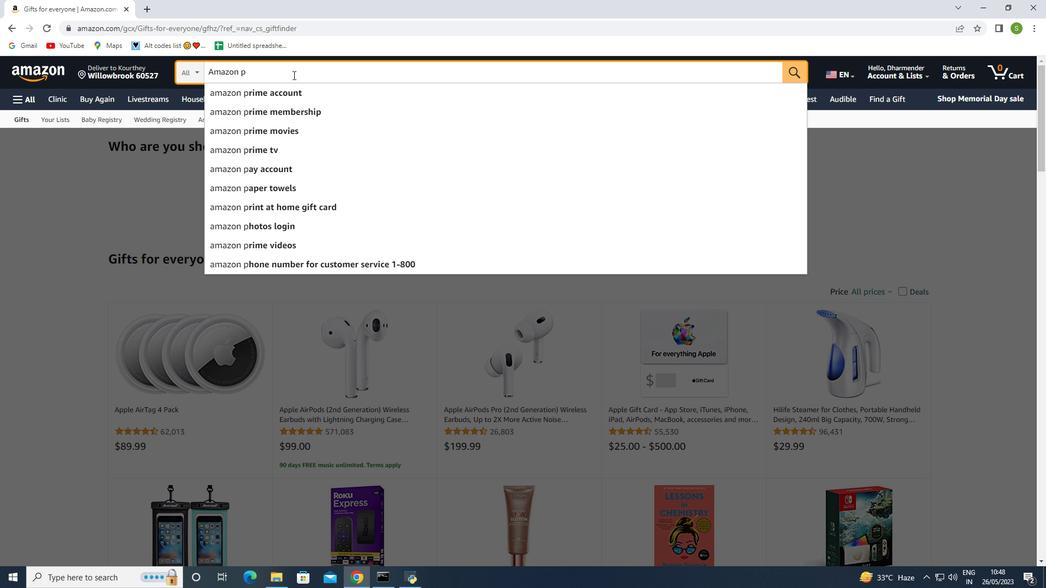 
Action: Mouse moved to (288, 92)
Screenshot: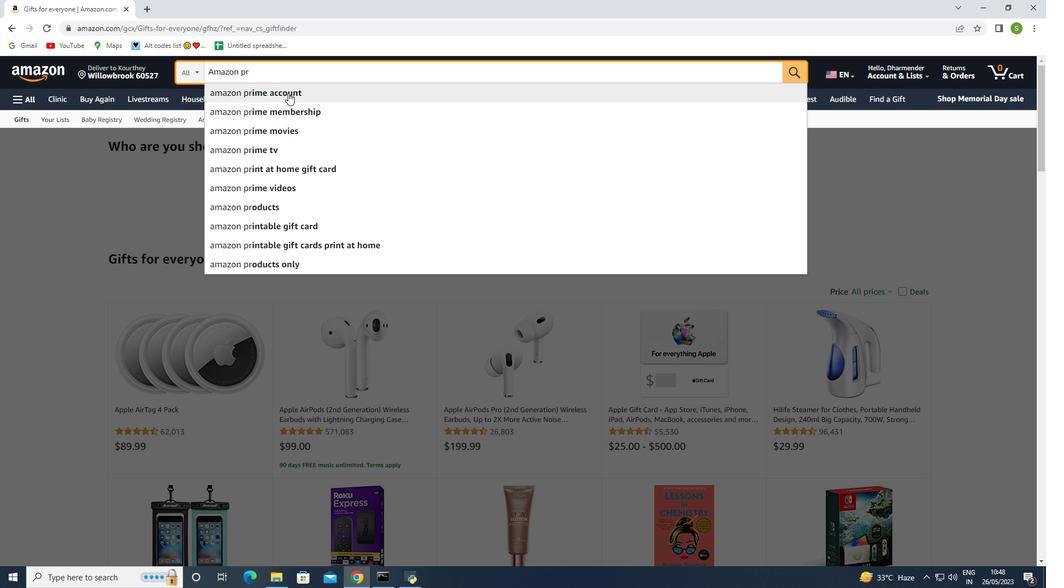 
Action: Key pressed ime<Key.space>r
Screenshot: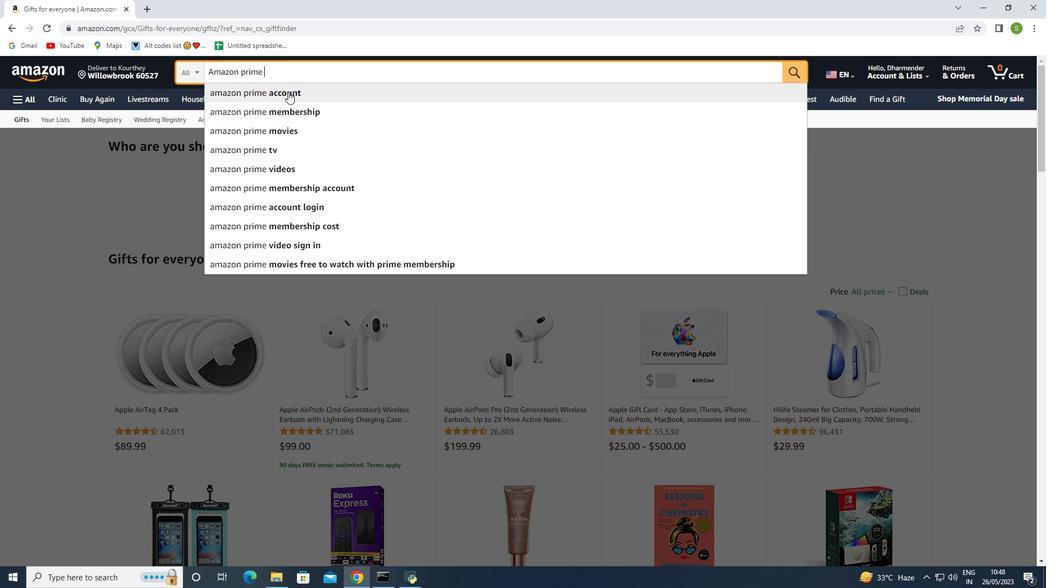 
Action: Mouse moved to (302, 148)
Screenshot: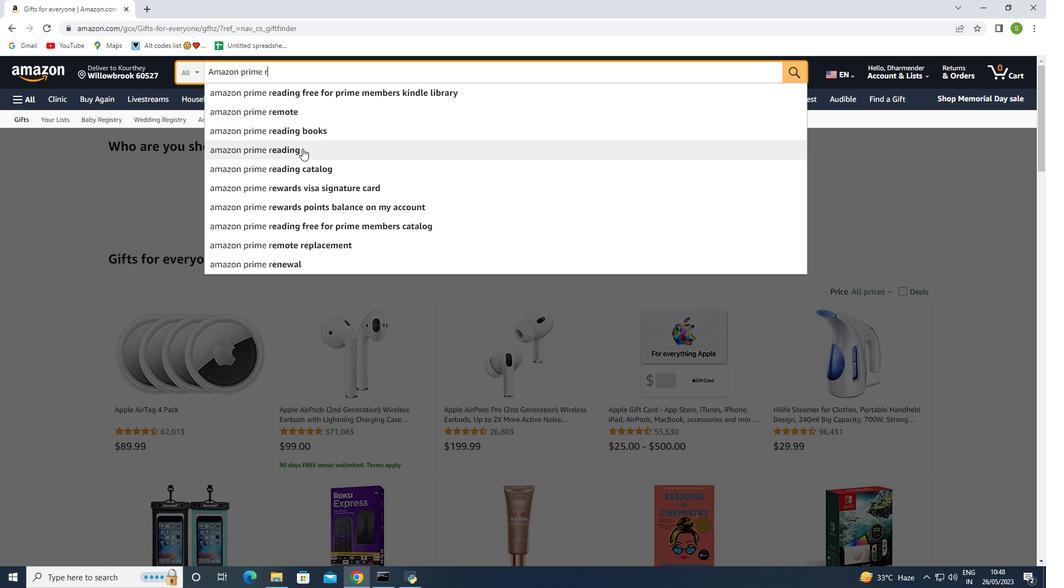 
Action: Mouse pressed left at (302, 148)
Screenshot: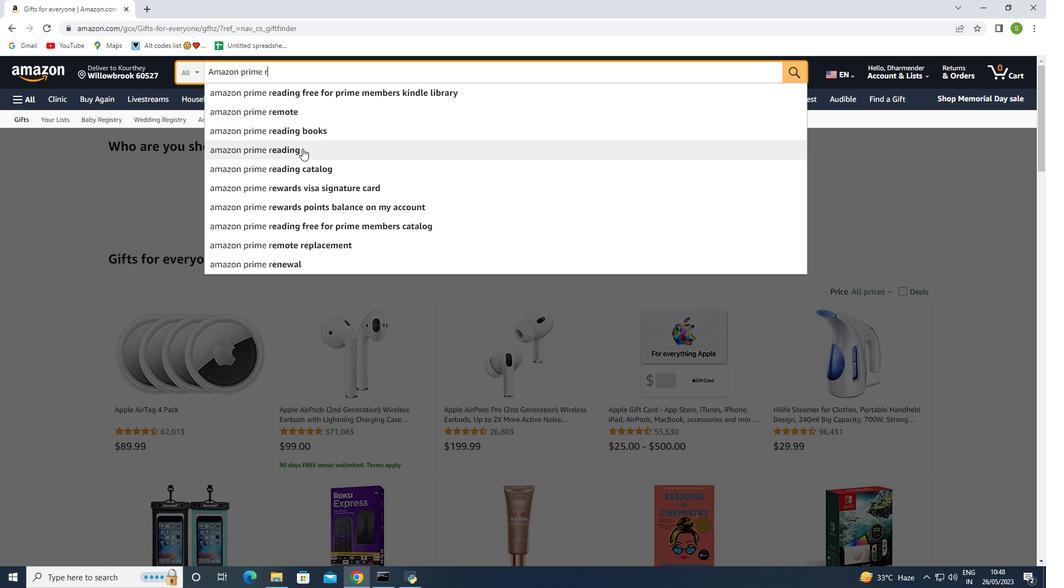 
Action: Mouse moved to (288, 276)
Screenshot: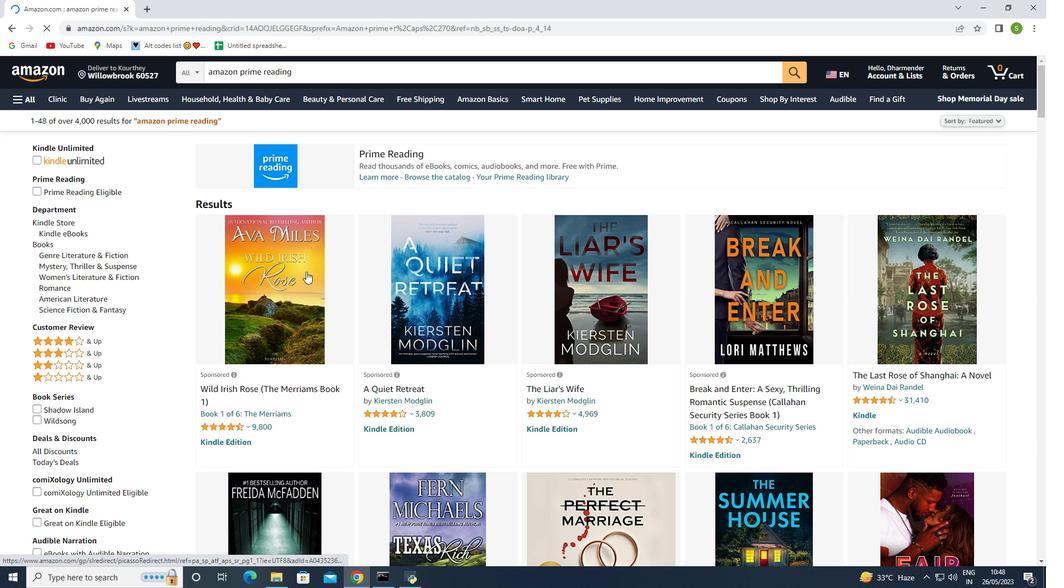 
Action: Mouse pressed left at (288, 276)
Screenshot: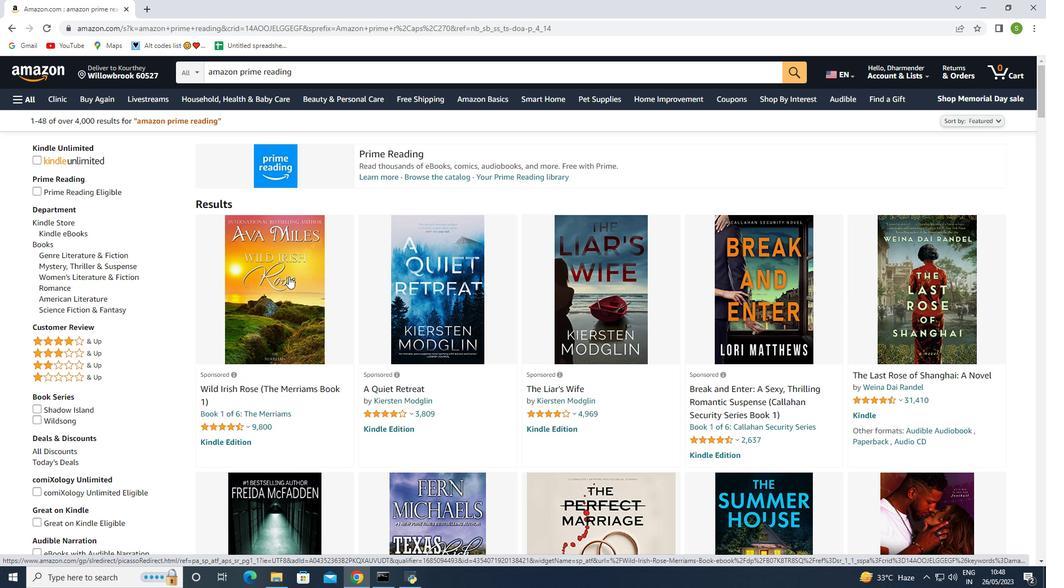 
Action: Mouse moved to (854, 303)
Screenshot: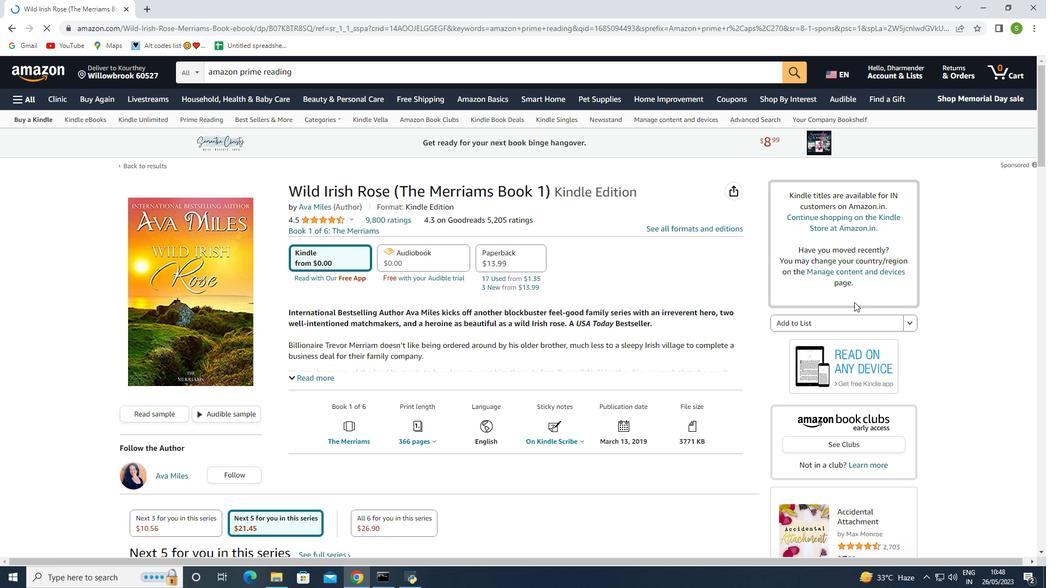 
Action: Mouse scrolled (854, 303) with delta (0, 0)
Screenshot: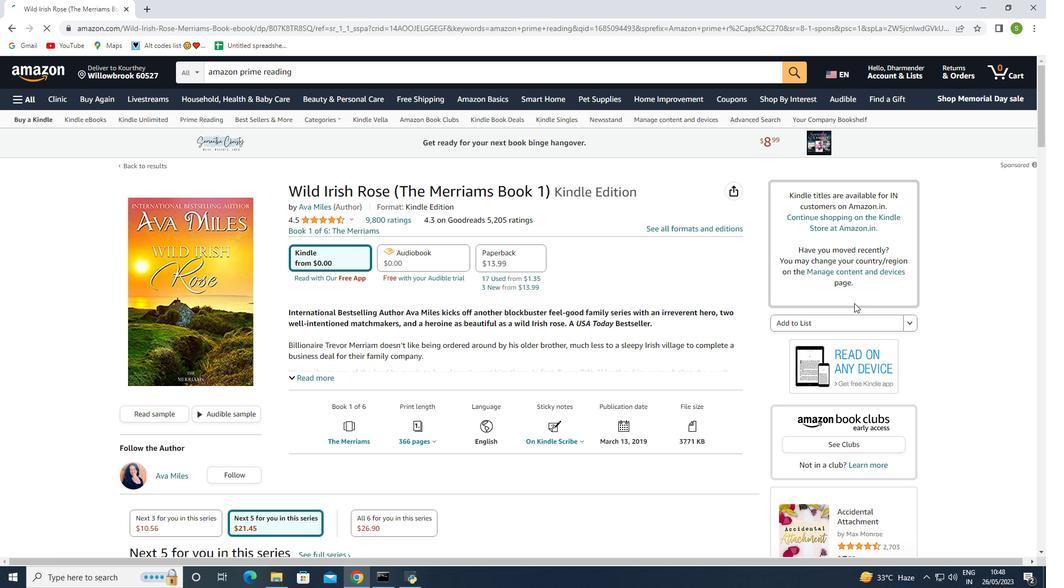 
Action: Mouse scrolled (854, 303) with delta (0, 0)
Screenshot: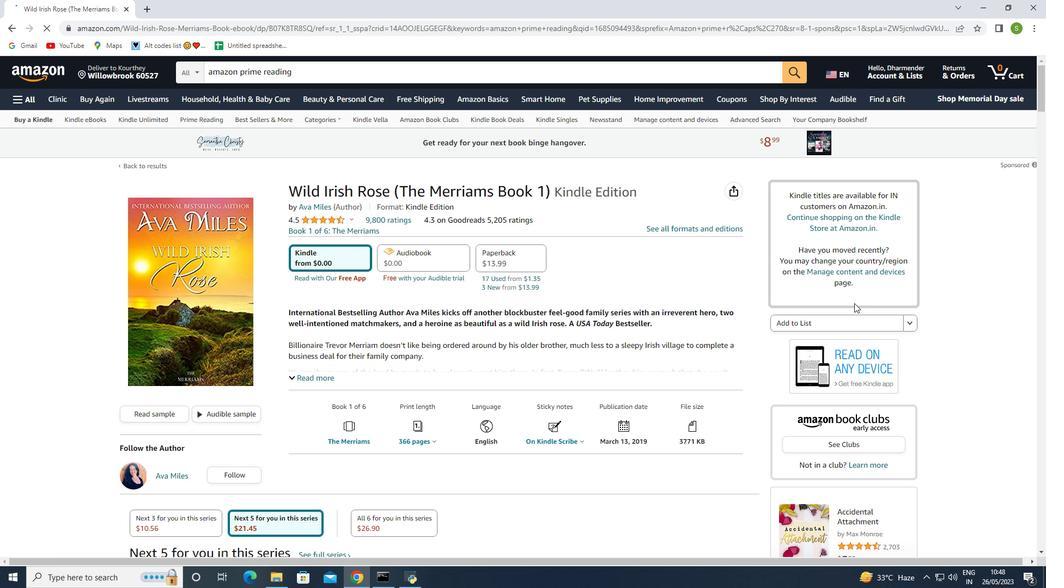 
Action: Mouse scrolled (854, 303) with delta (0, 0)
Screenshot: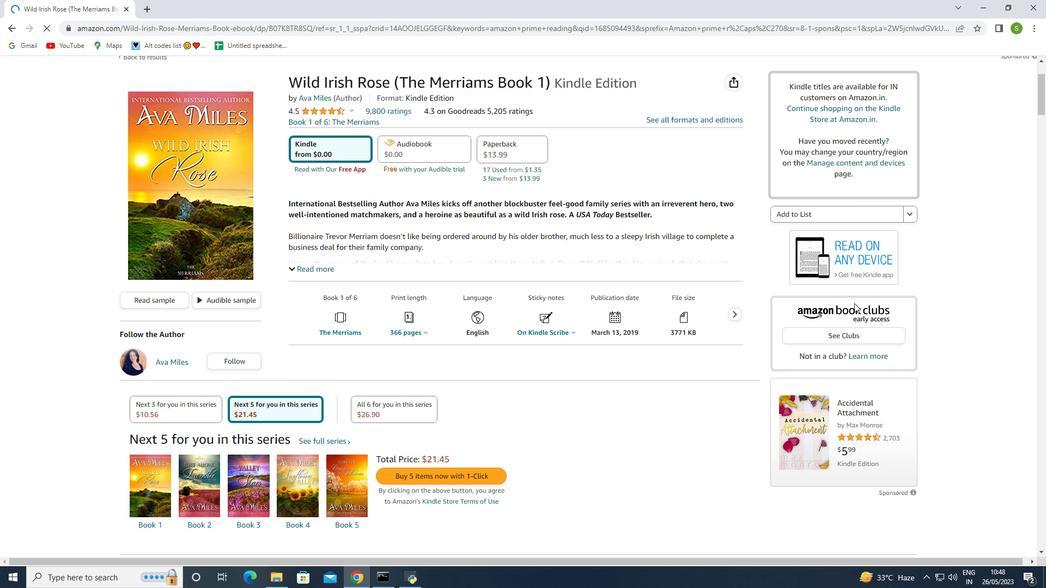 
Action: Mouse moved to (593, 260)
Screenshot: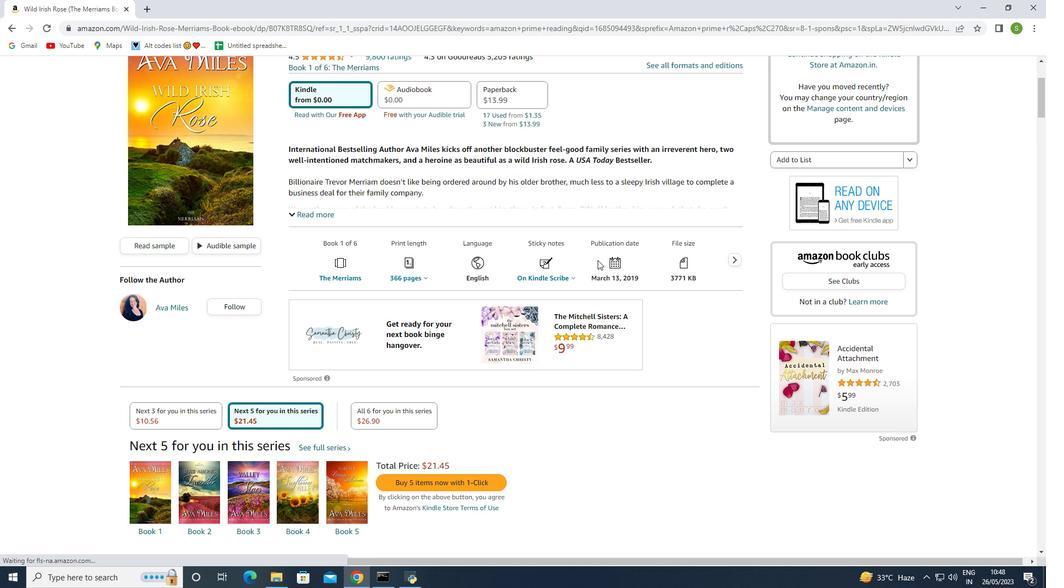 
Action: Mouse scrolled (593, 260) with delta (0, 0)
Screenshot: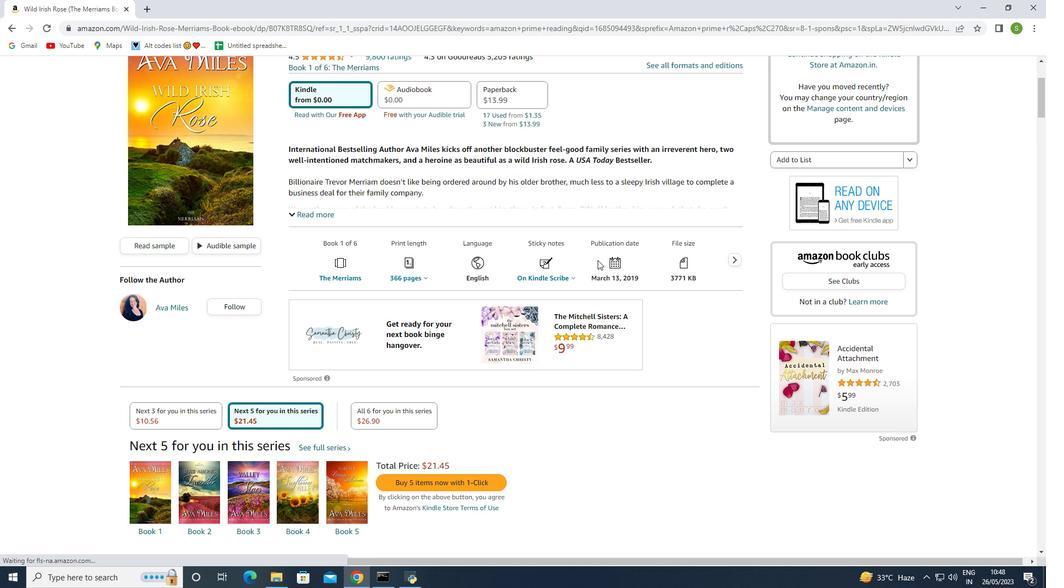 
Action: Mouse moved to (580, 259)
Screenshot: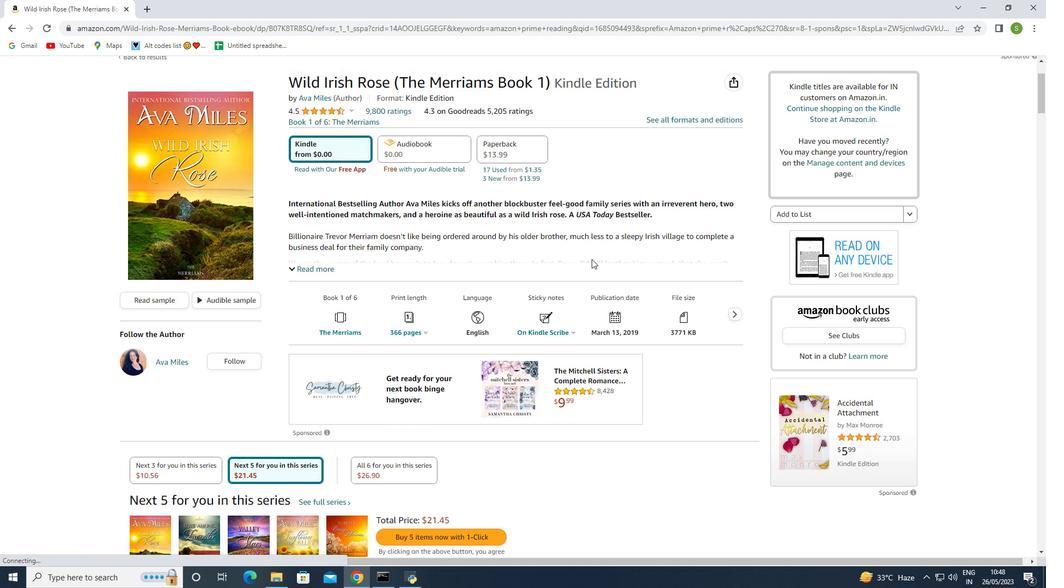 
Action: Mouse scrolled (580, 260) with delta (0, 0)
Screenshot: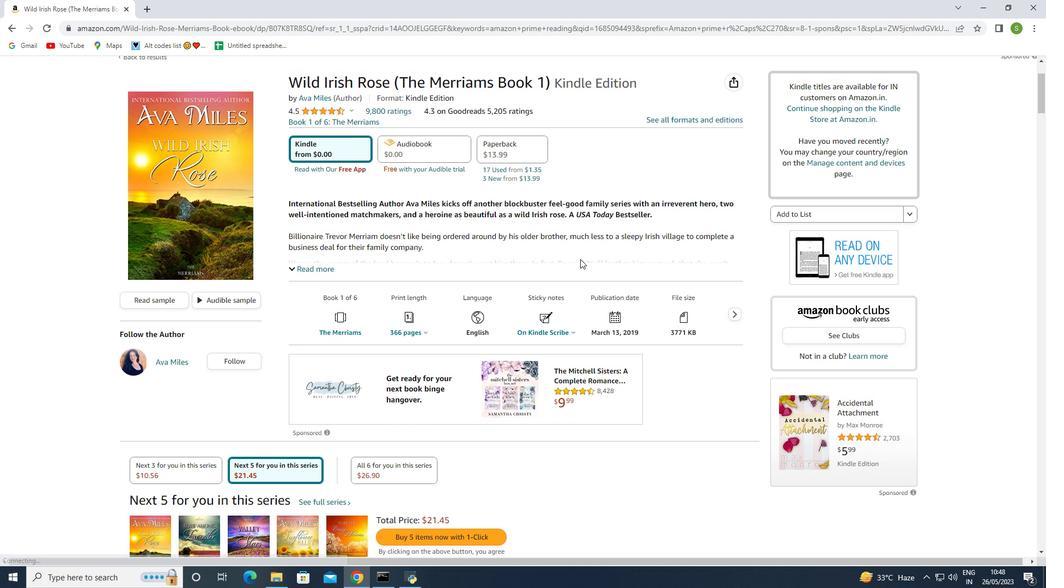 
Action: Mouse scrolled (580, 260) with delta (0, 0)
Screenshot: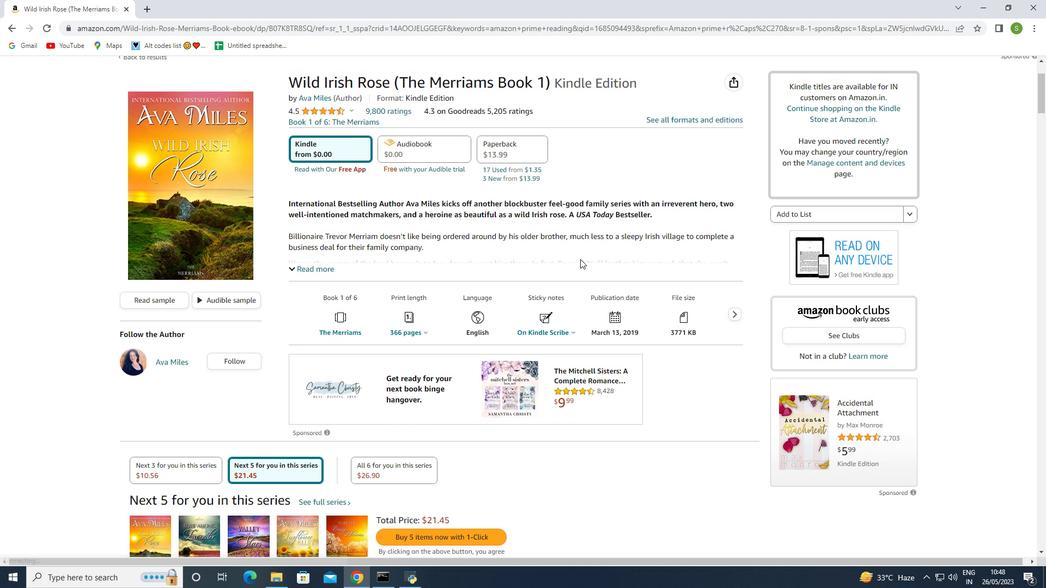 
Action: Mouse scrolled (580, 260) with delta (0, 0)
Screenshot: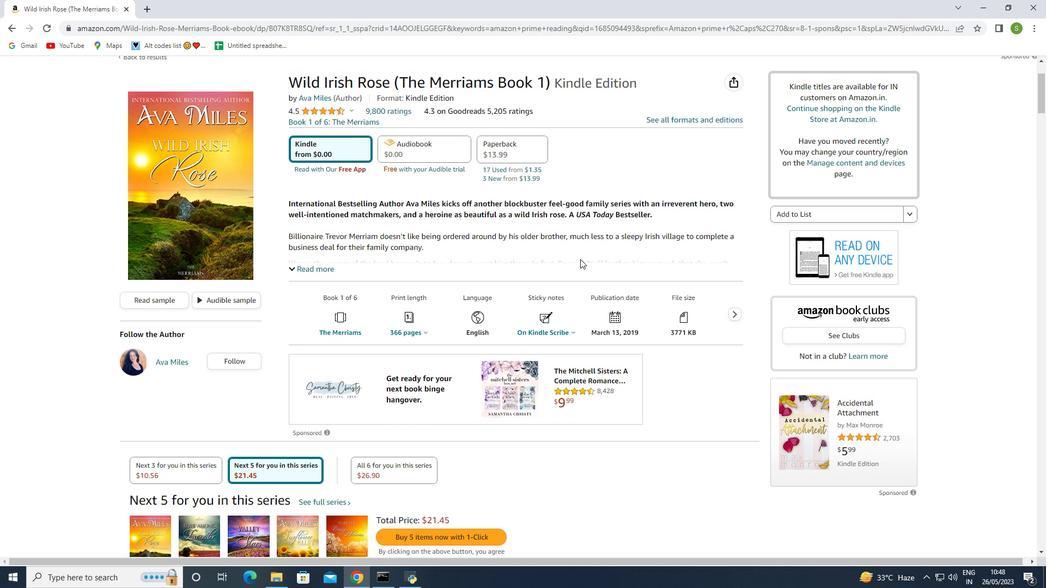 
Action: Mouse scrolled (580, 260) with delta (0, 0)
Screenshot: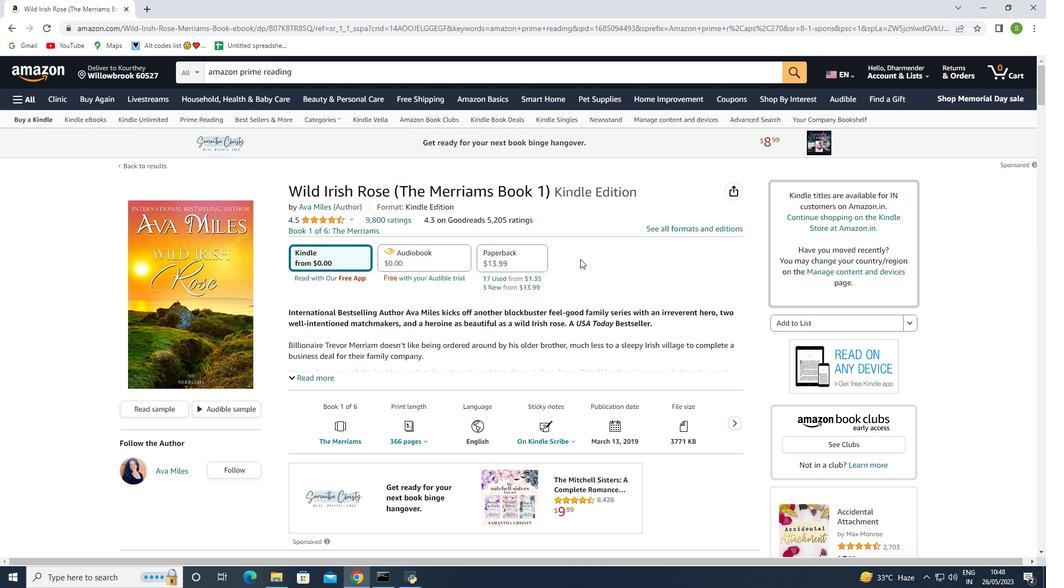 
Action: Mouse moved to (795, 267)
Screenshot: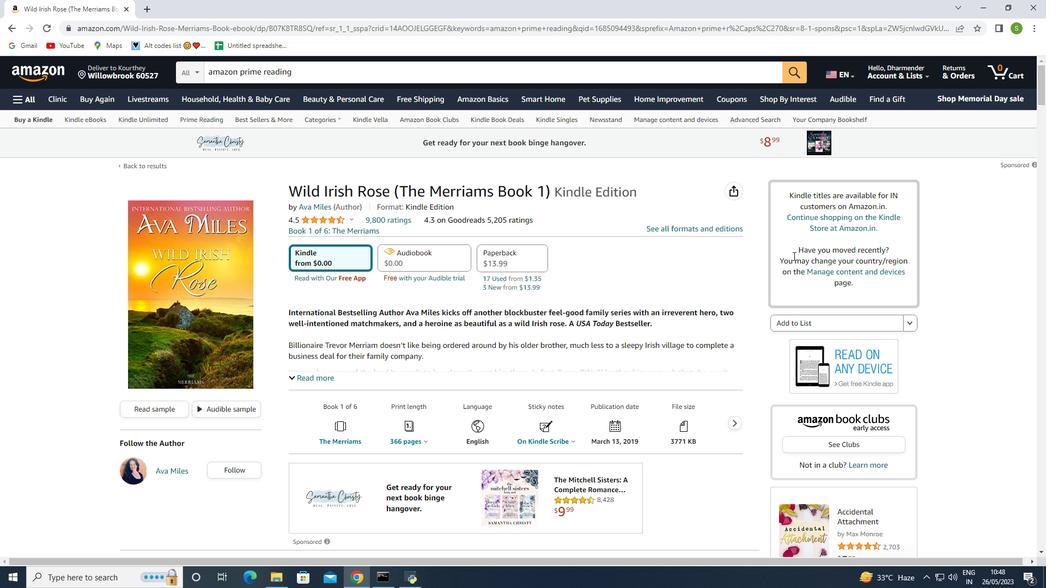 
Action: Mouse scrolled (795, 266) with delta (0, 0)
Screenshot: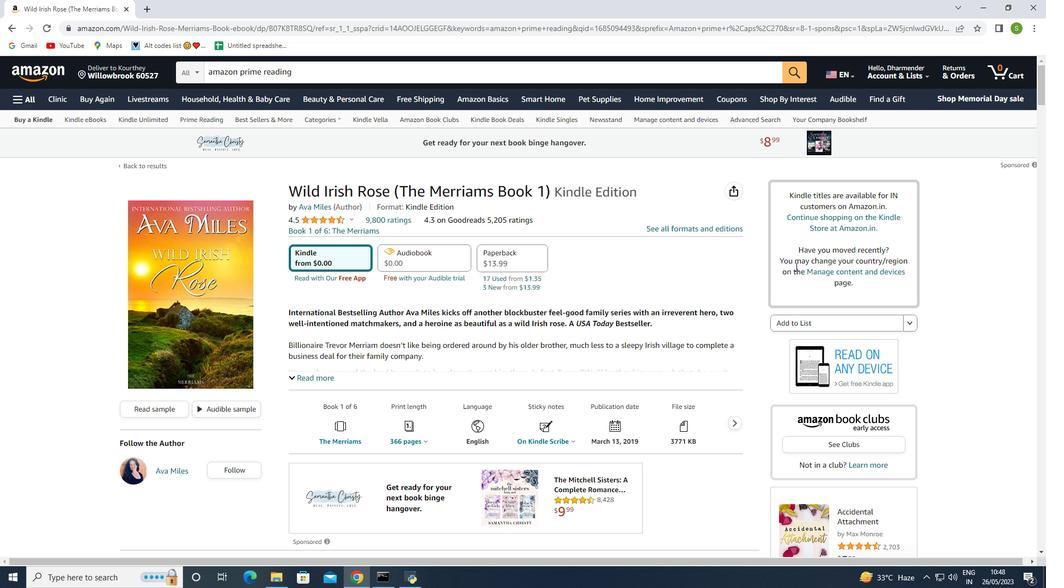 
Action: Mouse moved to (795, 269)
Screenshot: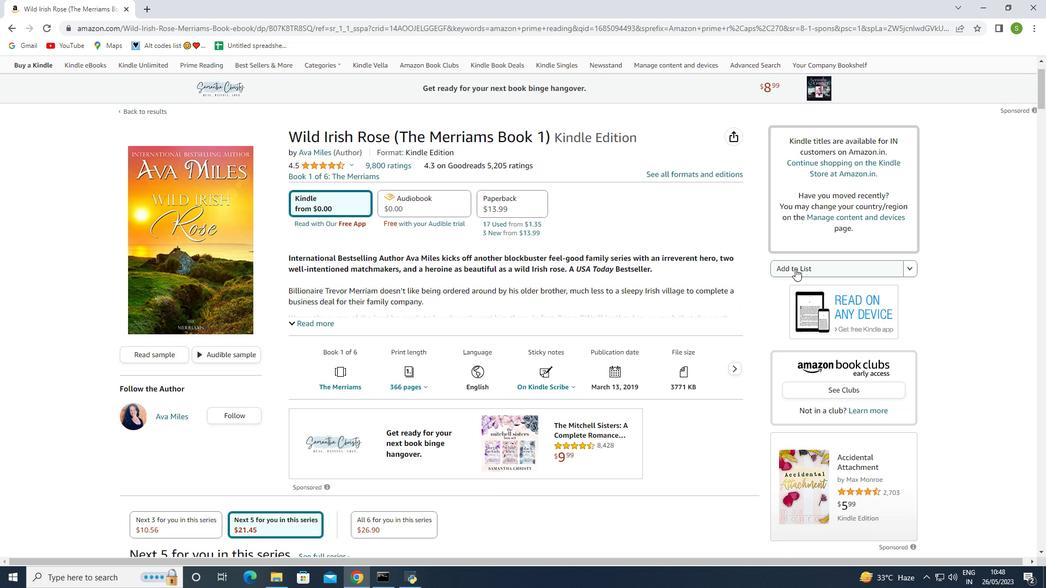 
Action: Mouse scrolled (795, 268) with delta (0, 0)
Screenshot: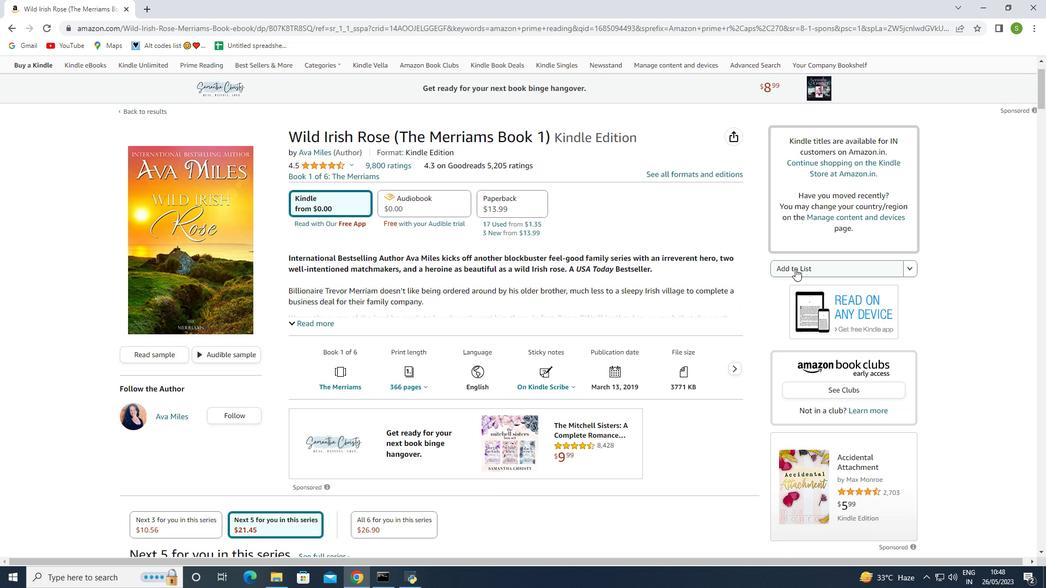 
Action: Mouse moved to (795, 270)
Screenshot: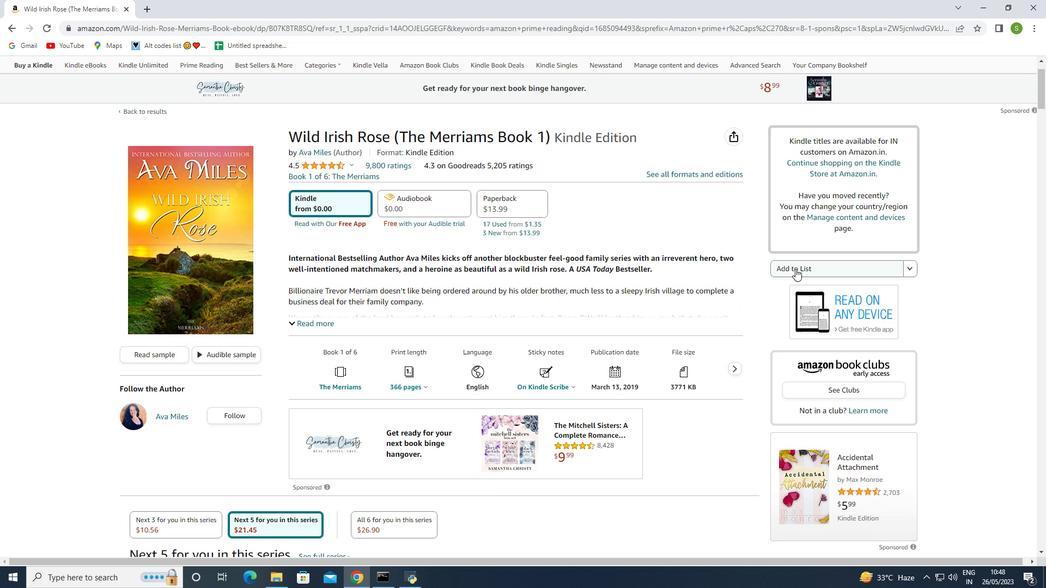 
Action: Mouse scrolled (795, 269) with delta (0, 0)
Screenshot: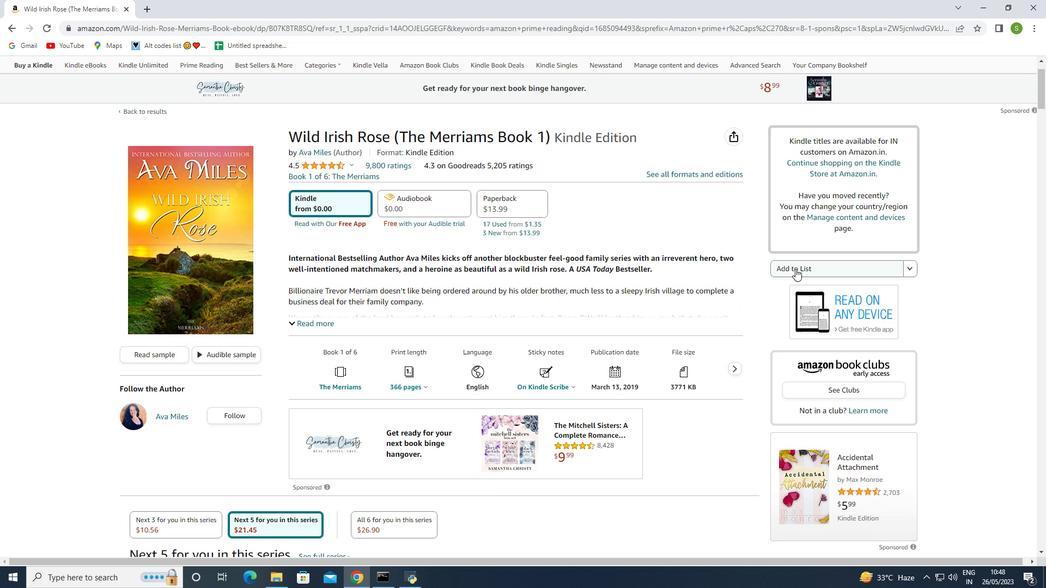 
Action: Mouse moved to (761, 276)
Screenshot: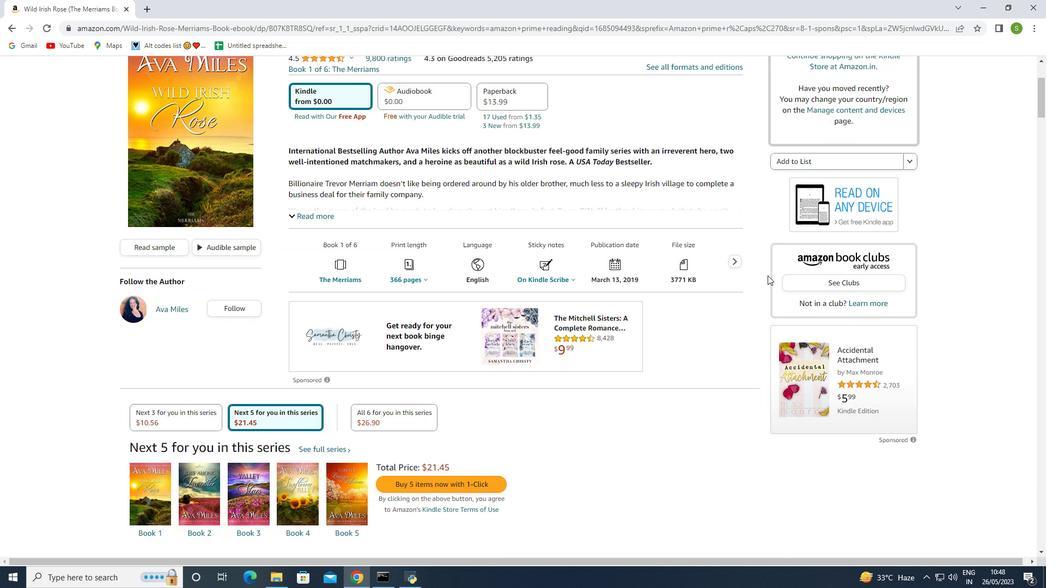 
Action: Mouse scrolled (761, 275) with delta (0, 0)
Screenshot: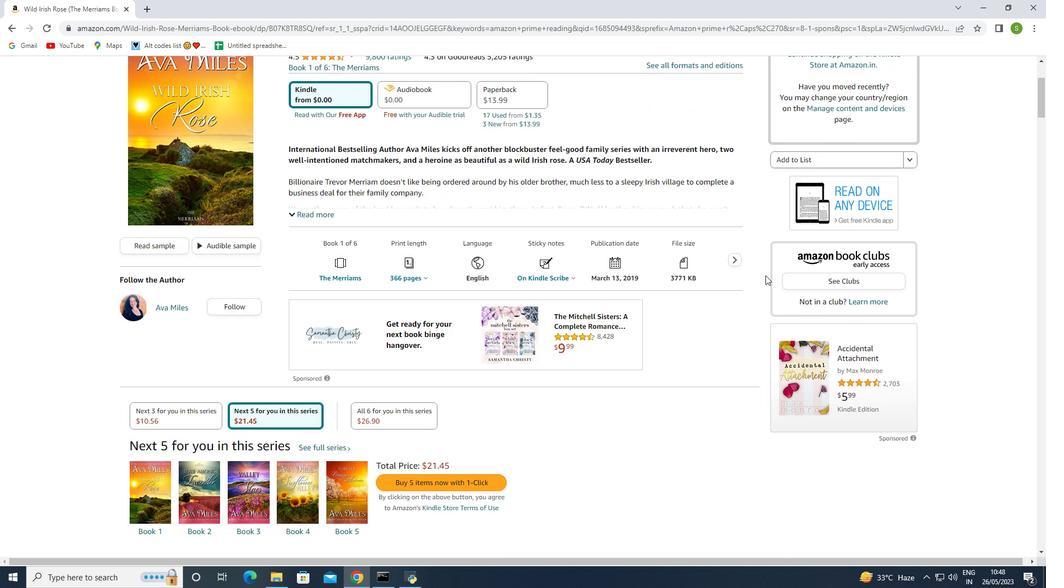 
Action: Mouse moved to (761, 276)
Screenshot: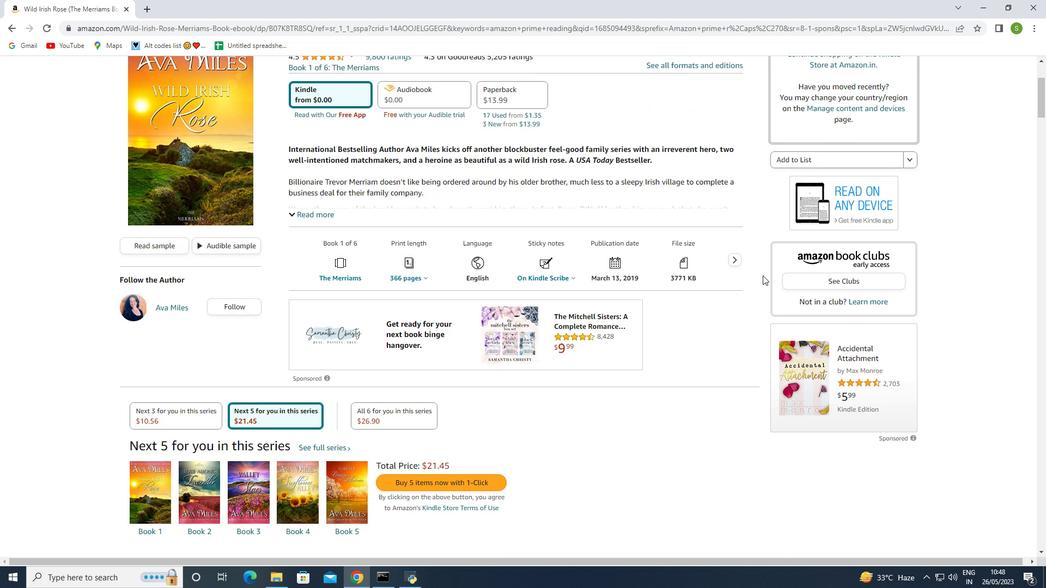 
Action: Mouse scrolled (761, 276) with delta (0, 0)
Screenshot: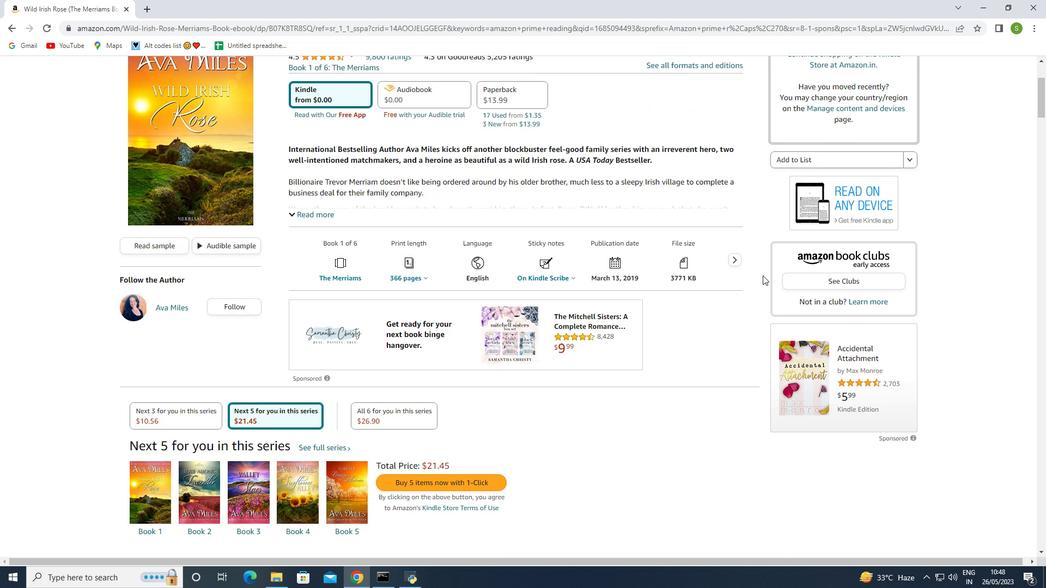 
Action: Mouse moved to (737, 291)
Screenshot: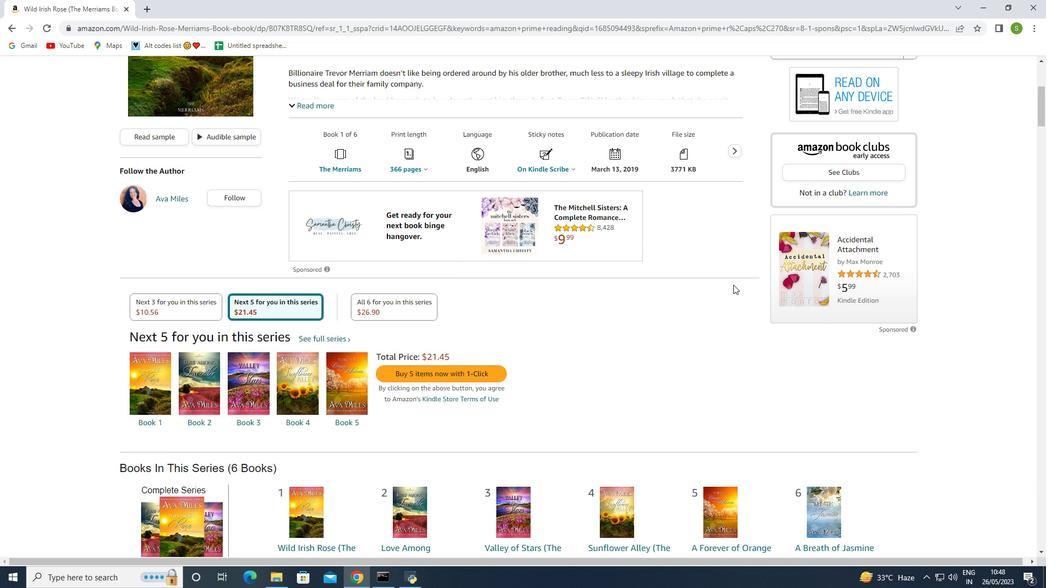 
Action: Mouse scrolled (737, 292) with delta (0, 0)
Screenshot: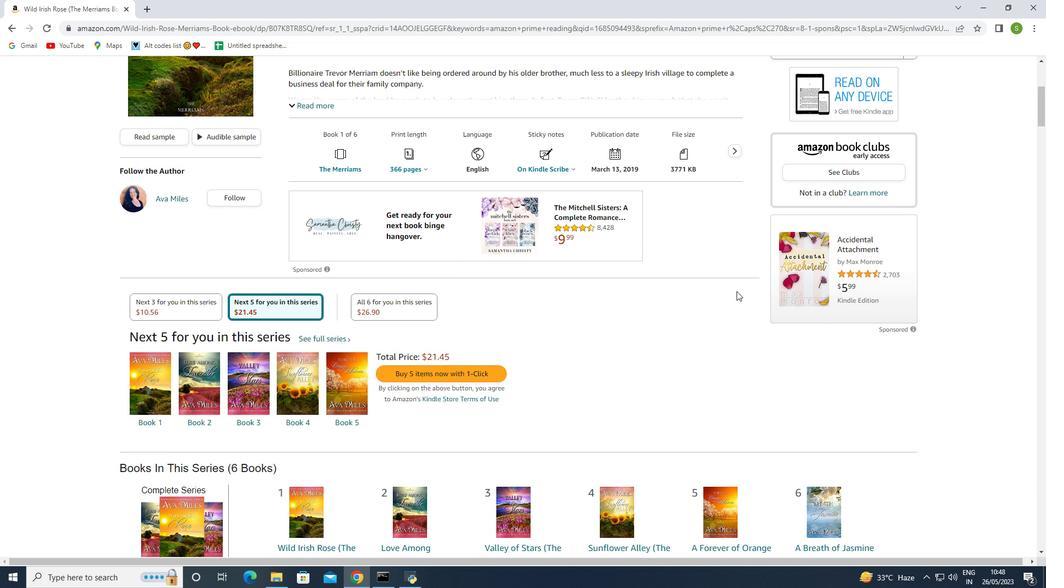 
Action: Mouse scrolled (737, 292) with delta (0, 0)
Screenshot: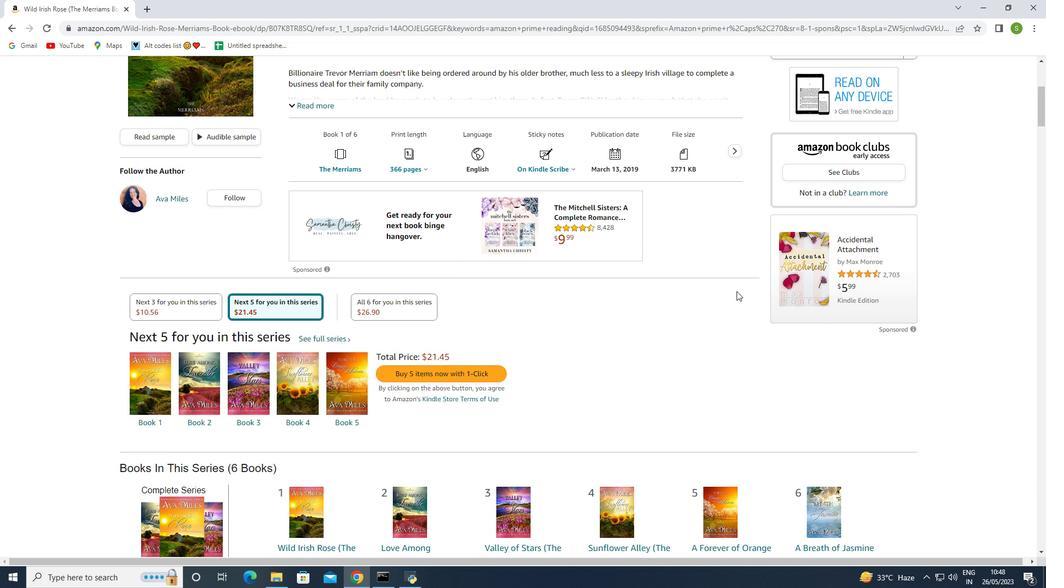 
Action: Mouse scrolled (737, 292) with delta (0, 0)
Screenshot: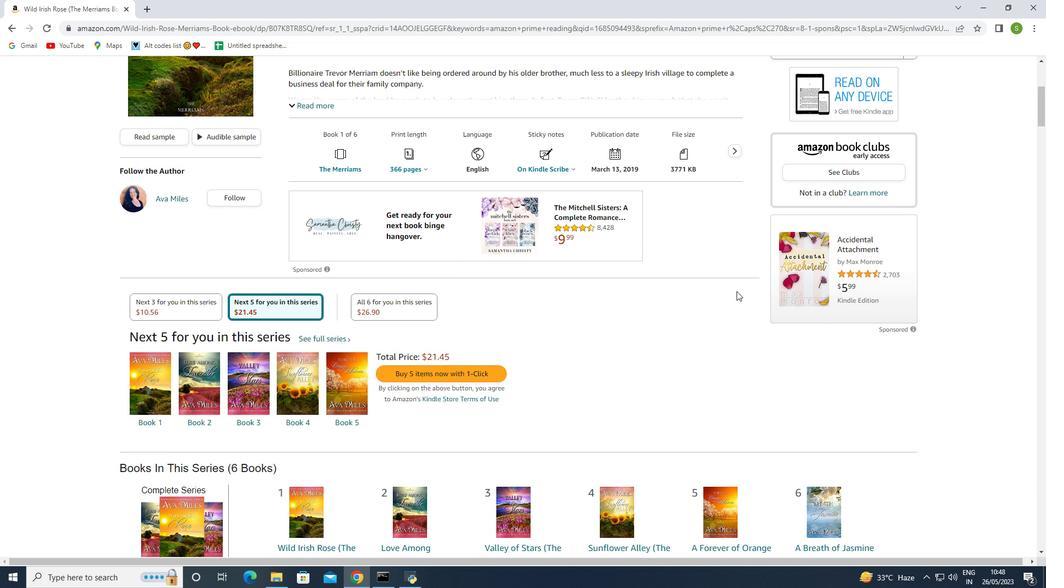 
Action: Mouse scrolled (737, 292) with delta (0, 0)
Screenshot: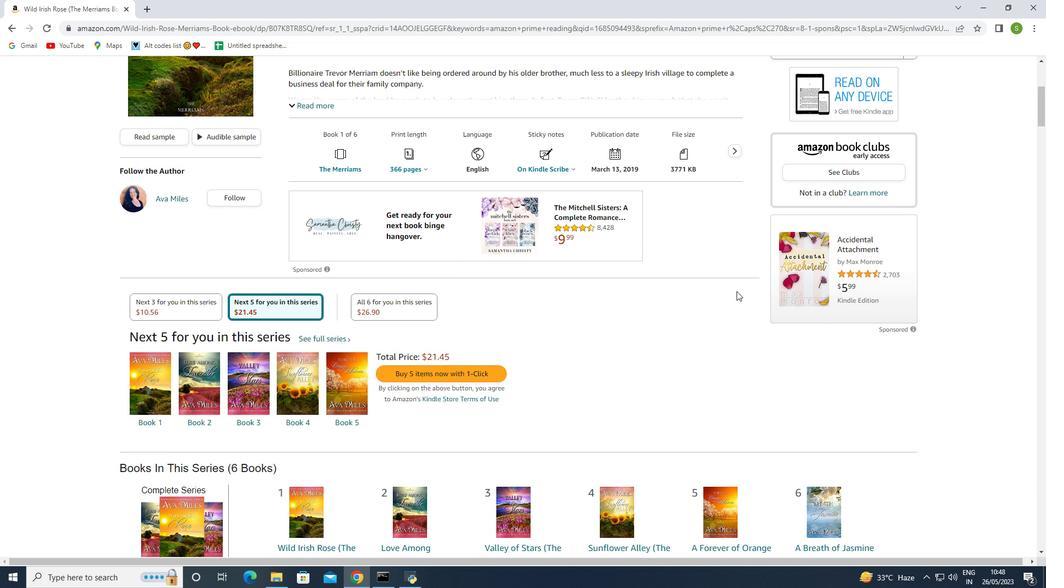 
Action: Mouse moved to (358, 432)
Screenshot: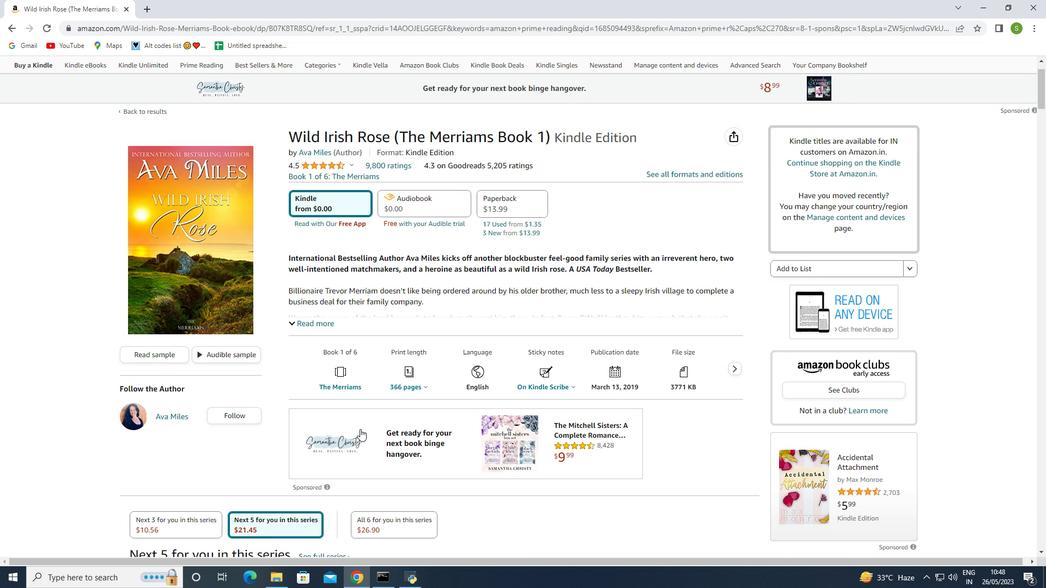 
Action: Mouse scrolled (358, 431) with delta (0, 0)
Screenshot: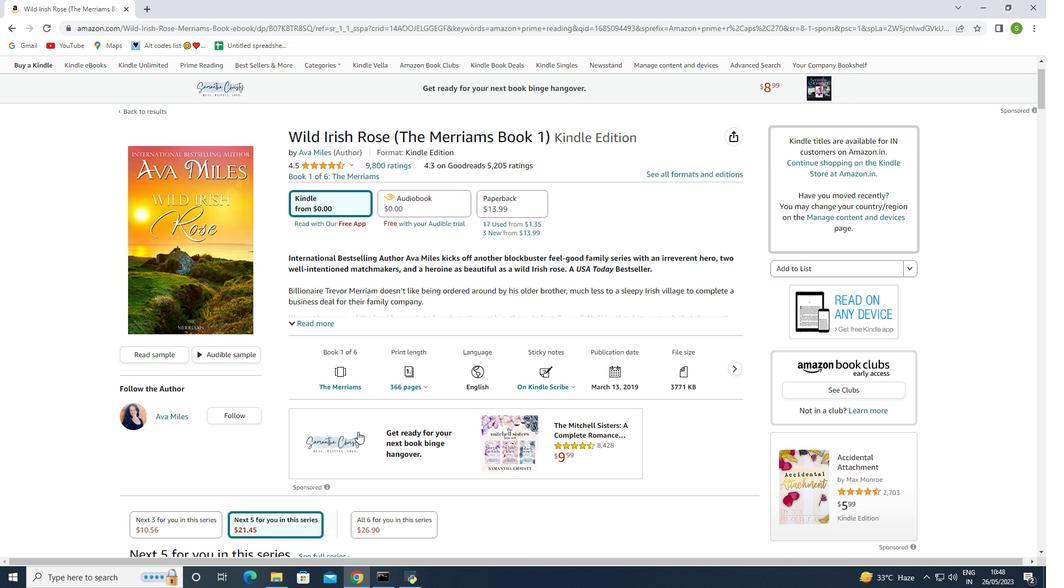 
Action: Mouse scrolled (358, 431) with delta (0, 0)
Screenshot: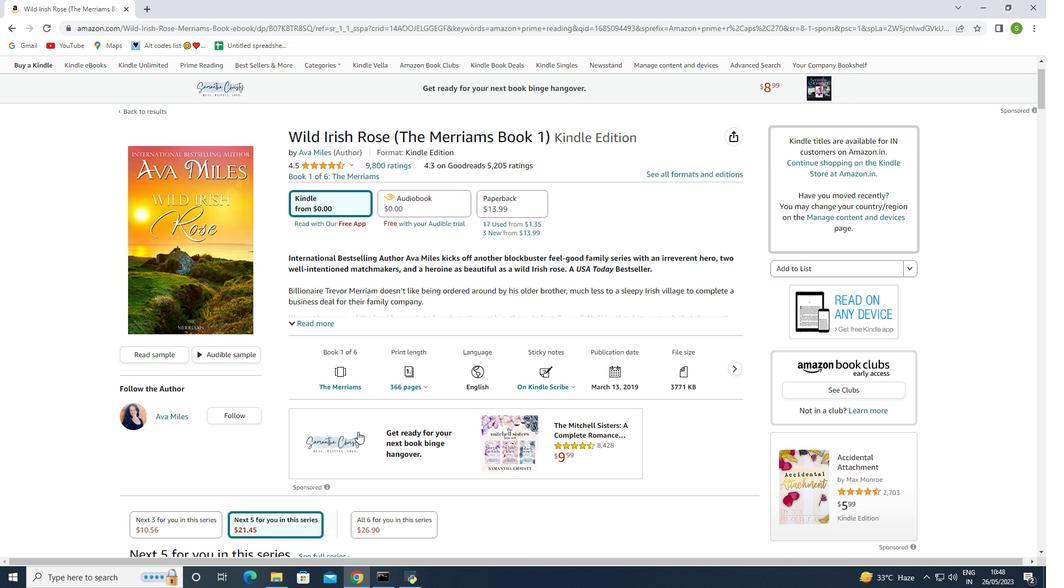 
Action: Mouse scrolled (358, 431) with delta (0, 0)
Screenshot: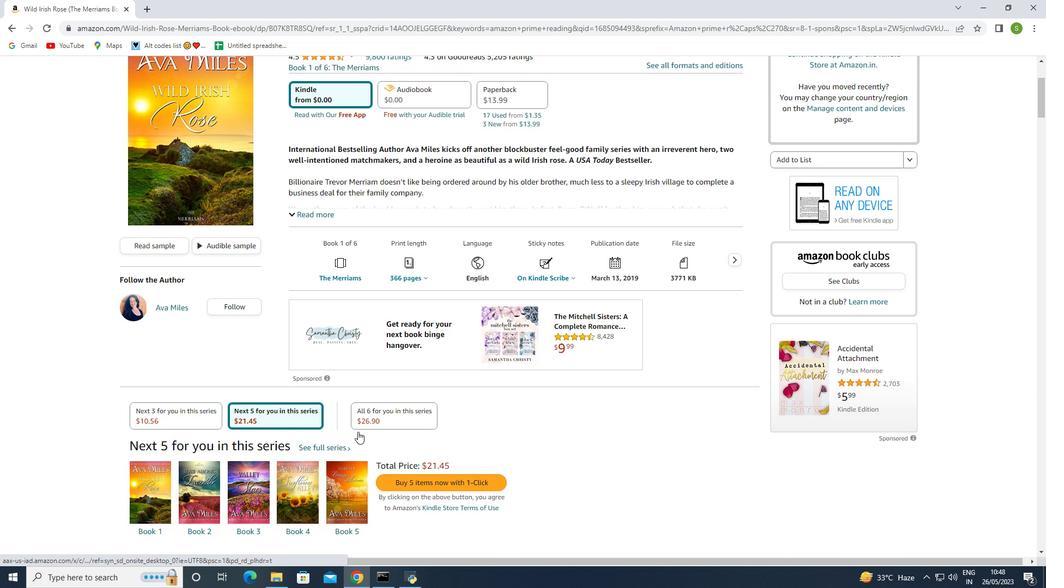 
Action: Mouse scrolled (358, 431) with delta (0, 0)
Screenshot: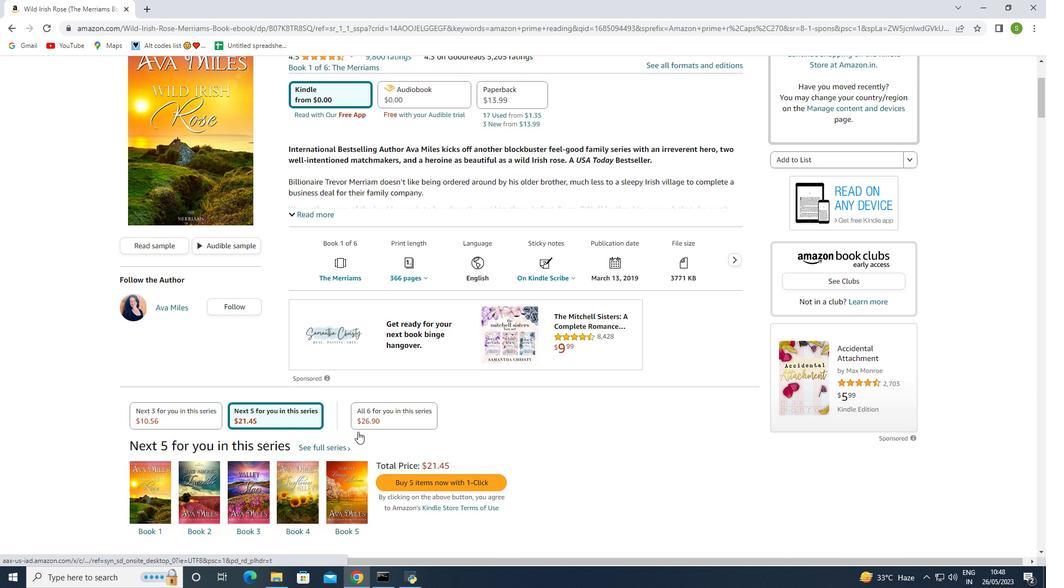 
Action: Mouse scrolled (358, 431) with delta (0, 0)
Screenshot: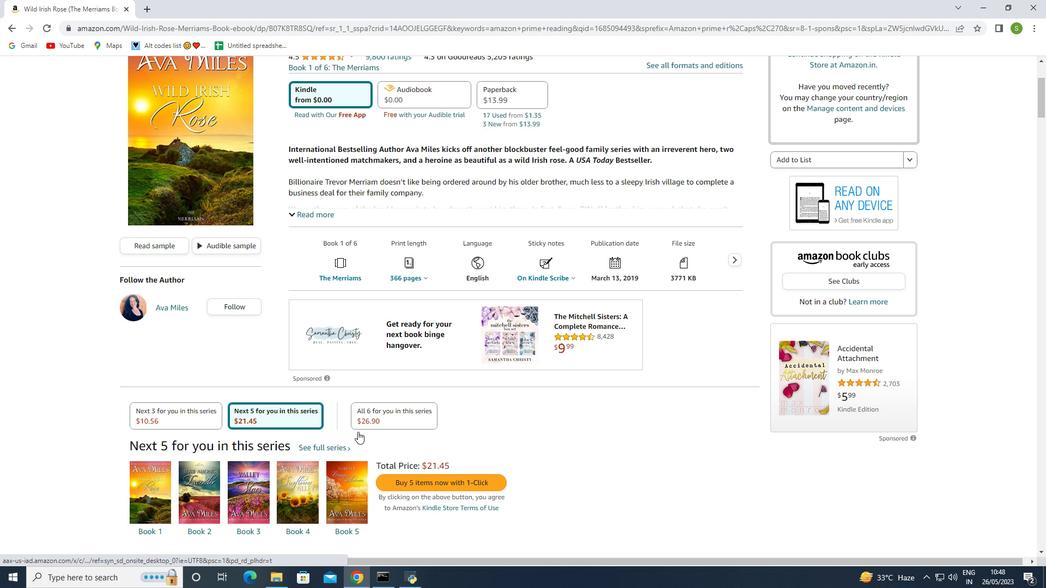 
Action: Mouse moved to (750, 285)
Screenshot: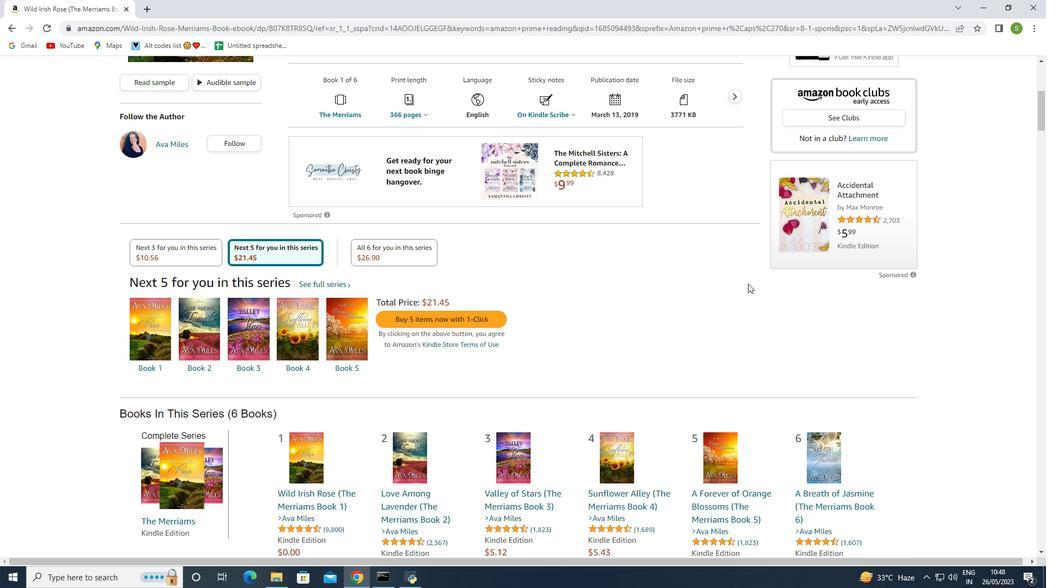 
Action: Mouse scrolled (750, 285) with delta (0, 0)
Screenshot: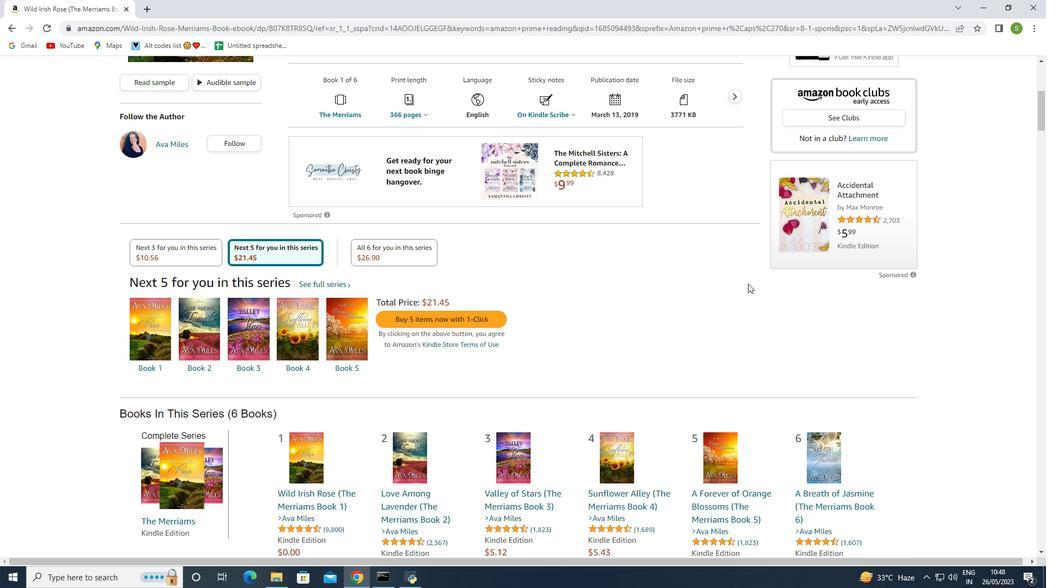 
Action: Mouse moved to (751, 285)
Screenshot: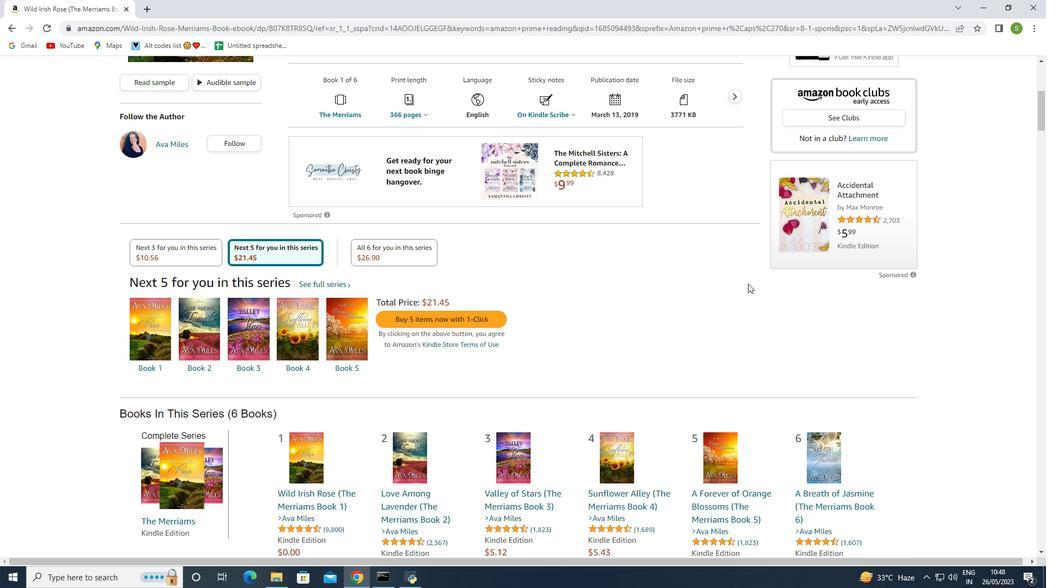 
Action: Mouse scrolled (751, 286) with delta (0, 0)
Screenshot: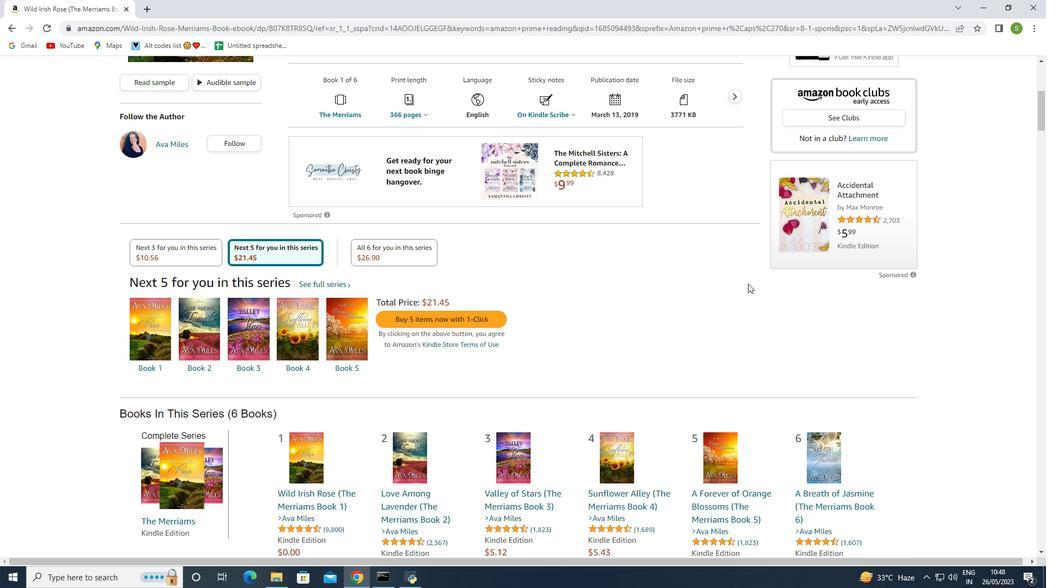
Action: Mouse moved to (752, 286)
Screenshot: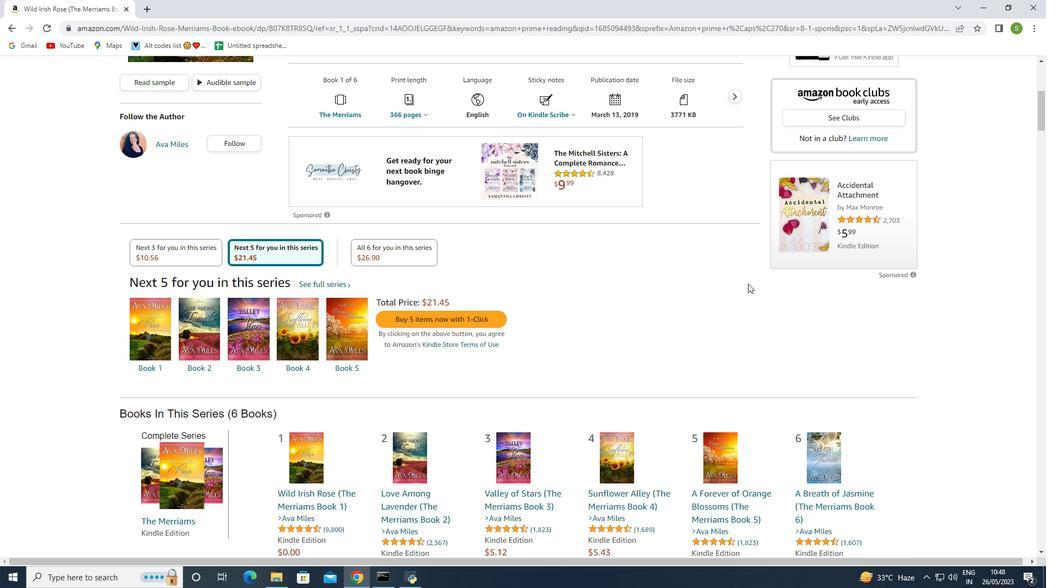 
Action: Mouse scrolled (752, 286) with delta (0, 0)
Screenshot: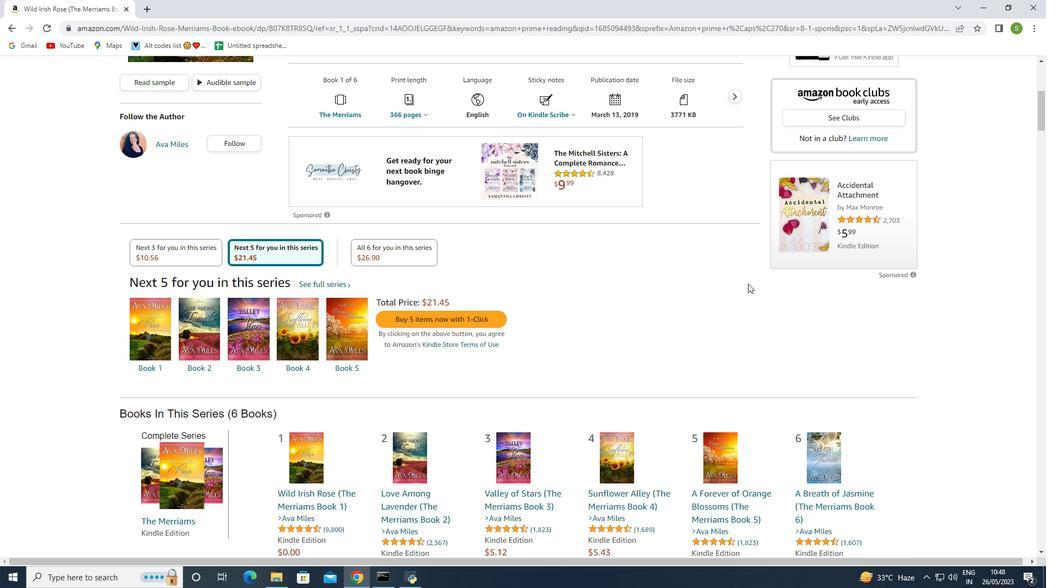 
Action: Mouse moved to (857, 282)
Screenshot: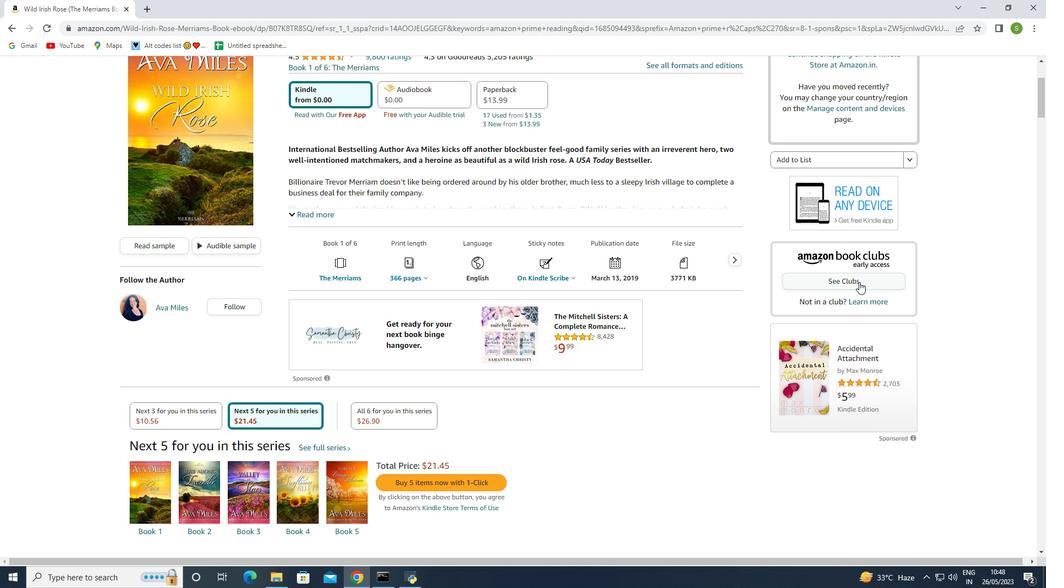 
Action: Mouse scrolled (857, 282) with delta (0, 0)
Screenshot: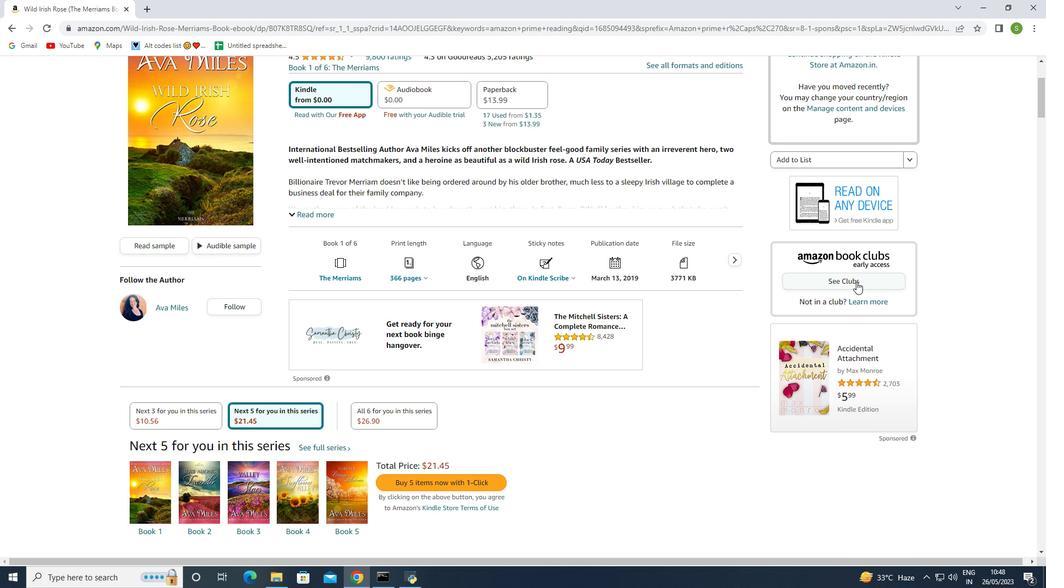 
Action: Mouse scrolled (857, 282) with delta (0, 0)
Screenshot: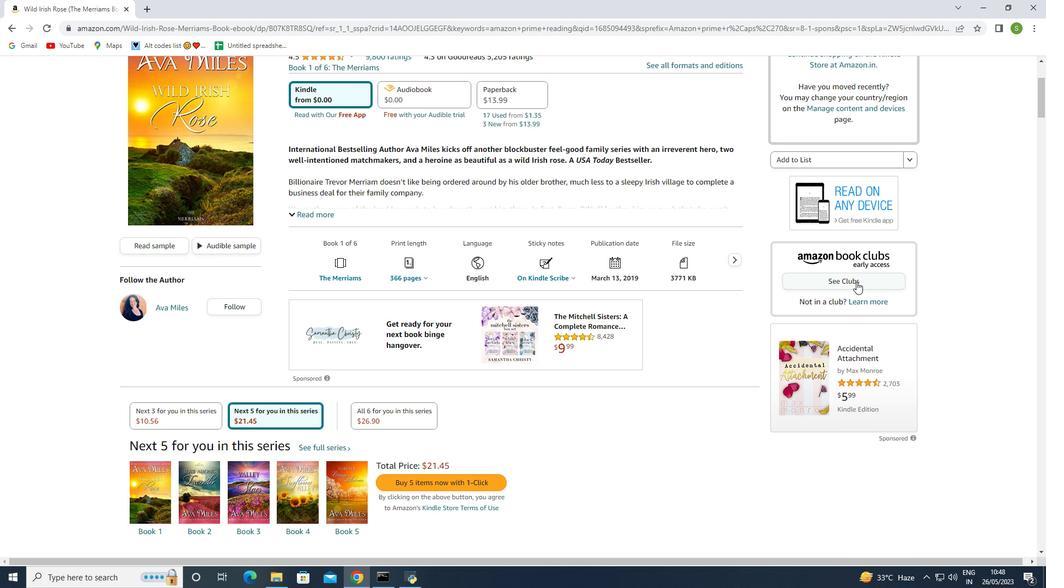 
Action: Mouse scrolled (857, 282) with delta (0, 0)
Screenshot: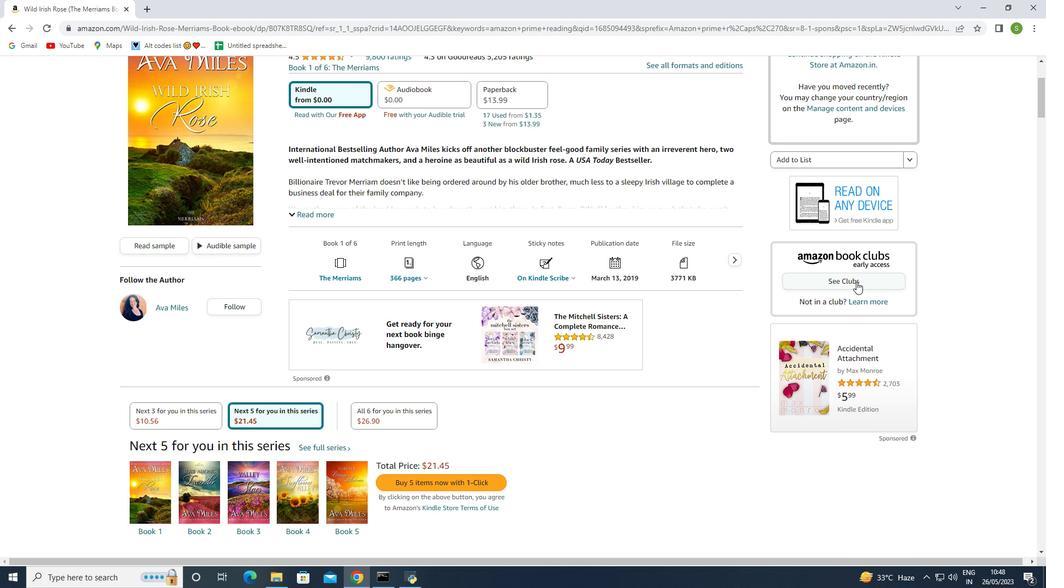 
Action: Mouse moved to (330, 258)
Screenshot: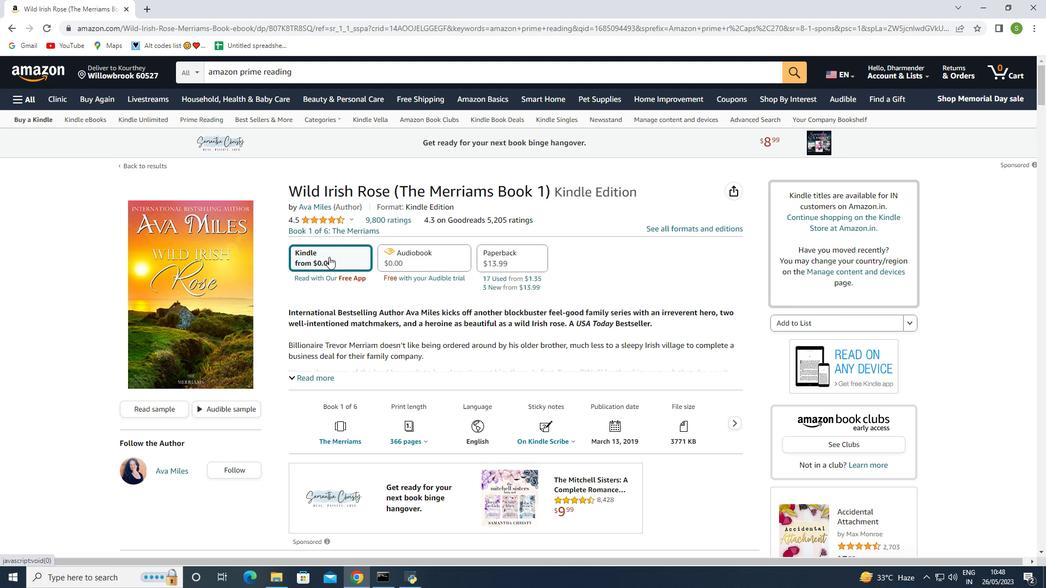 
Action: Mouse pressed left at (330, 258)
Screenshot: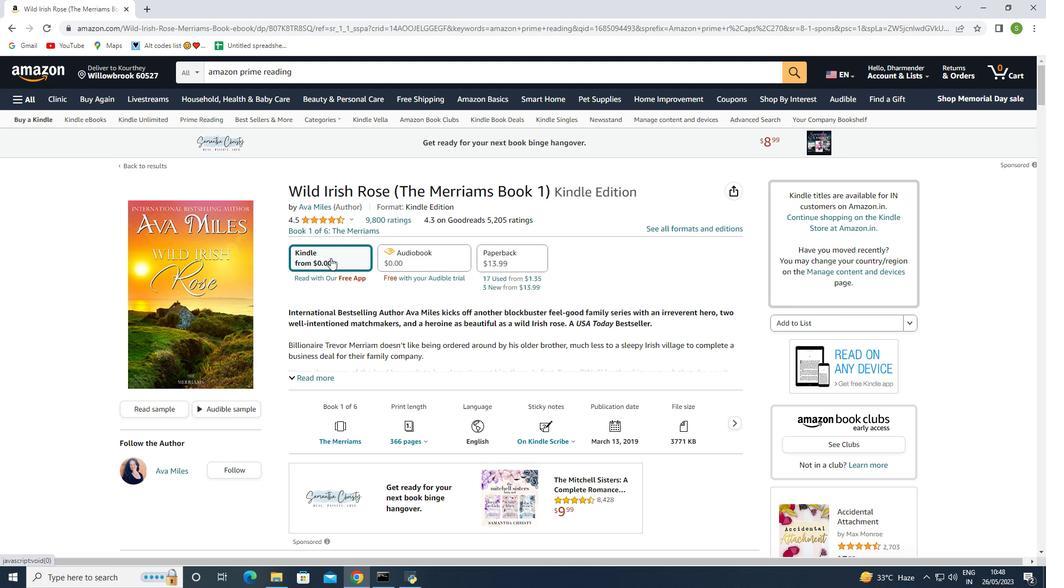 
Action: Mouse moved to (13, 25)
Screenshot: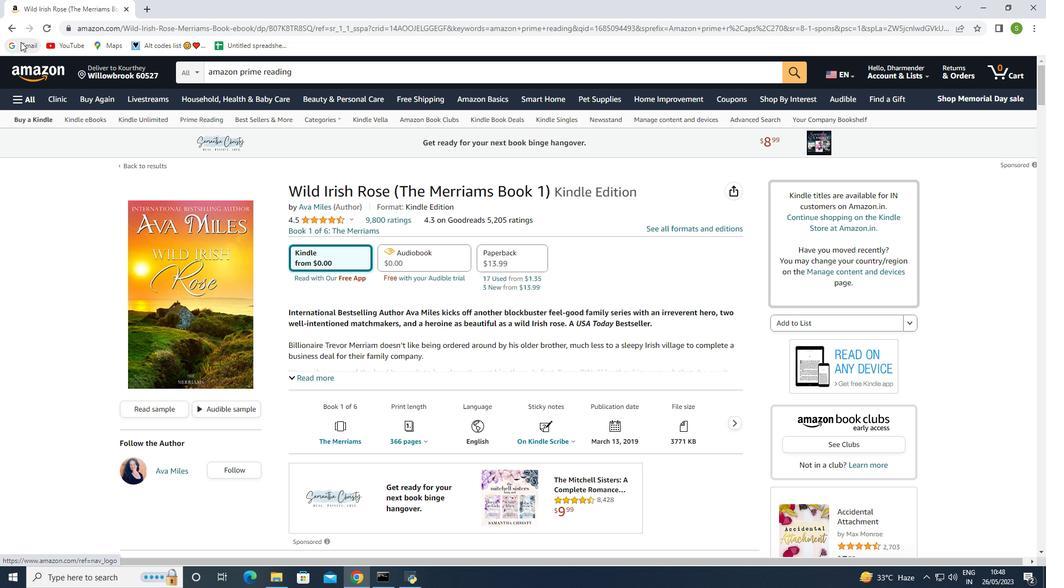 
Action: Mouse pressed left at (13, 25)
Screenshot: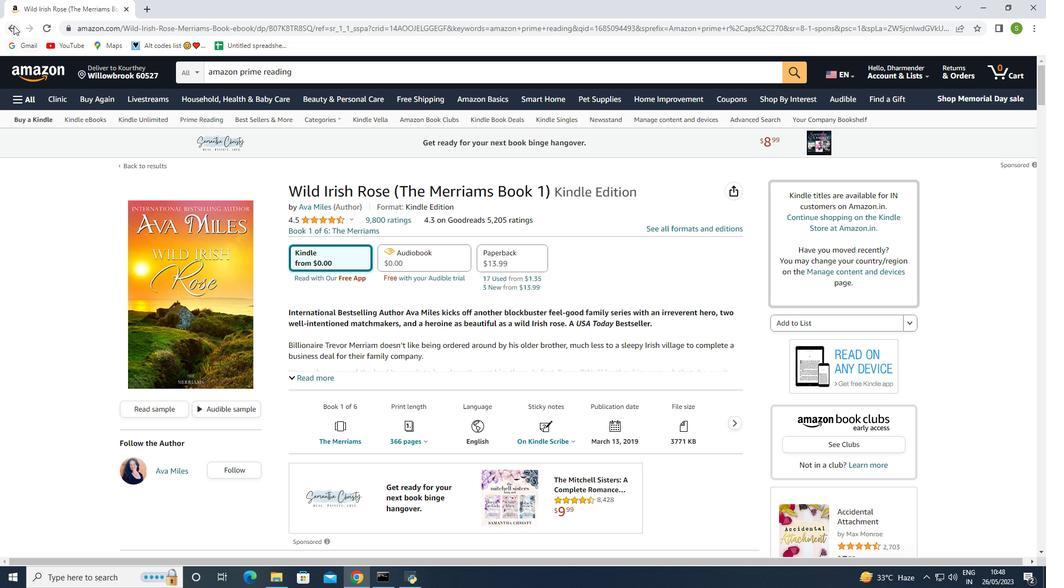 
Action: Mouse moved to (735, 340)
Screenshot: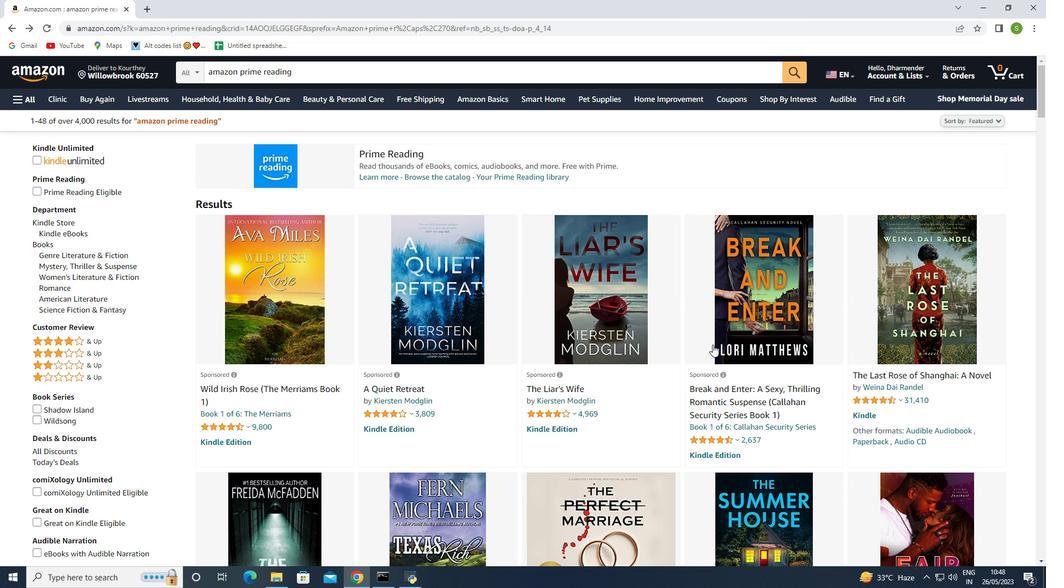 
Action: Mouse scrolled (735, 339) with delta (0, 0)
Screenshot: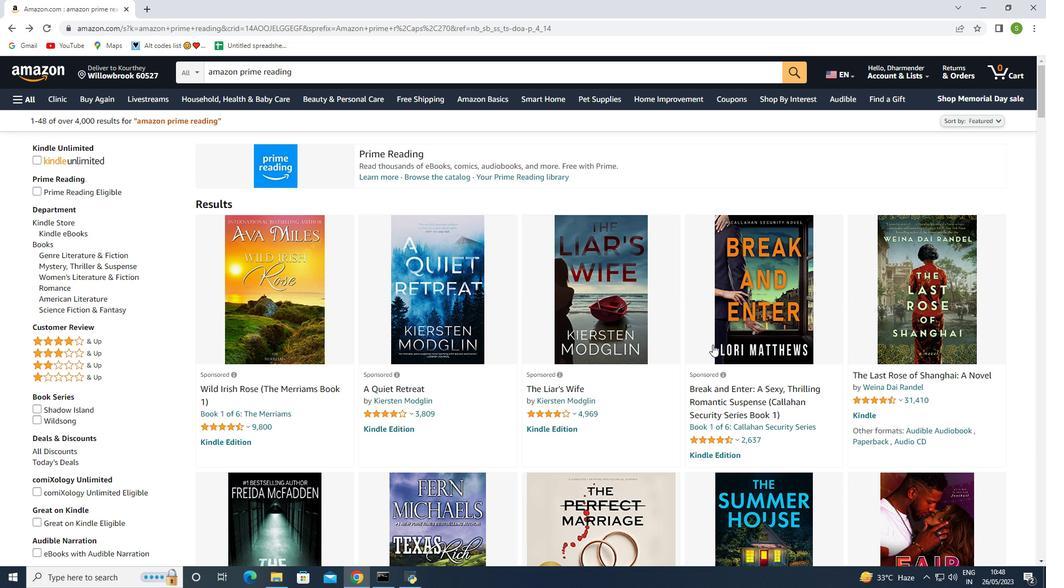 
Action: Mouse scrolled (735, 339) with delta (0, 0)
Screenshot: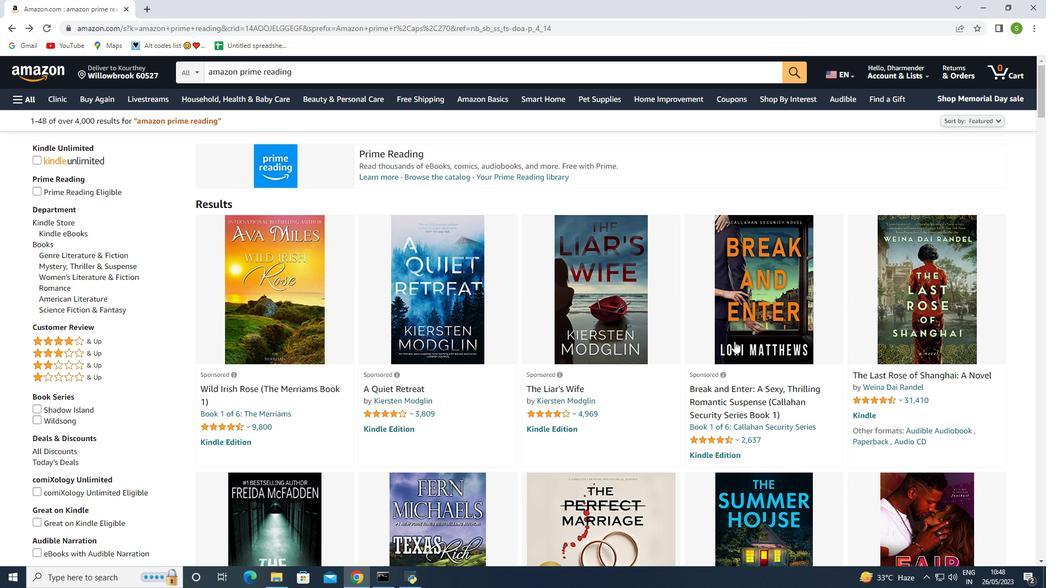 
Action: Mouse moved to (735, 340)
Screenshot: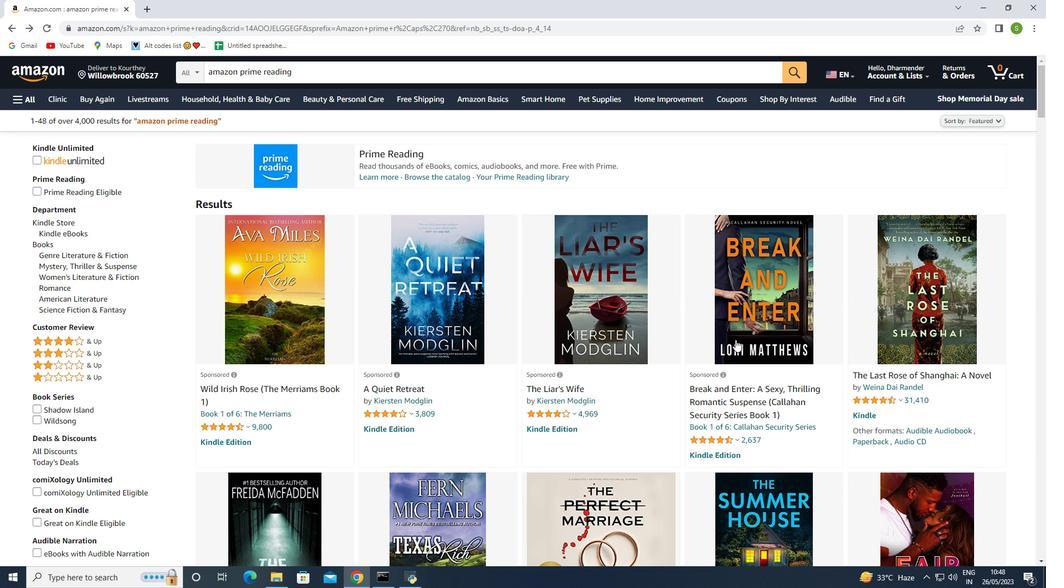 
Action: Mouse scrolled (735, 339) with delta (0, 0)
Screenshot: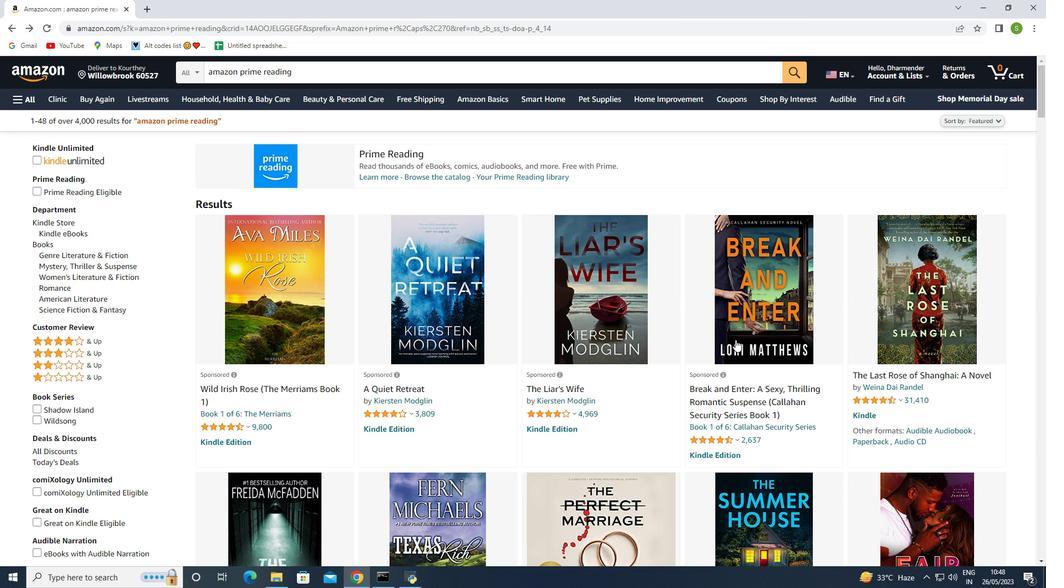 
Action: Mouse moved to (601, 217)
Screenshot: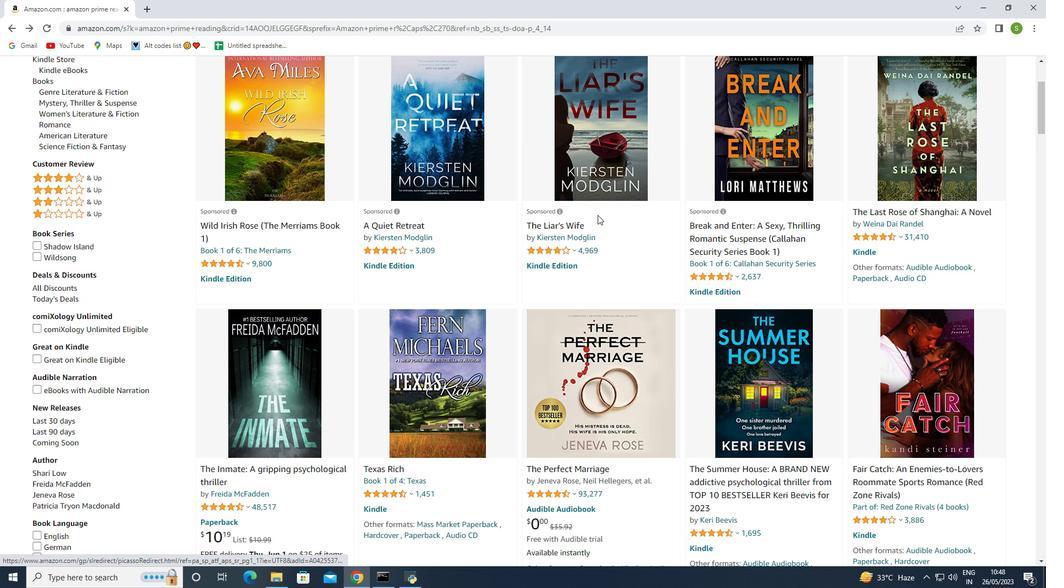 
Action: Mouse scrolled (601, 216) with delta (0, 0)
Screenshot: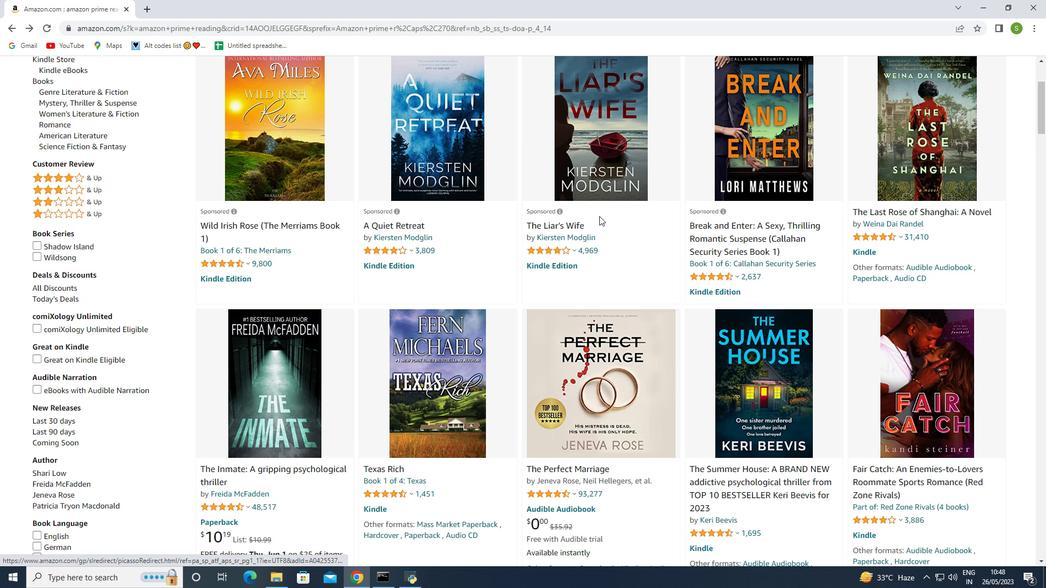 
Action: Mouse scrolled (601, 216) with delta (0, 0)
Screenshot: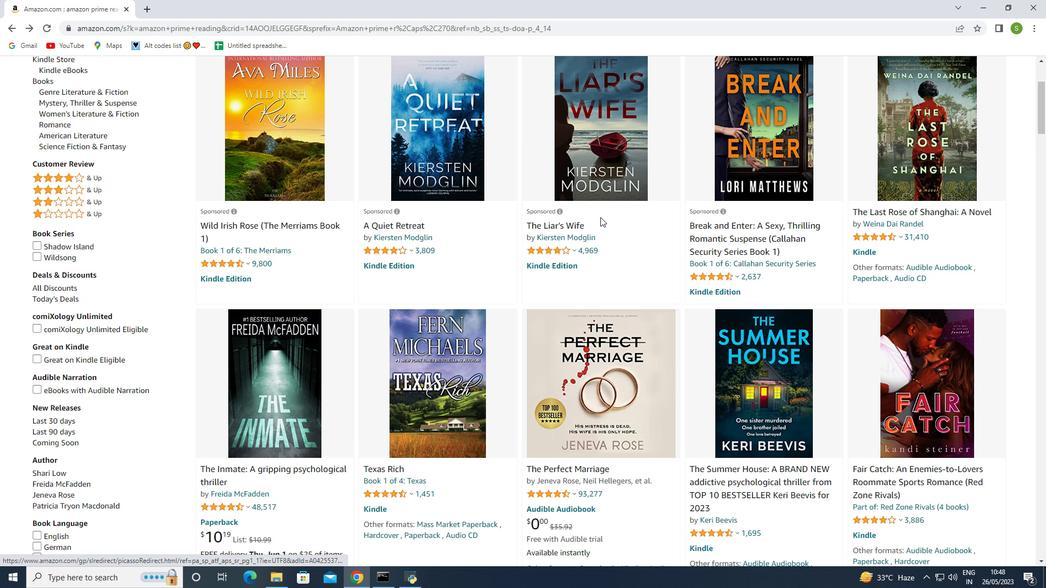 
Action: Mouse moved to (601, 218)
Screenshot: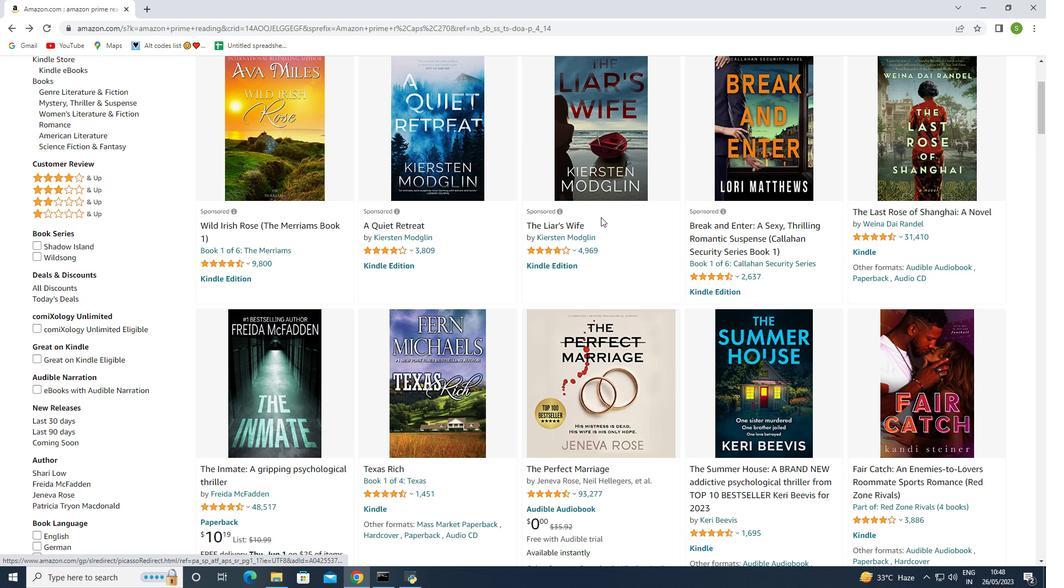 
Action: Mouse scrolled (601, 218) with delta (0, 0)
Screenshot: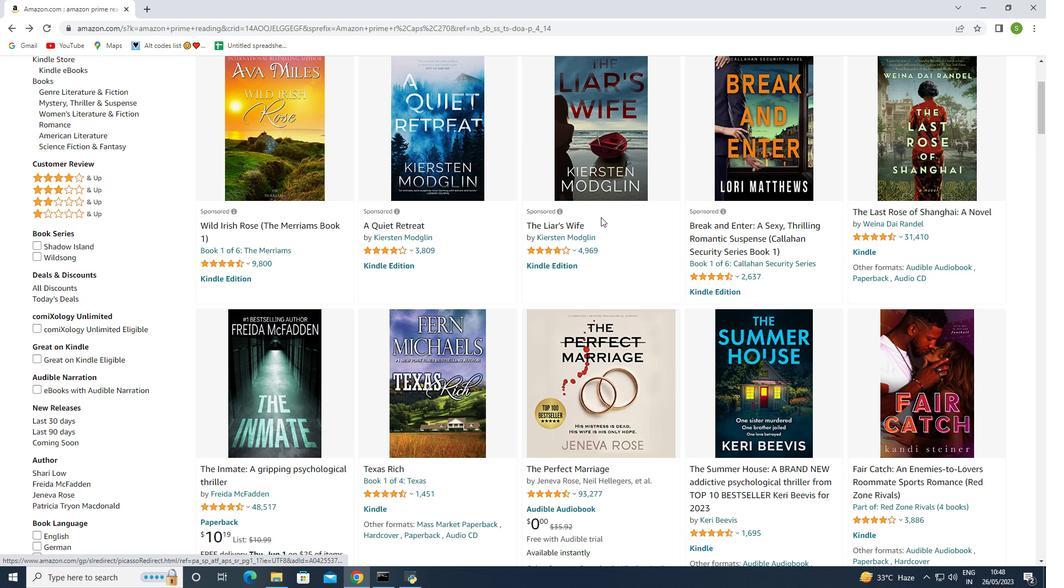 
Action: Mouse moved to (602, 230)
Screenshot: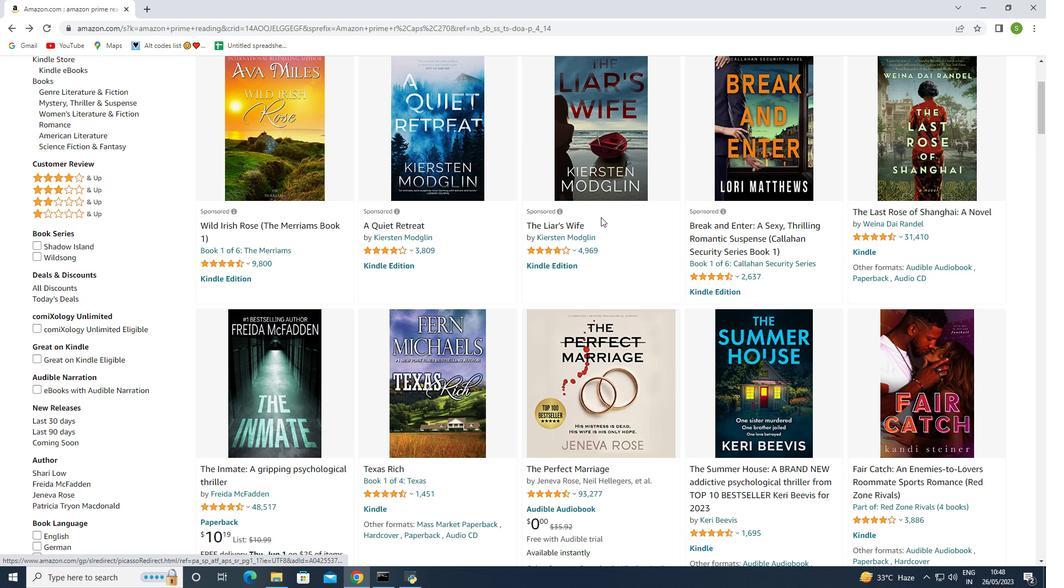 
Action: Mouse scrolled (602, 229) with delta (0, 0)
Screenshot: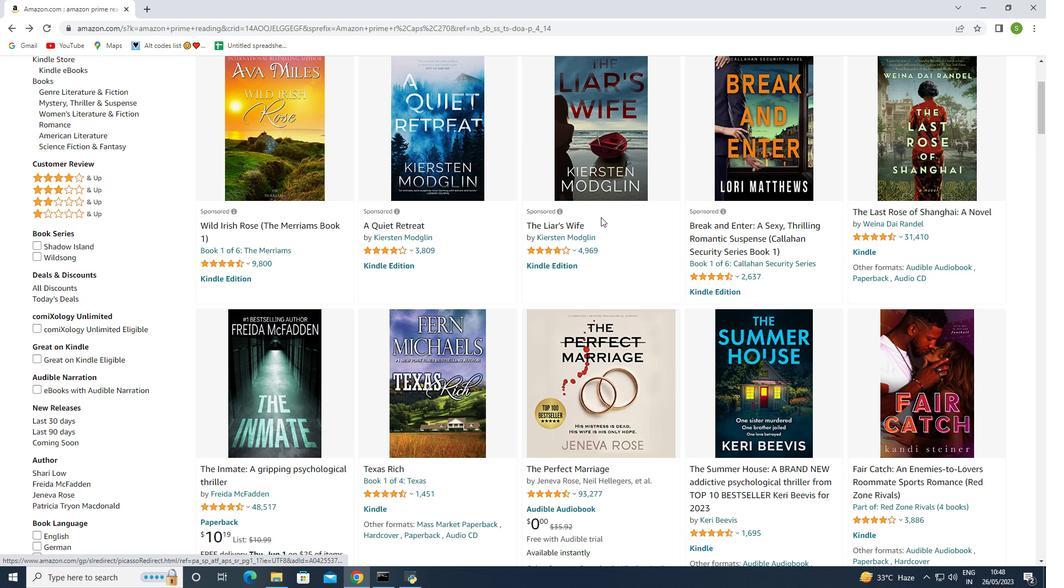 
Action: Mouse moved to (676, 297)
Screenshot: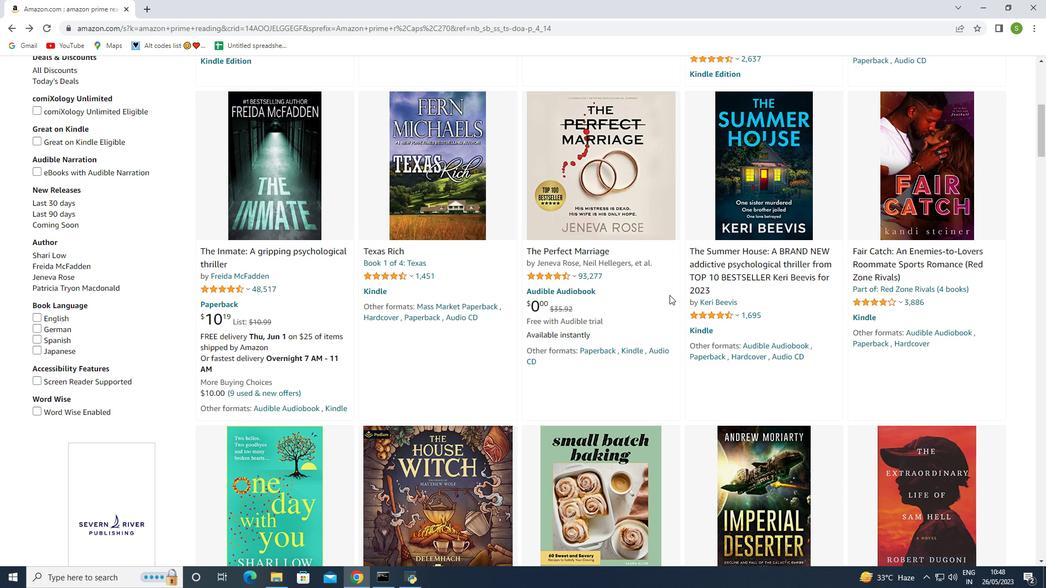 
Action: Mouse scrolled (676, 297) with delta (0, 0)
Screenshot: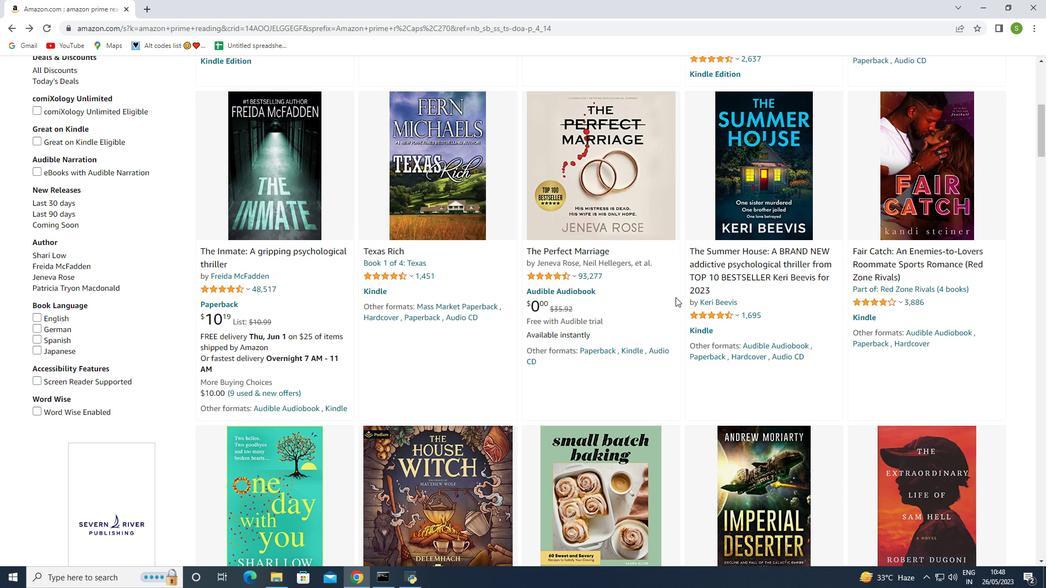 
Action: Mouse scrolled (676, 297) with delta (0, 0)
Screenshot: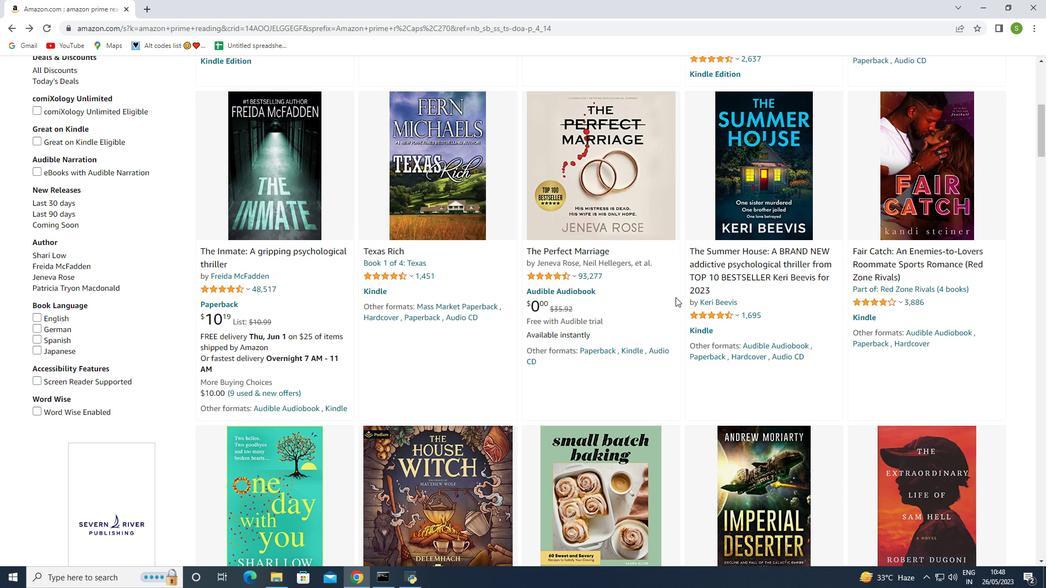 
Action: Mouse moved to (277, 98)
Screenshot: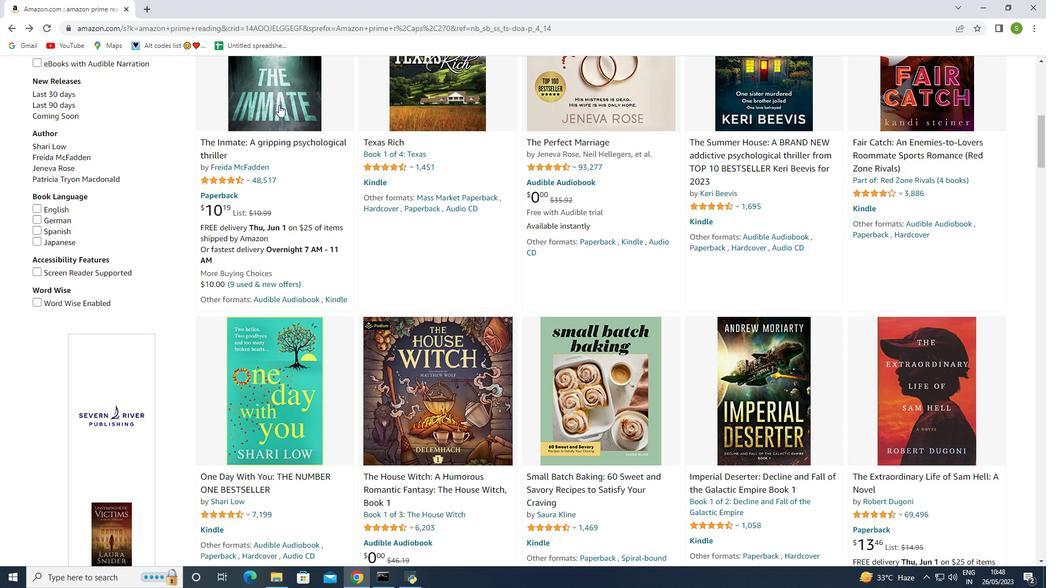
Action: Mouse pressed left at (277, 98)
Screenshot: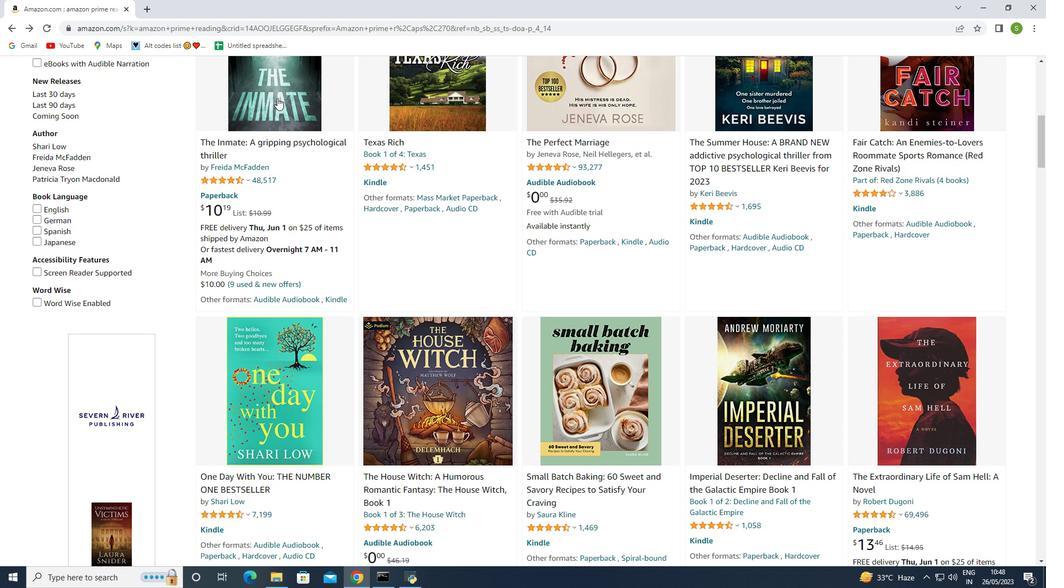 
Action: Mouse moved to (815, 459)
Screenshot: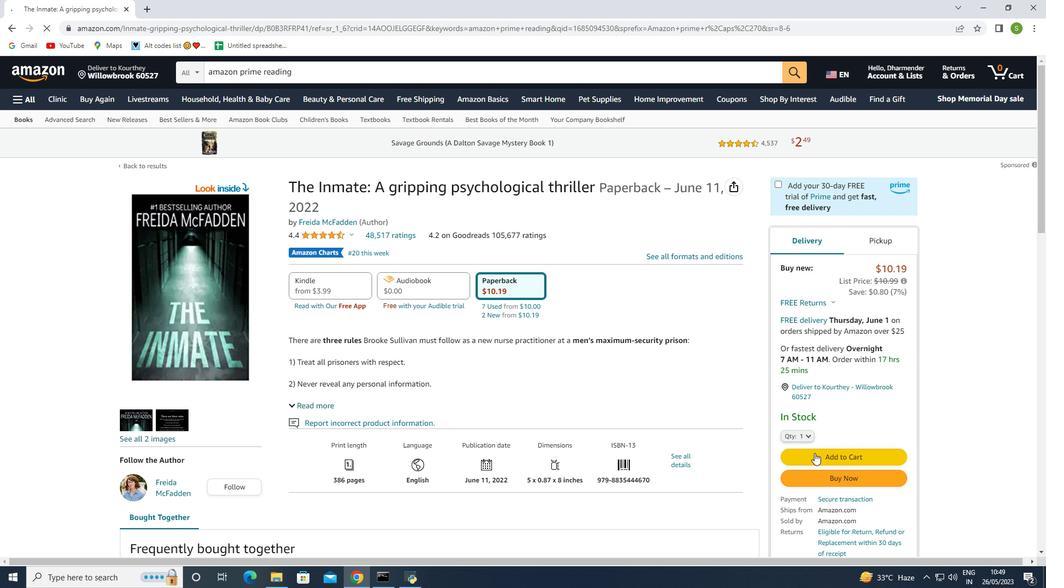 
Action: Mouse pressed left at (815, 459)
Screenshot: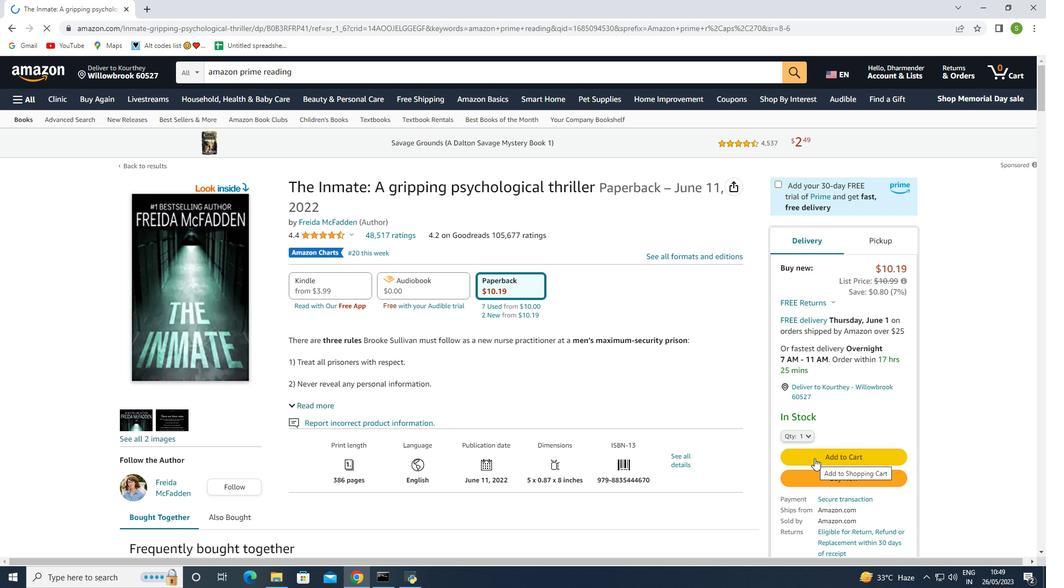 
Action: Mouse moved to (921, 76)
Screenshot: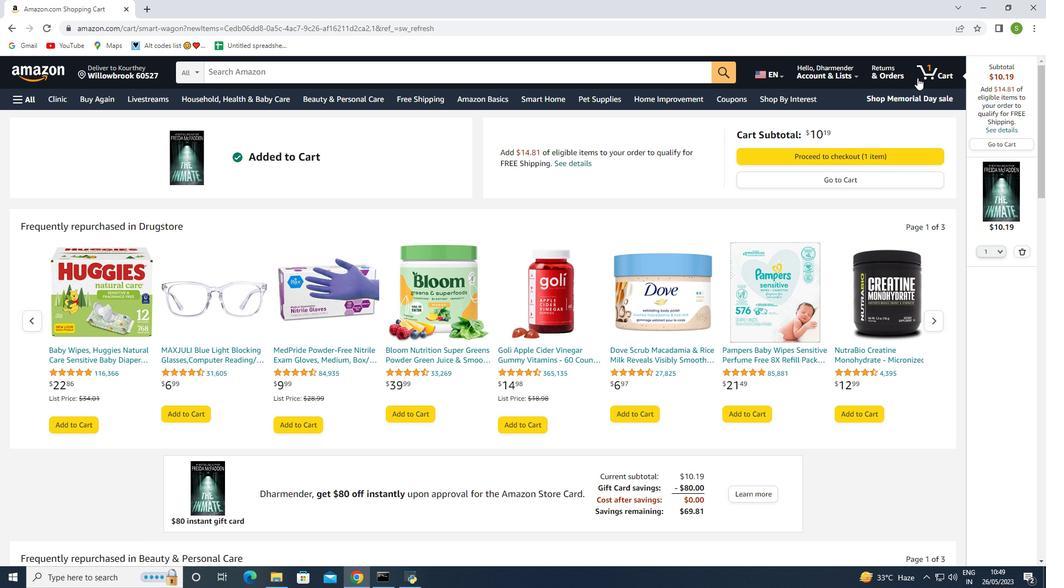 
Action: Mouse pressed left at (921, 76)
Screenshot: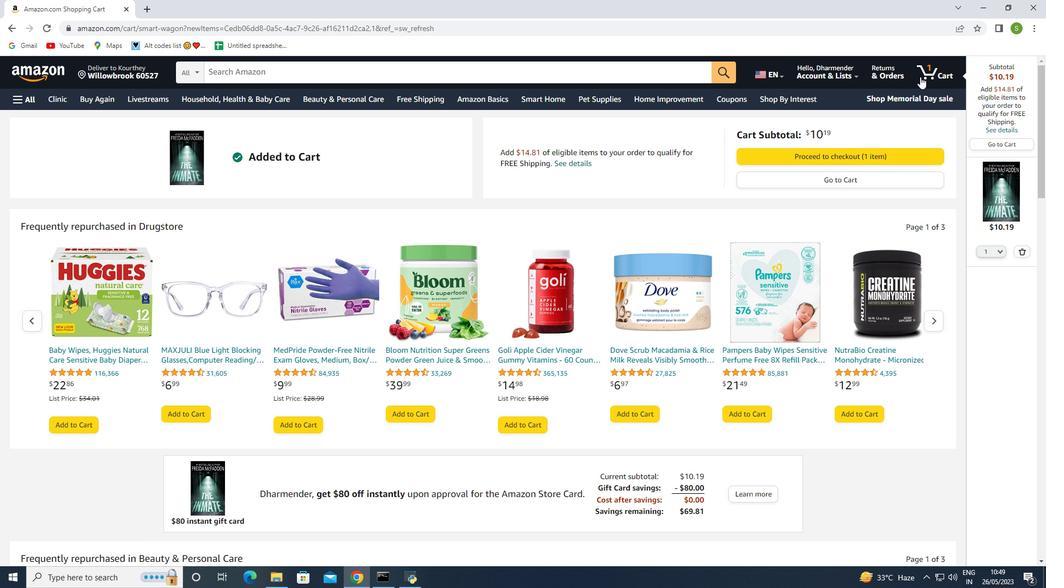 
Action: Mouse moved to (933, 74)
Screenshot: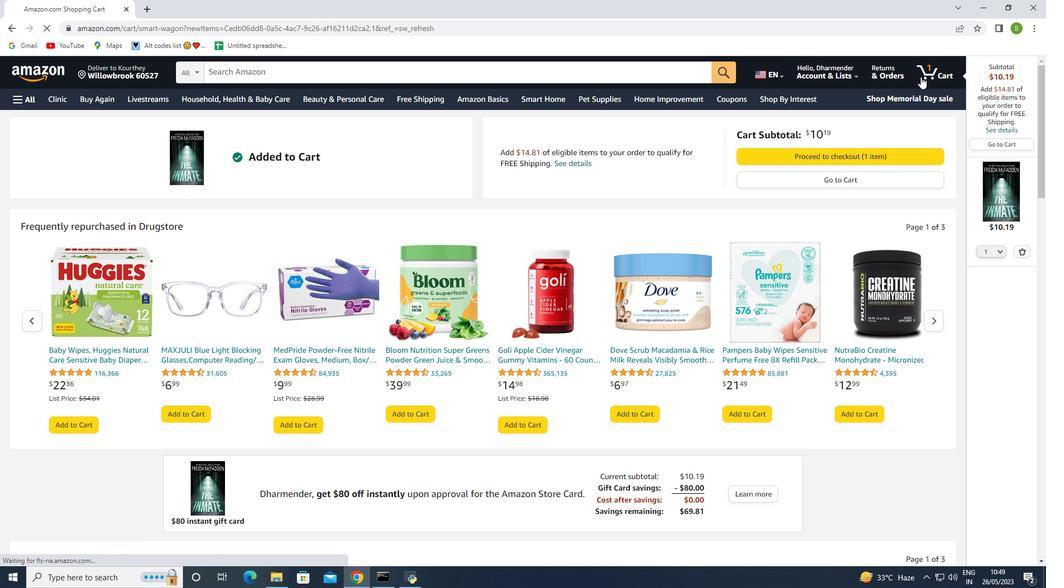 
Action: Mouse pressed left at (933, 74)
Screenshot: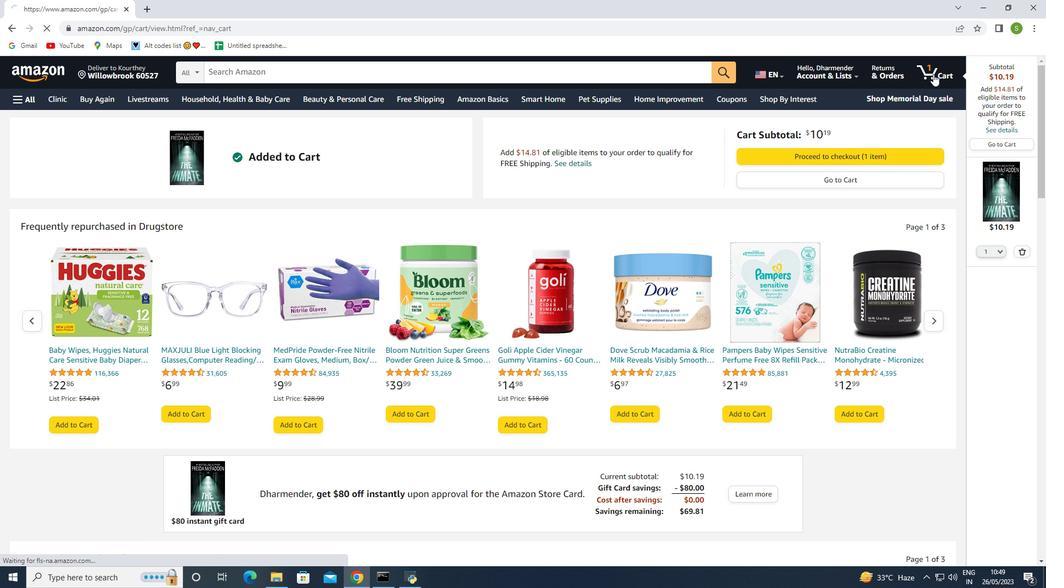 
Action: Mouse moved to (428, 283)
Screenshot: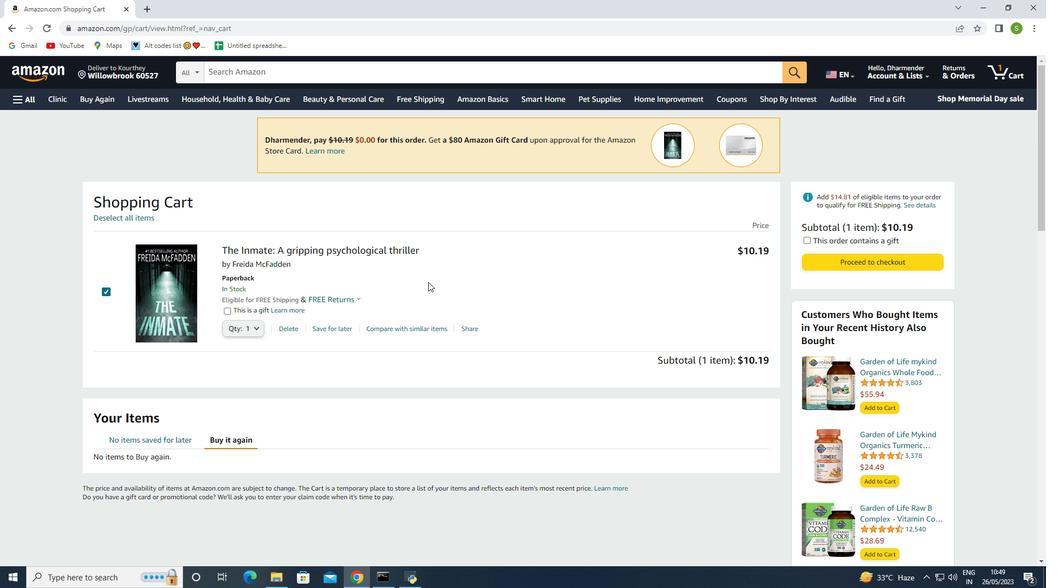 
